 Task: Compose an email with the signature Heidi Phillips with the subject Confirmation of an order and the message We regret to inform you that the shipment has been delayed due to unforeseen circumstances. from softage.8@softage.net to softage.7@softage.net Select the bulleted list and change the font typography to strikethroughSelect the bulleted list and remove the font typography strikethrough Send the email. Finally, move the email from Sent Items to the label Sports training
Action: Mouse moved to (1251, 74)
Screenshot: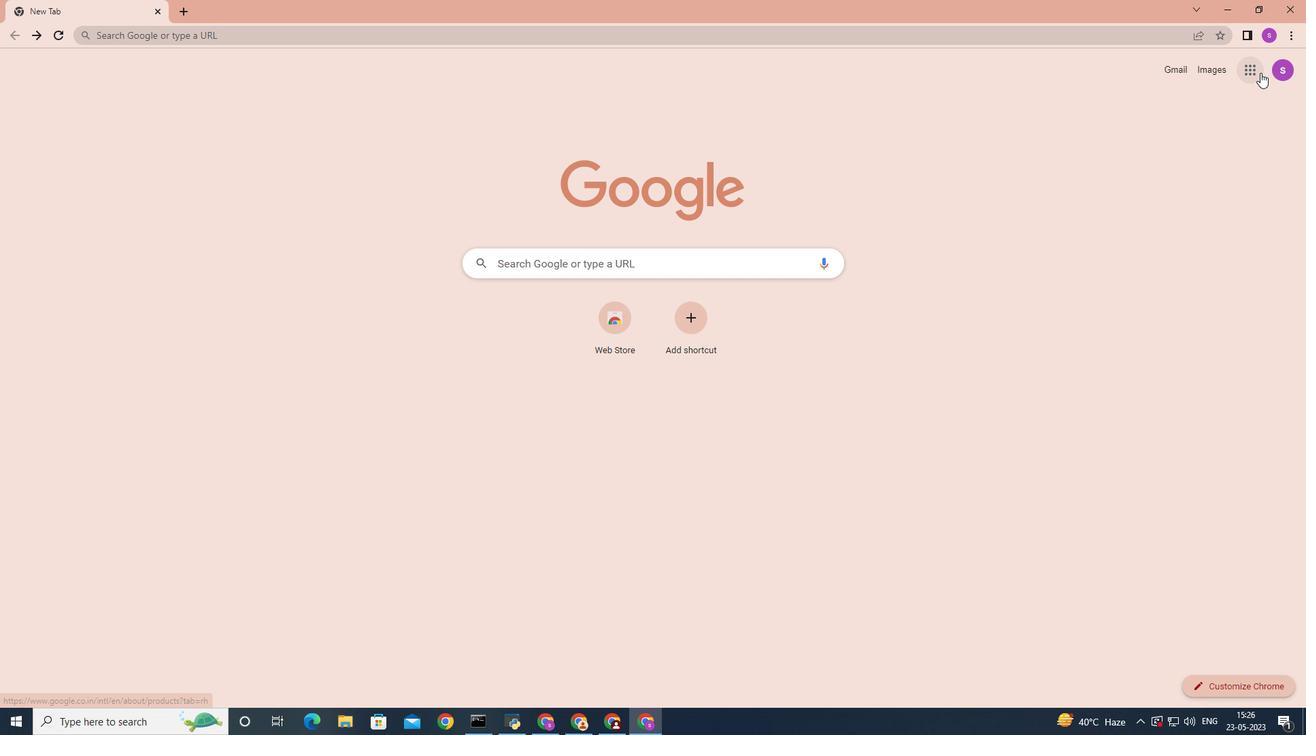 
Action: Mouse pressed left at (1251, 74)
Screenshot: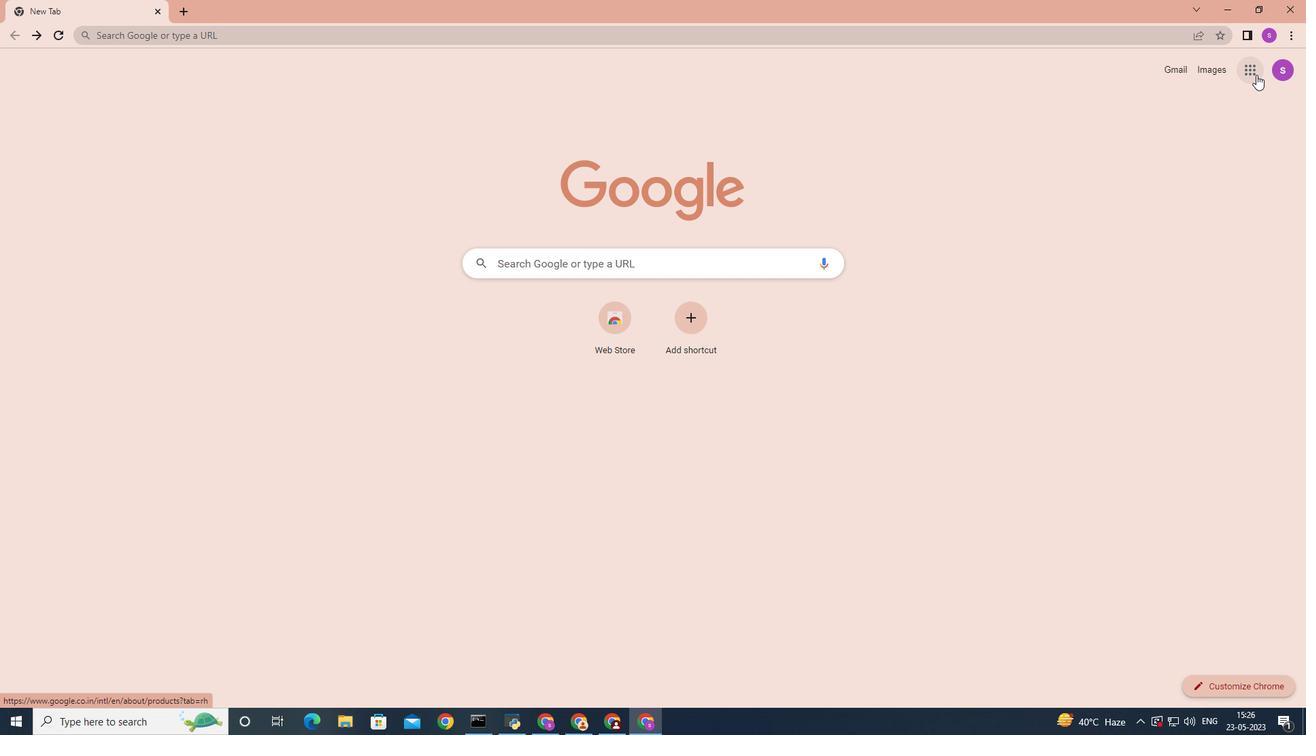 
Action: Mouse moved to (1201, 134)
Screenshot: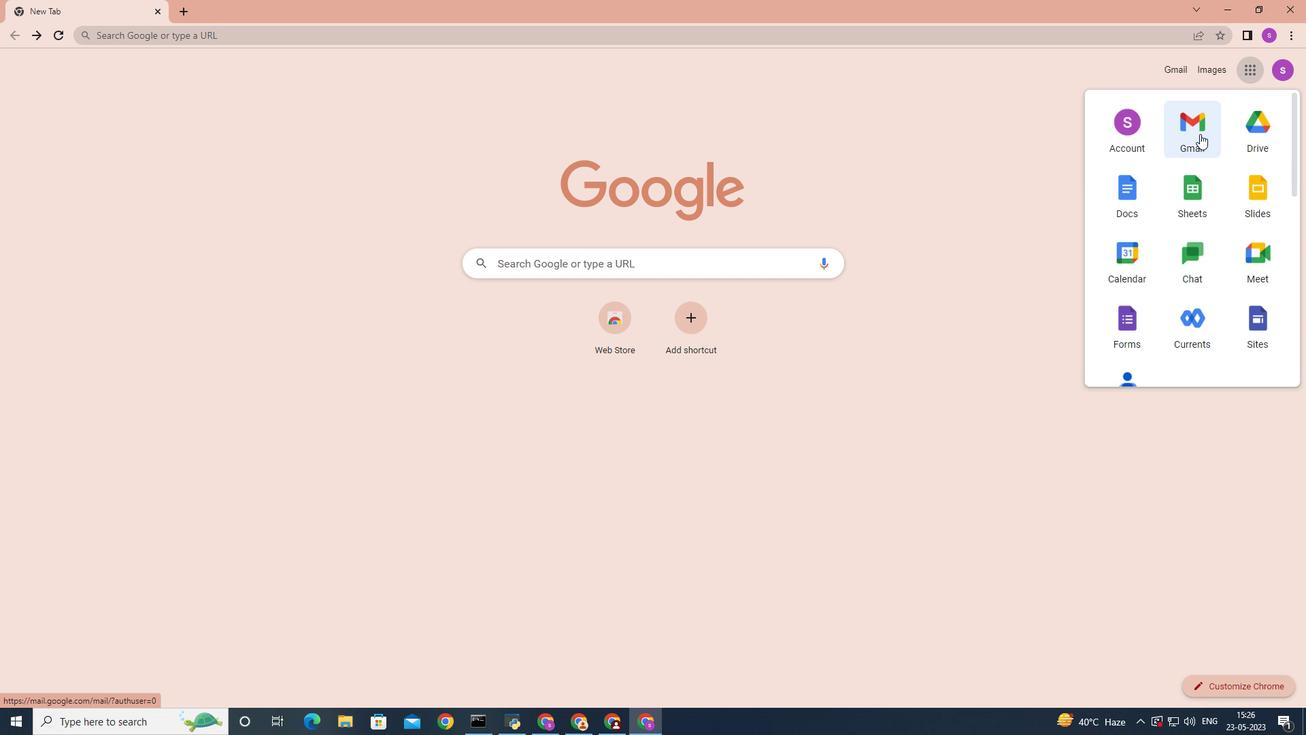 
Action: Mouse pressed left at (1201, 134)
Screenshot: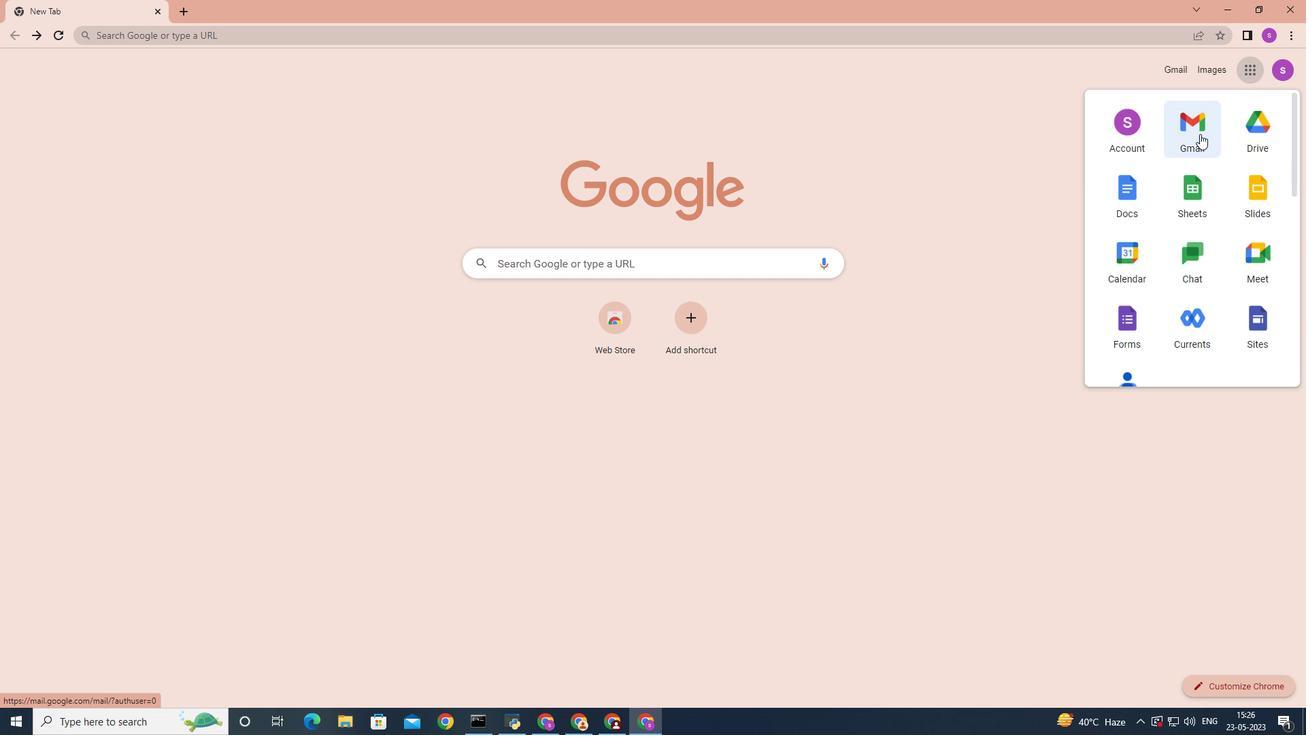 
Action: Mouse moved to (1148, 74)
Screenshot: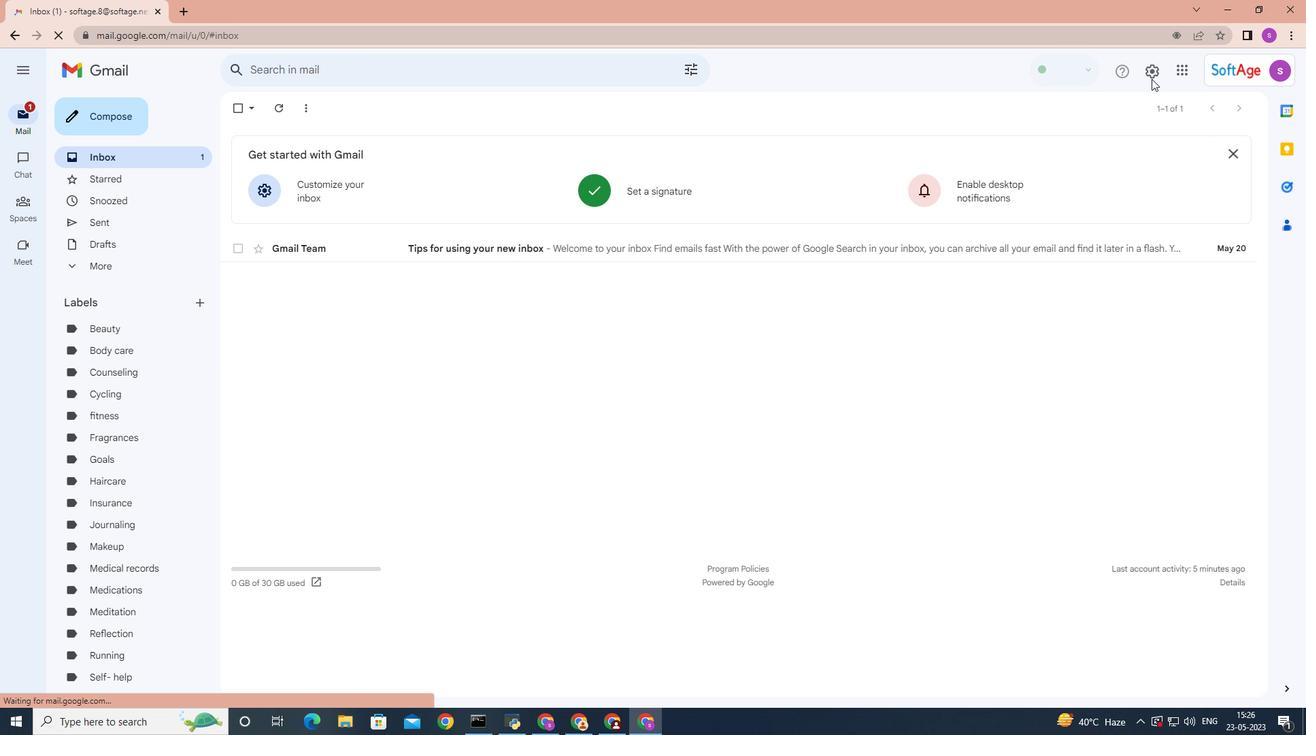 
Action: Mouse pressed left at (1148, 74)
Screenshot: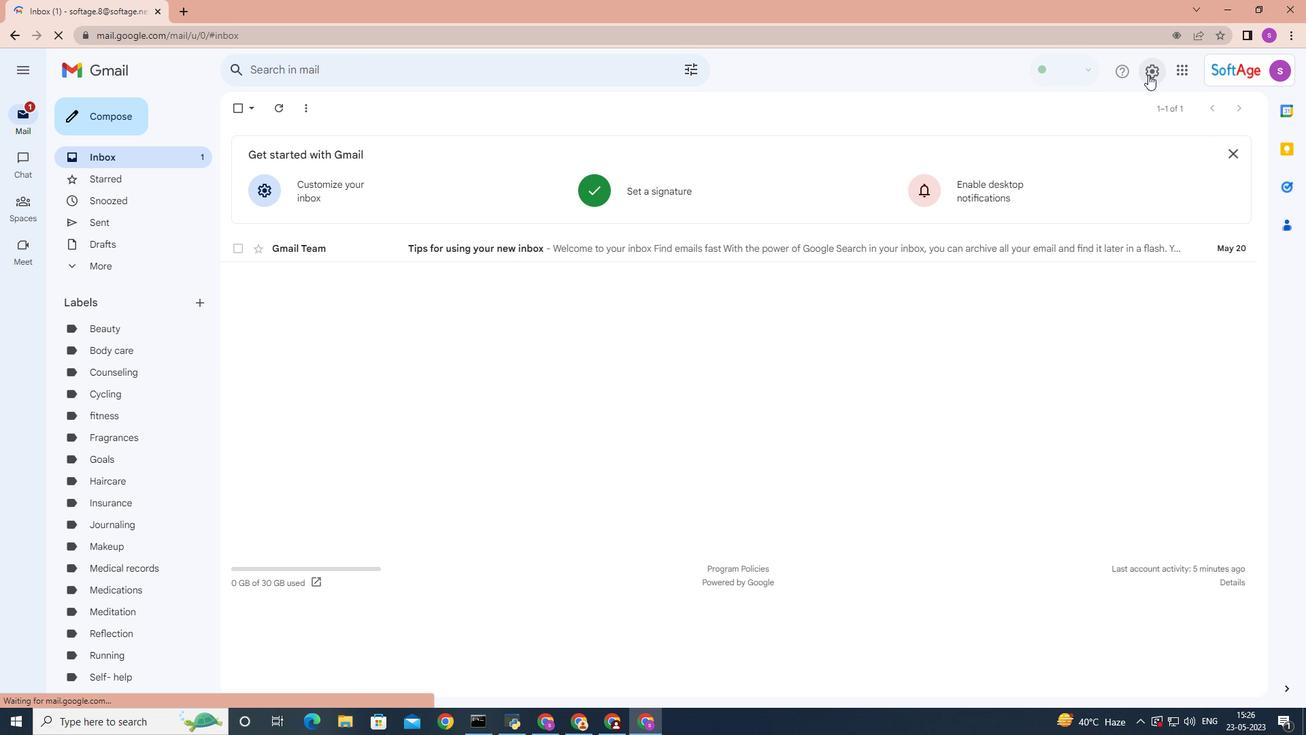 
Action: Mouse moved to (1163, 143)
Screenshot: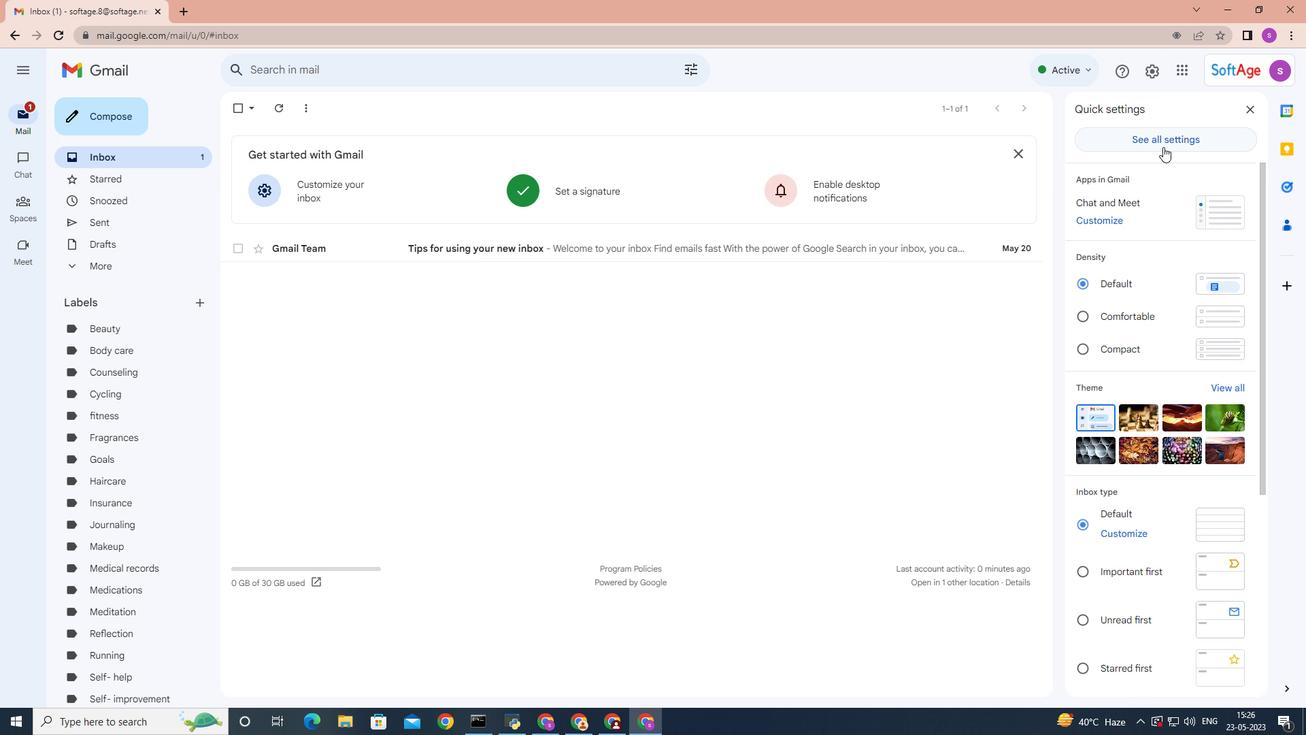 
Action: Mouse pressed left at (1163, 143)
Screenshot: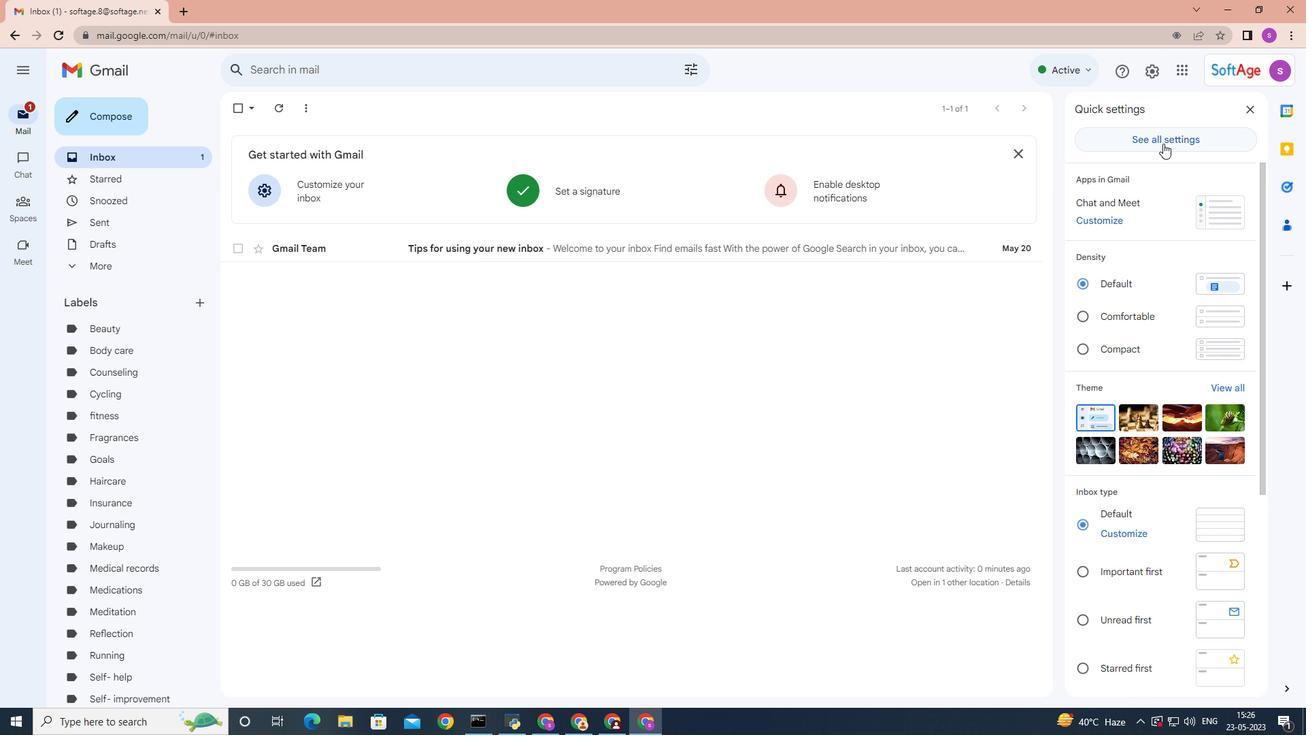 
Action: Mouse moved to (674, 500)
Screenshot: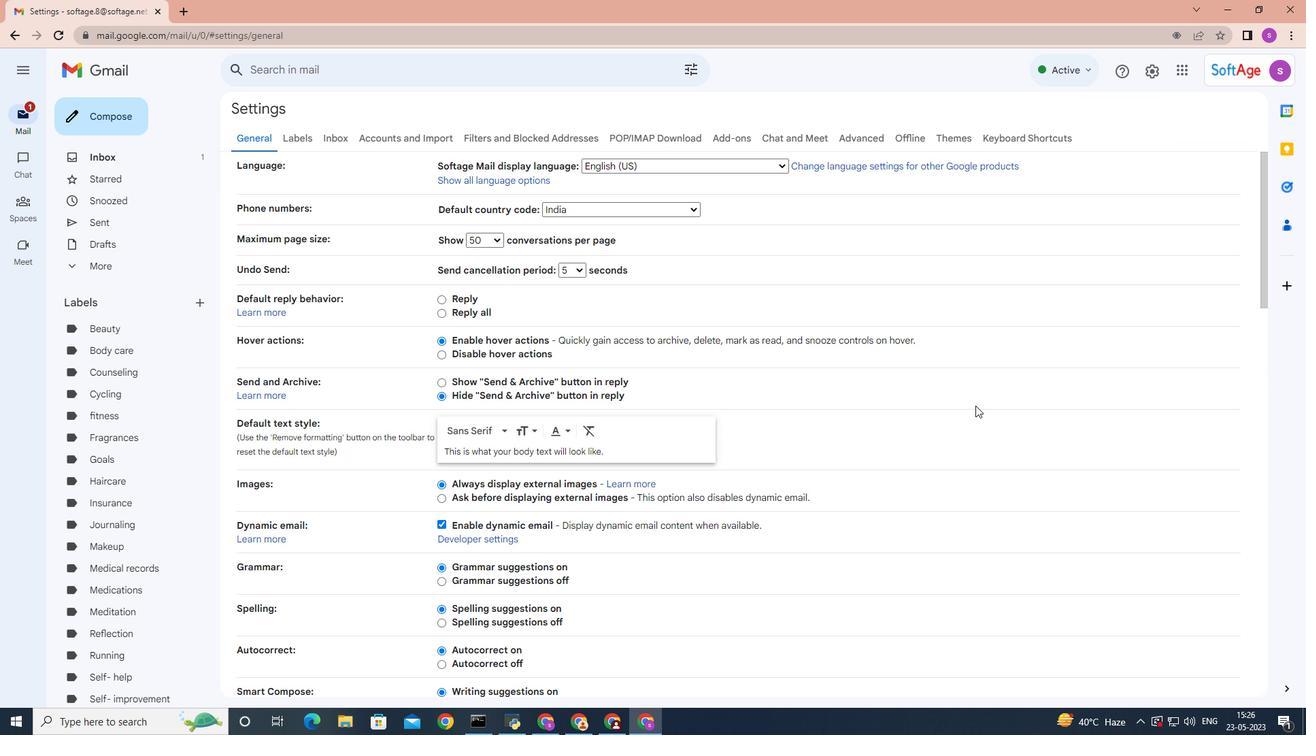 
Action: Mouse scrolled (674, 500) with delta (0, 0)
Screenshot: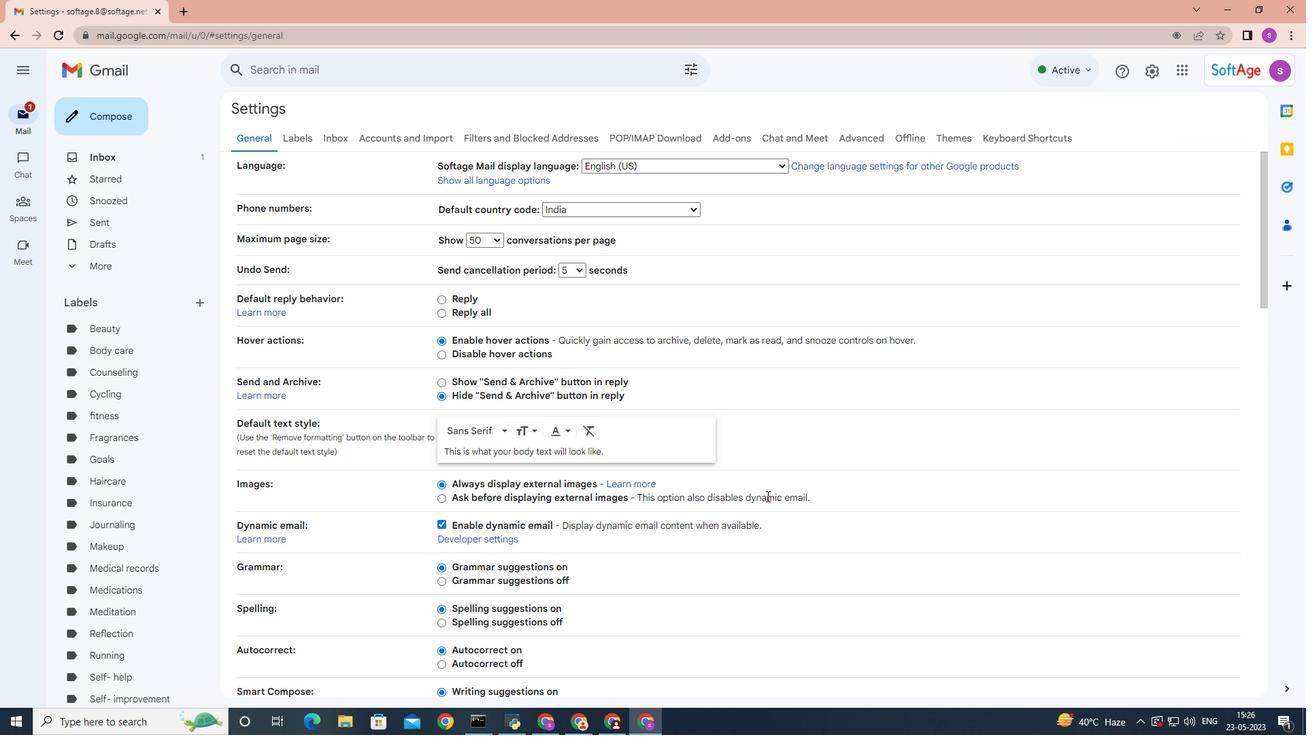 
Action: Mouse moved to (674, 504)
Screenshot: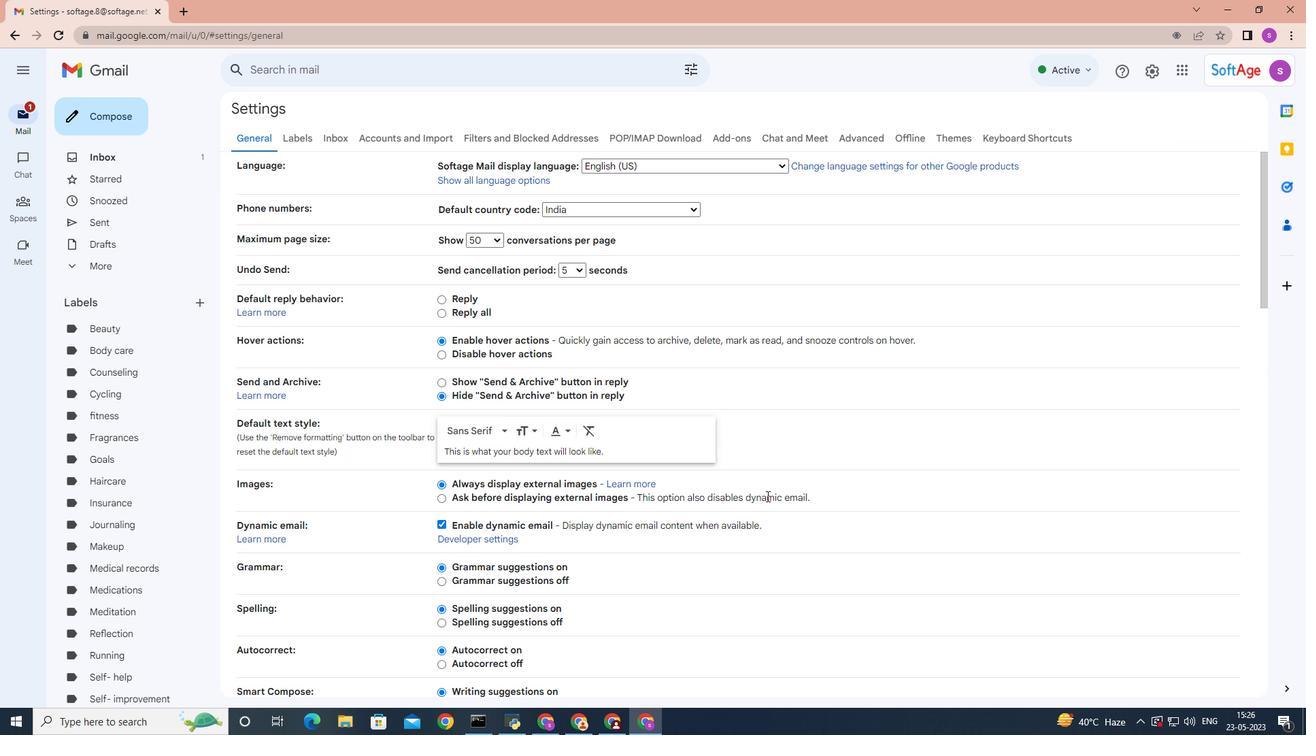 
Action: Mouse scrolled (674, 502) with delta (0, 0)
Screenshot: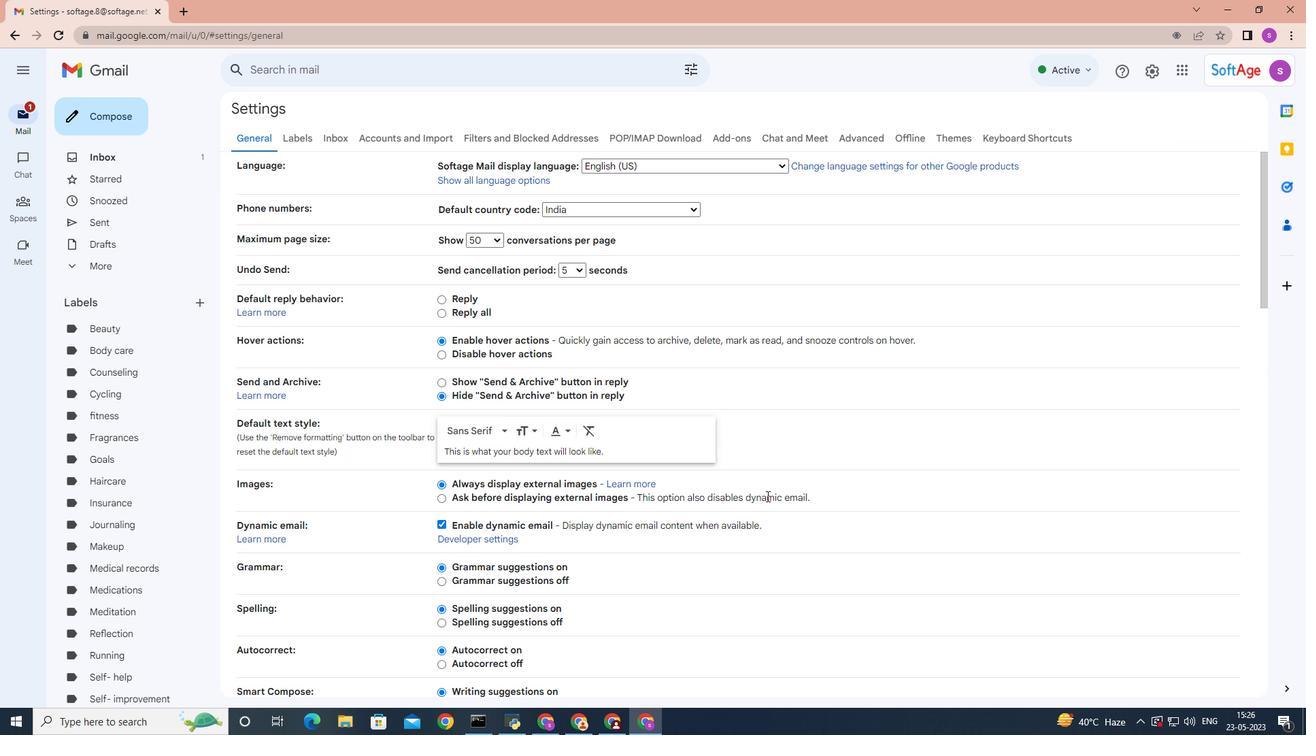 
Action: Mouse moved to (674, 505)
Screenshot: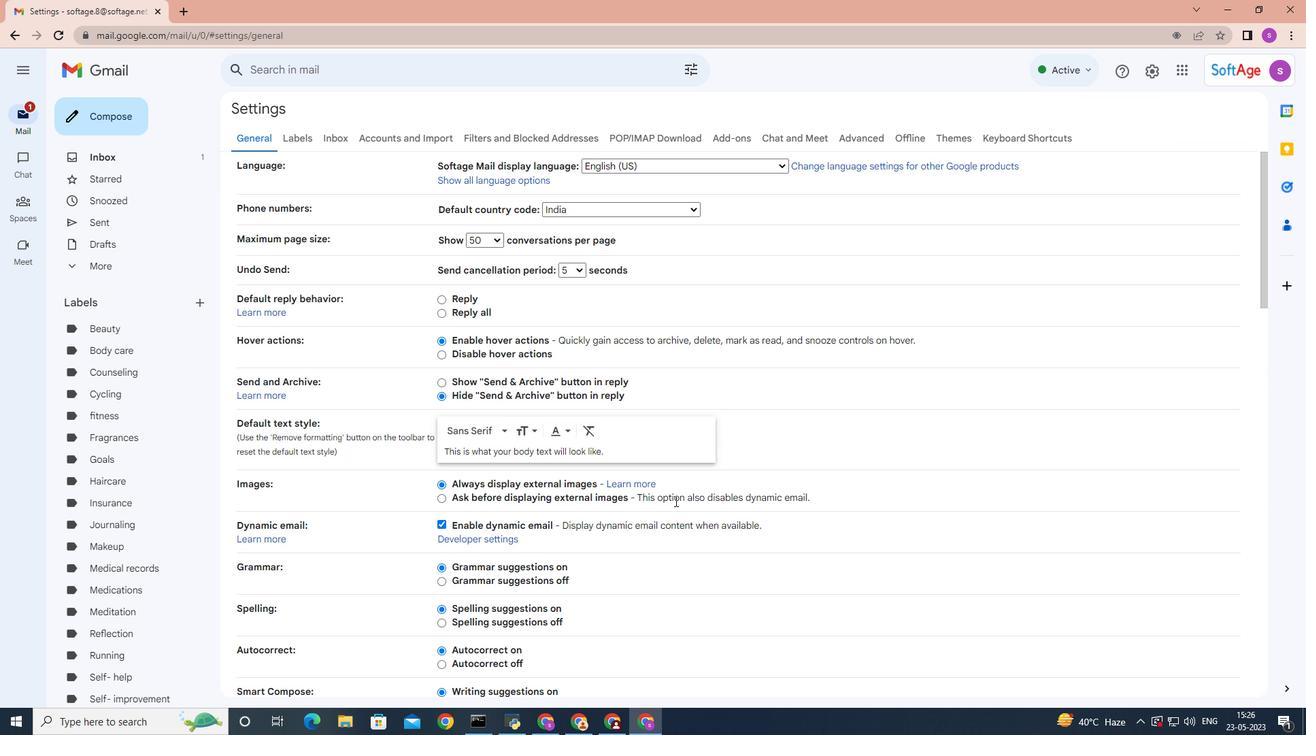 
Action: Mouse scrolled (674, 504) with delta (0, 0)
Screenshot: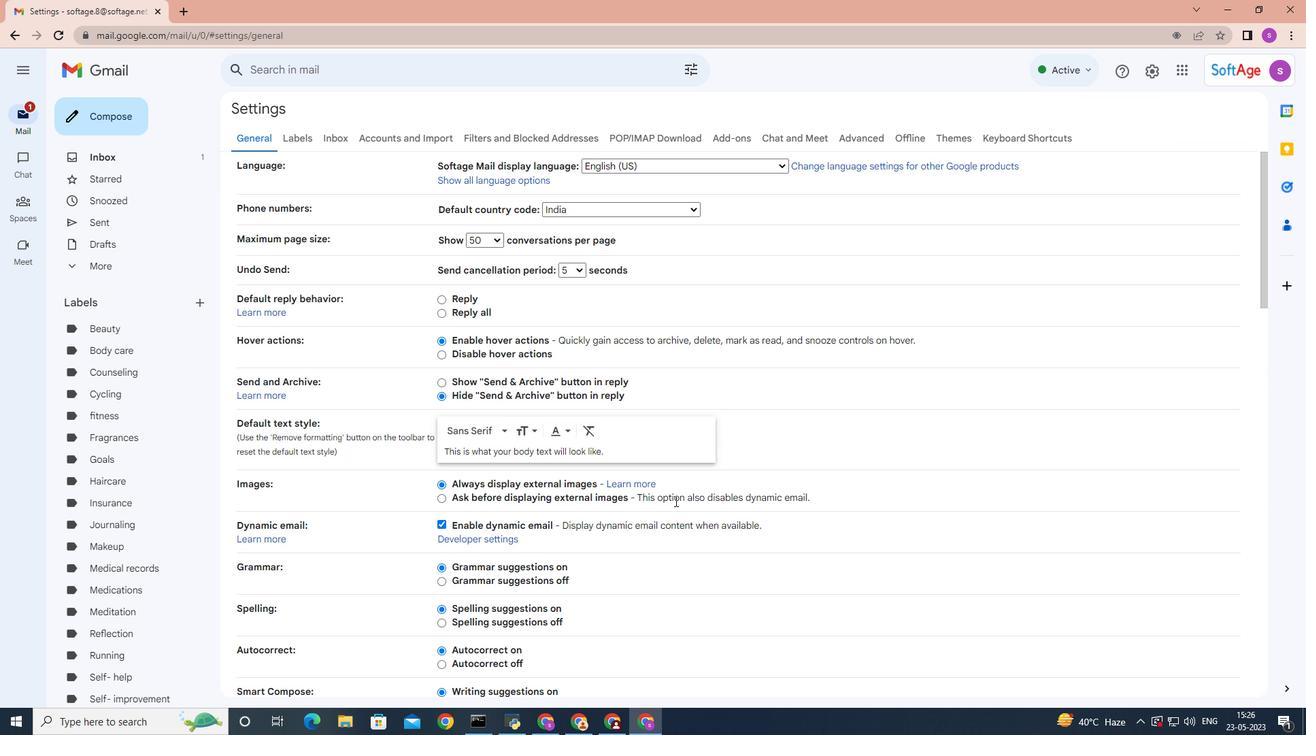 
Action: Mouse scrolled (674, 504) with delta (0, 0)
Screenshot: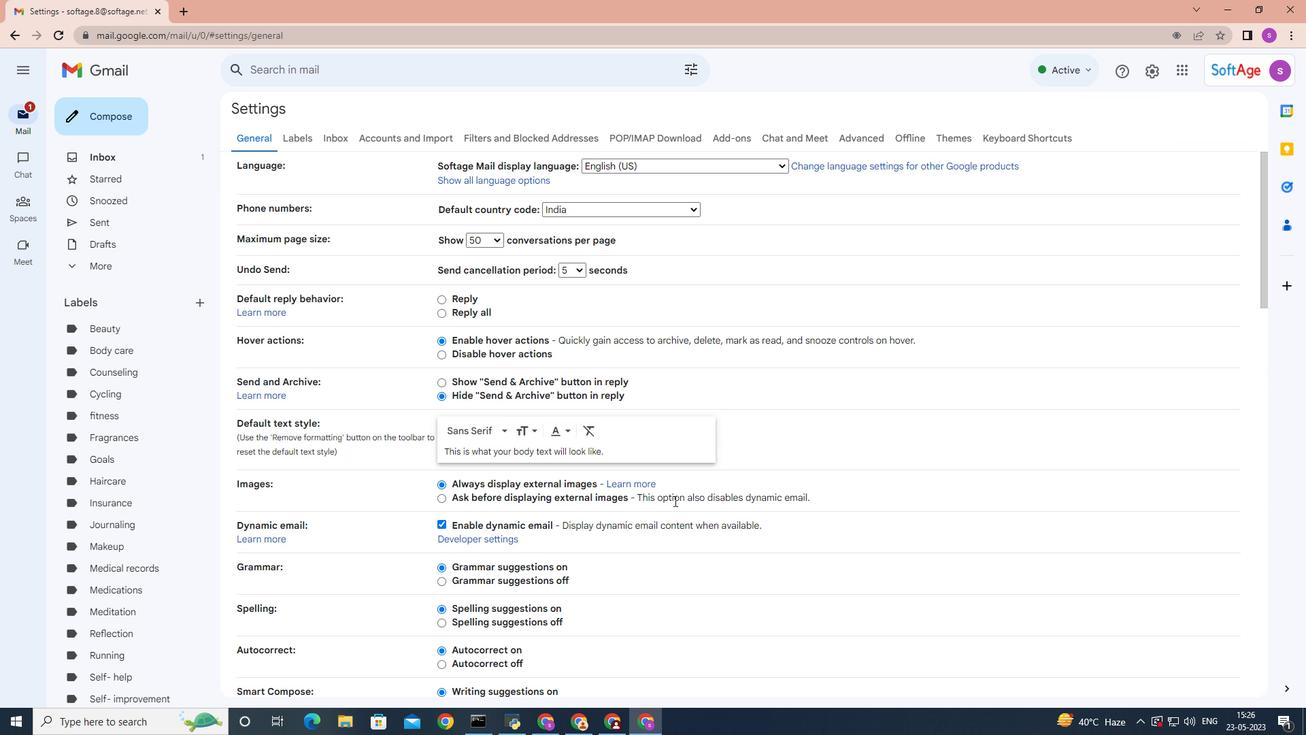 
Action: Mouse moved to (674, 505)
Screenshot: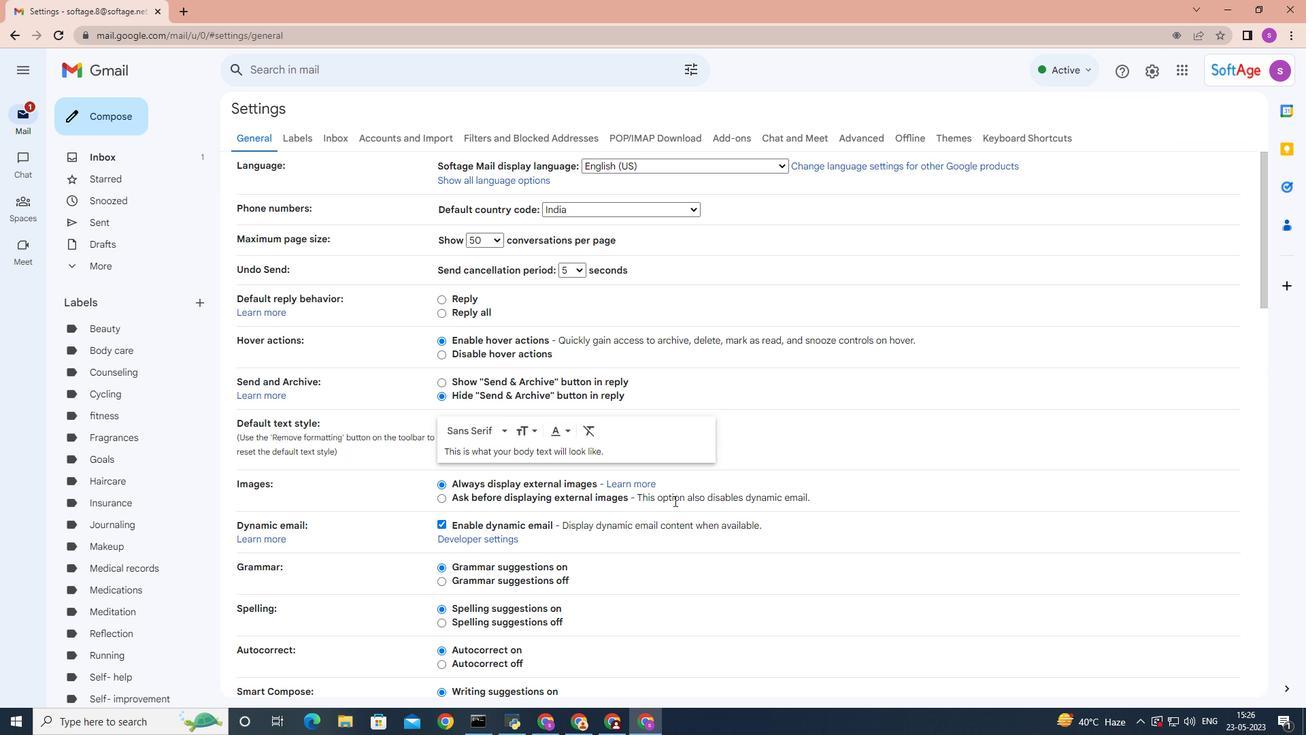 
Action: Mouse scrolled (674, 504) with delta (0, 0)
Screenshot: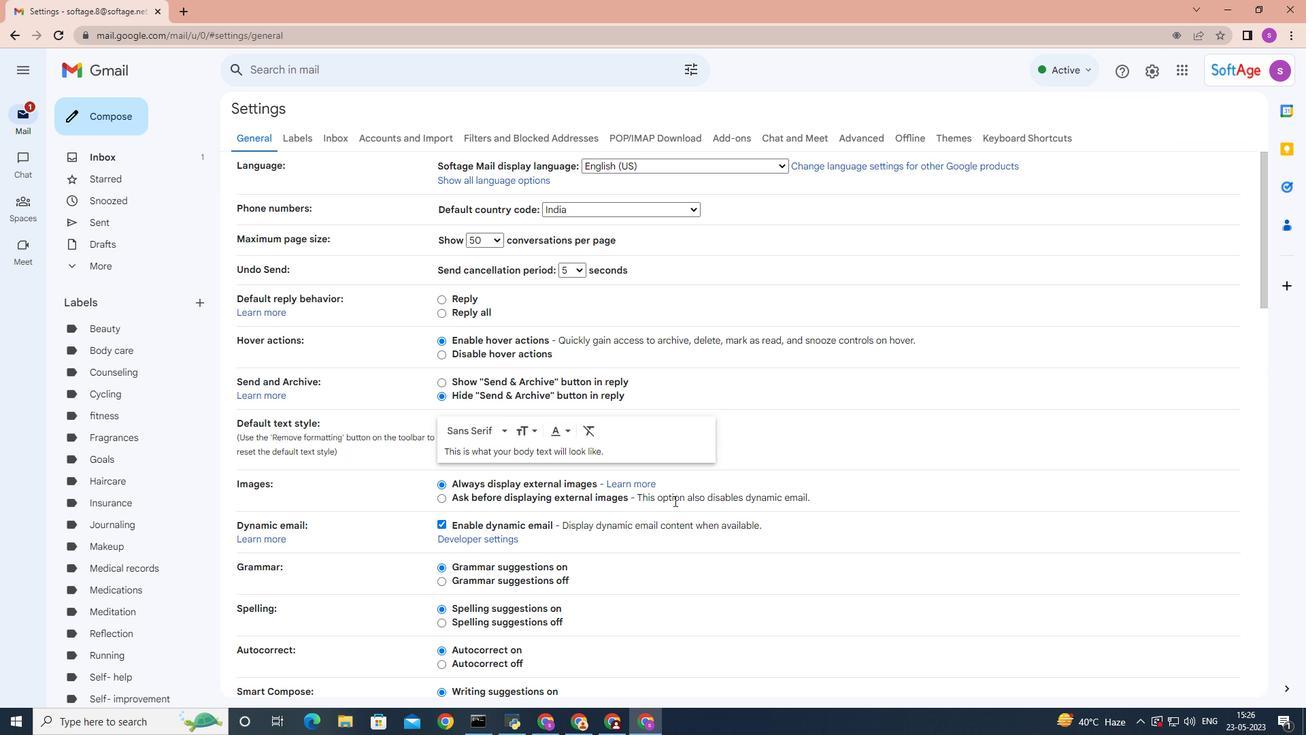 
Action: Mouse moved to (673, 498)
Screenshot: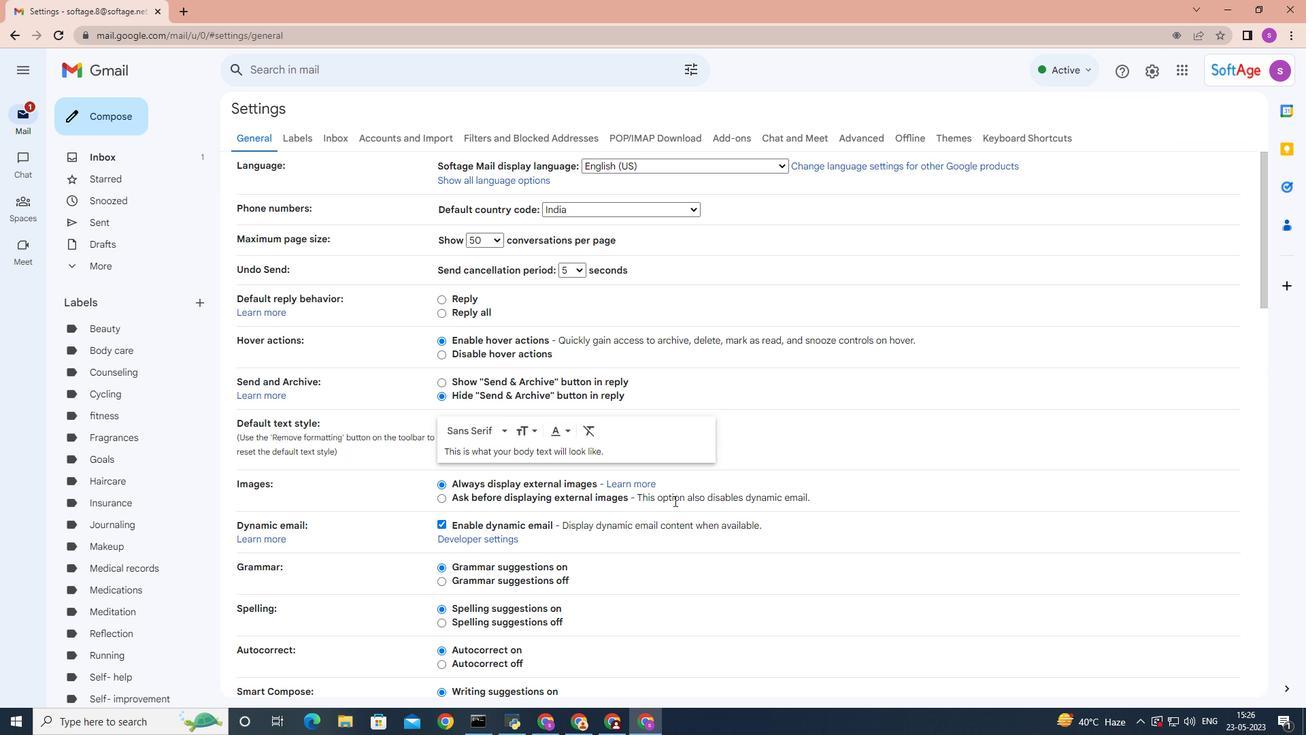 
Action: Mouse scrolled (673, 498) with delta (0, 0)
Screenshot: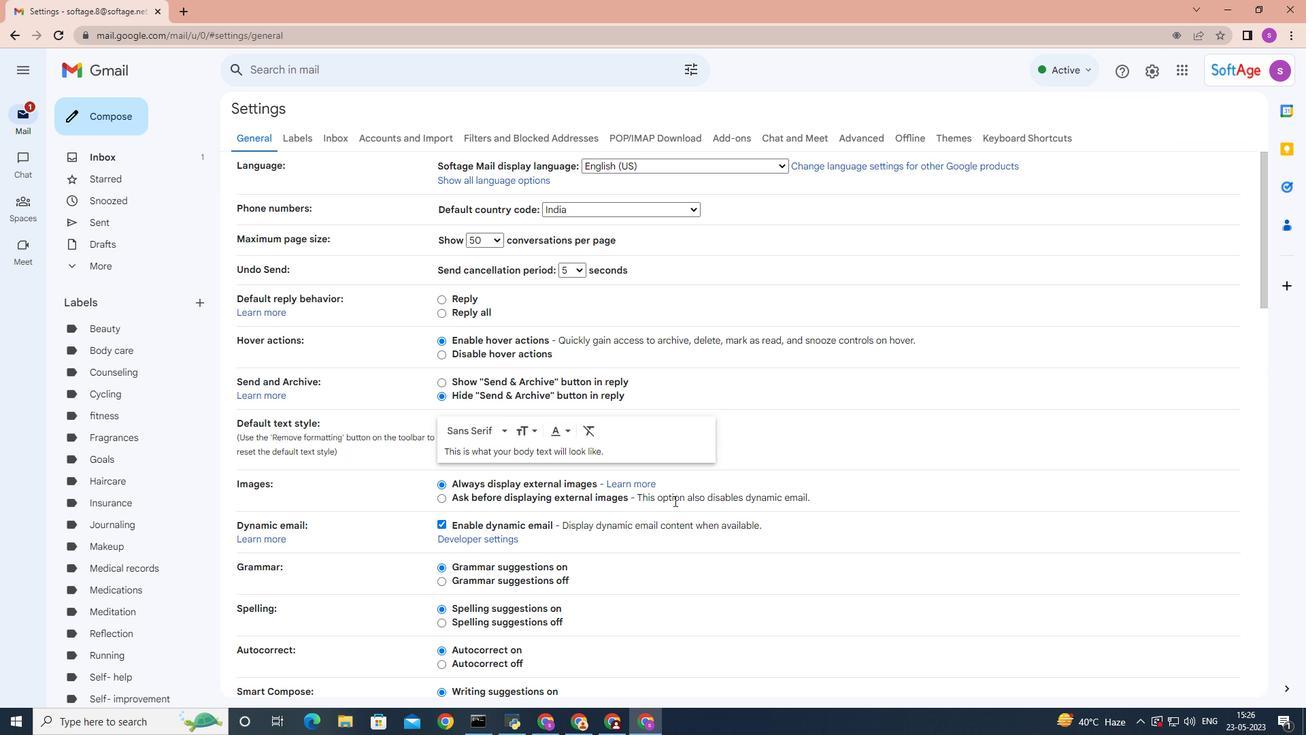 
Action: Mouse moved to (672, 492)
Screenshot: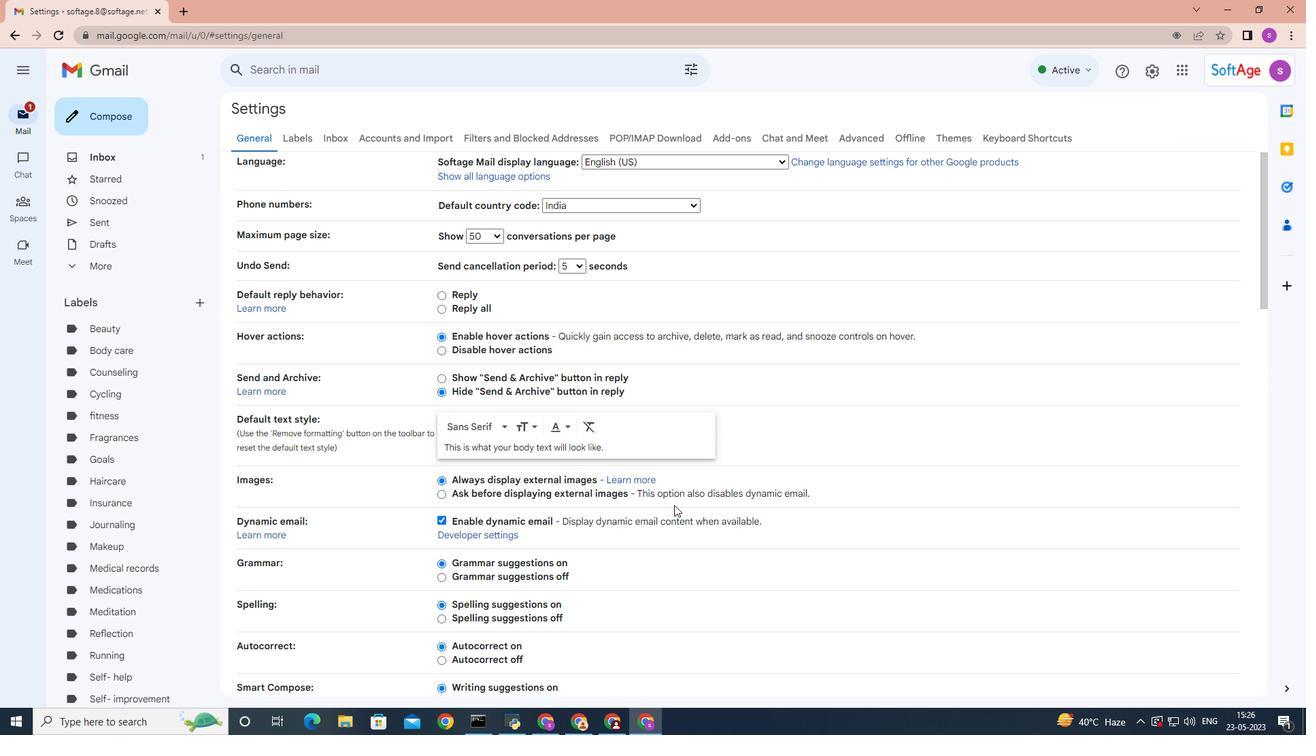 
Action: Mouse scrolled (672, 492) with delta (0, 0)
Screenshot: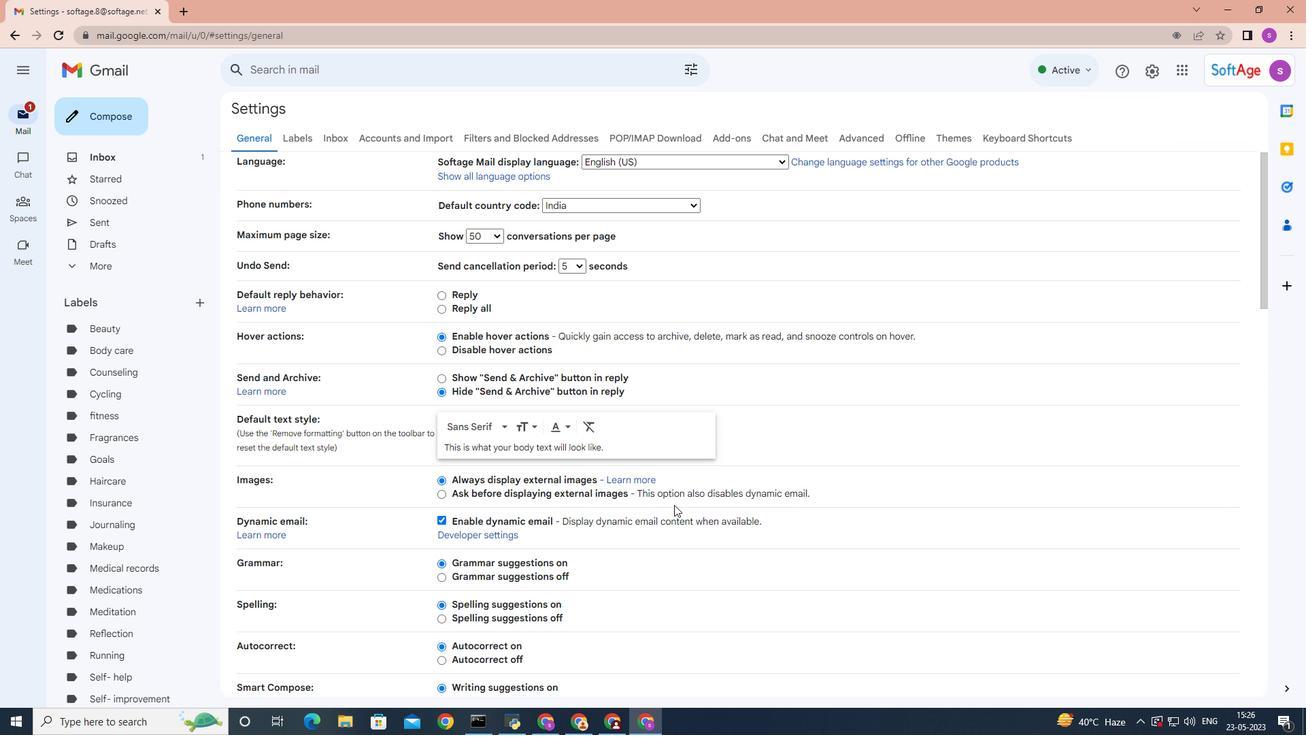 
Action: Mouse moved to (670, 488)
Screenshot: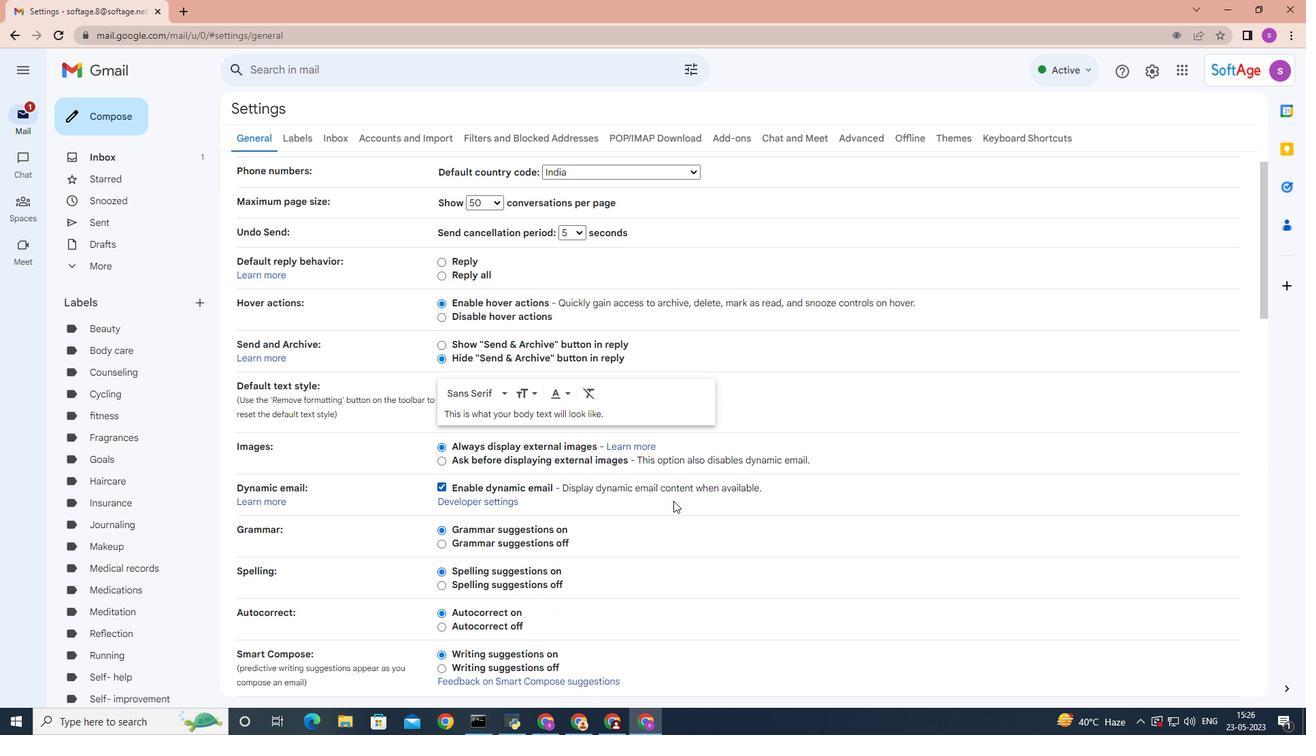 
Action: Mouse scrolled (670, 487) with delta (0, 0)
Screenshot: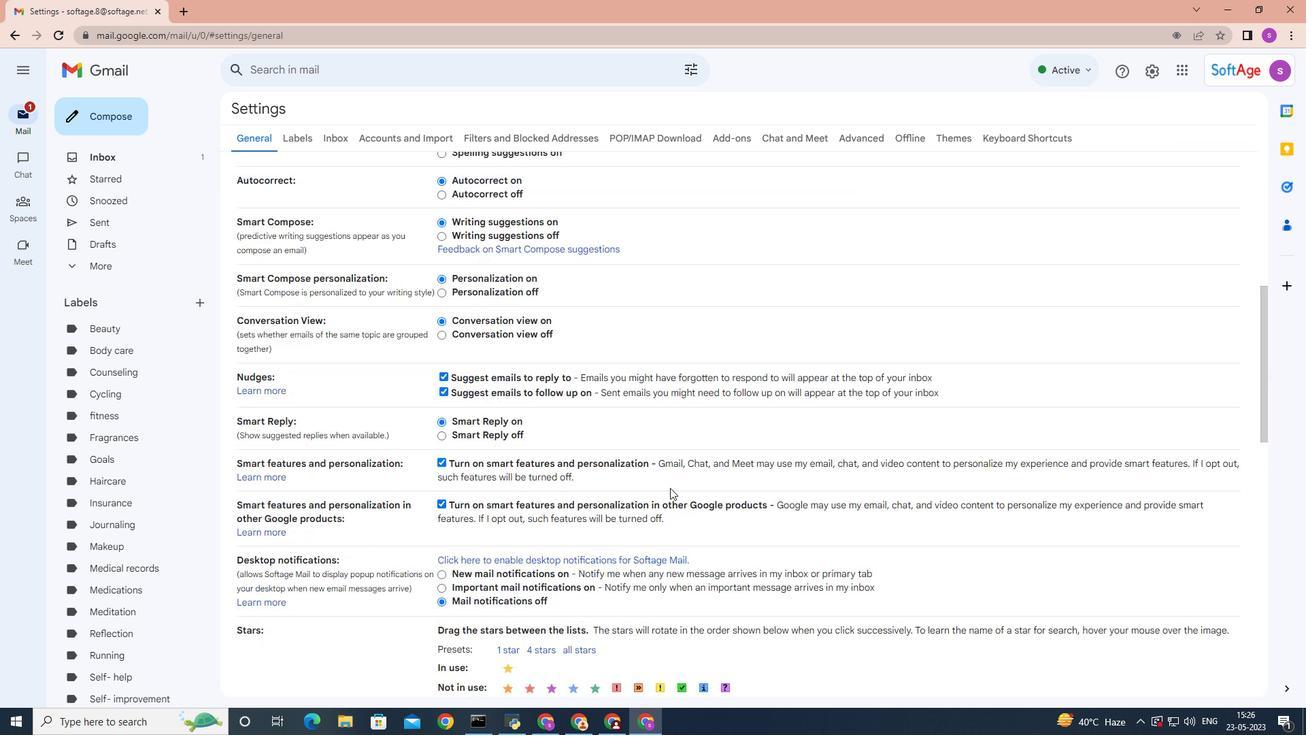 
Action: Mouse scrolled (670, 487) with delta (0, 0)
Screenshot: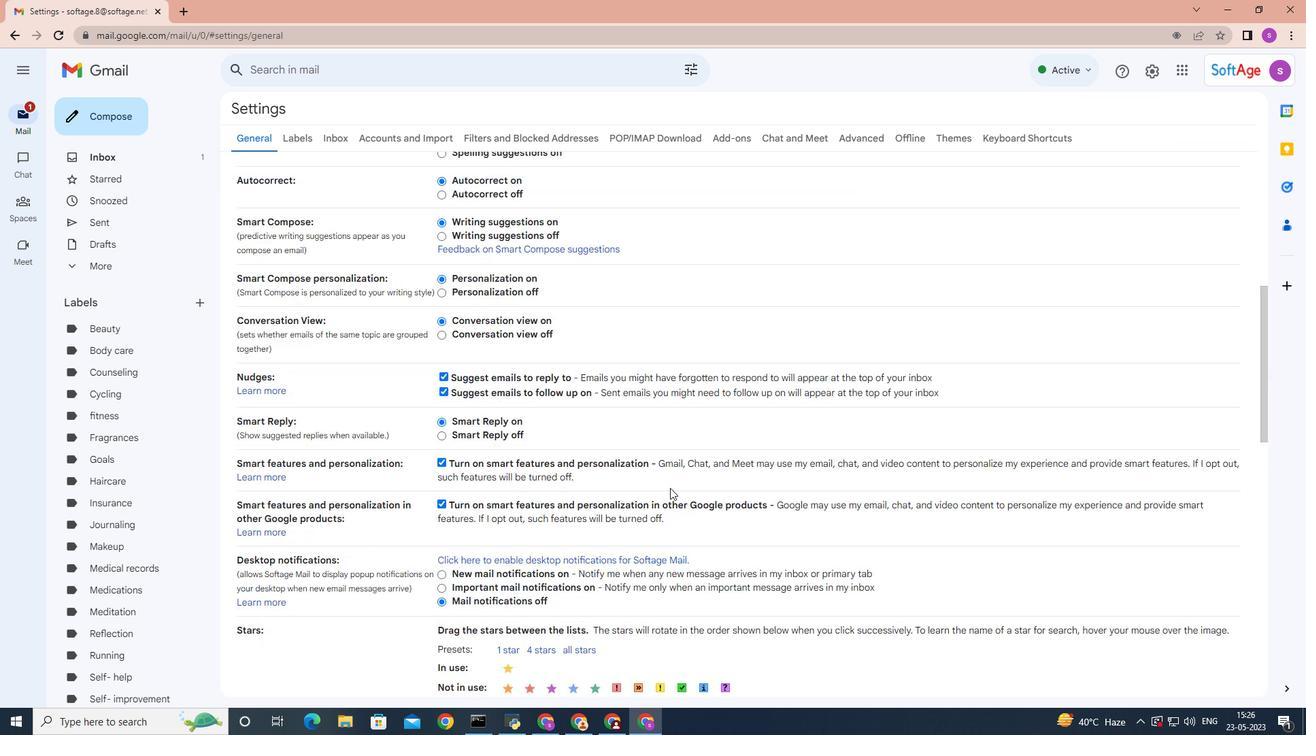
Action: Mouse scrolled (670, 487) with delta (0, 0)
Screenshot: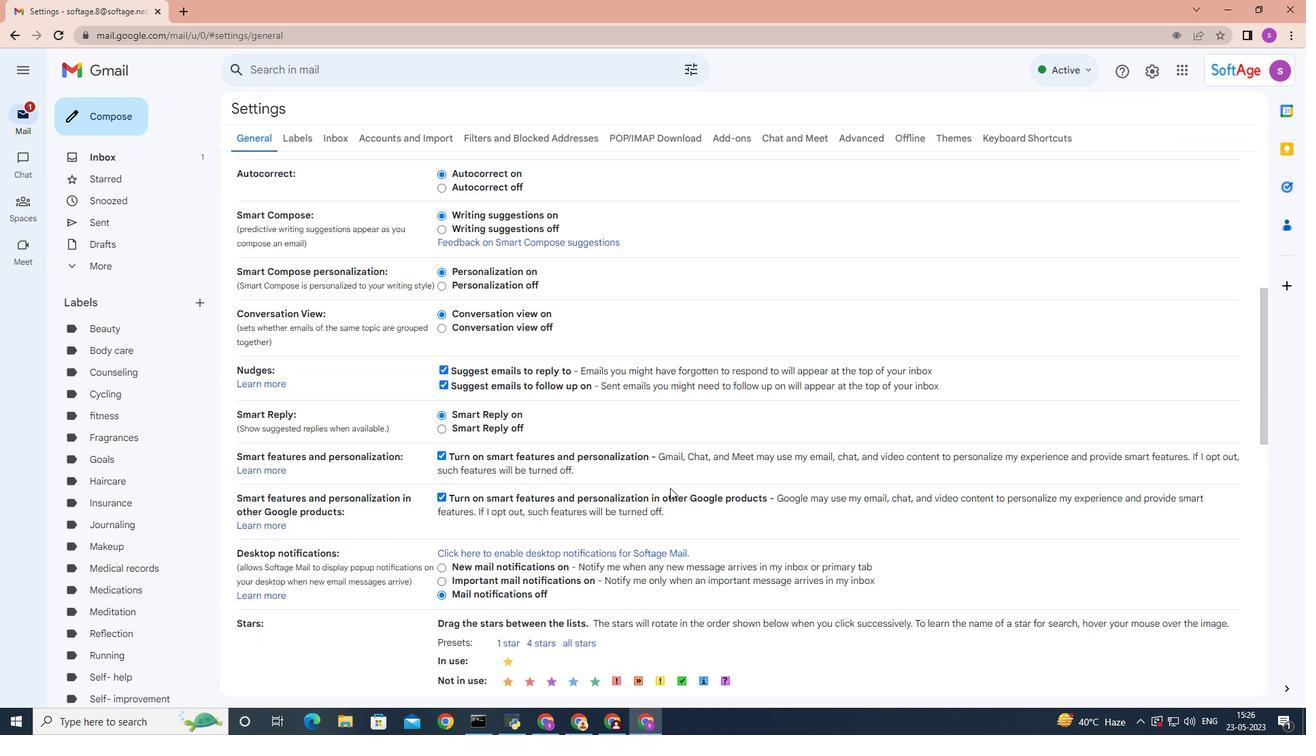 
Action: Mouse scrolled (670, 487) with delta (0, 0)
Screenshot: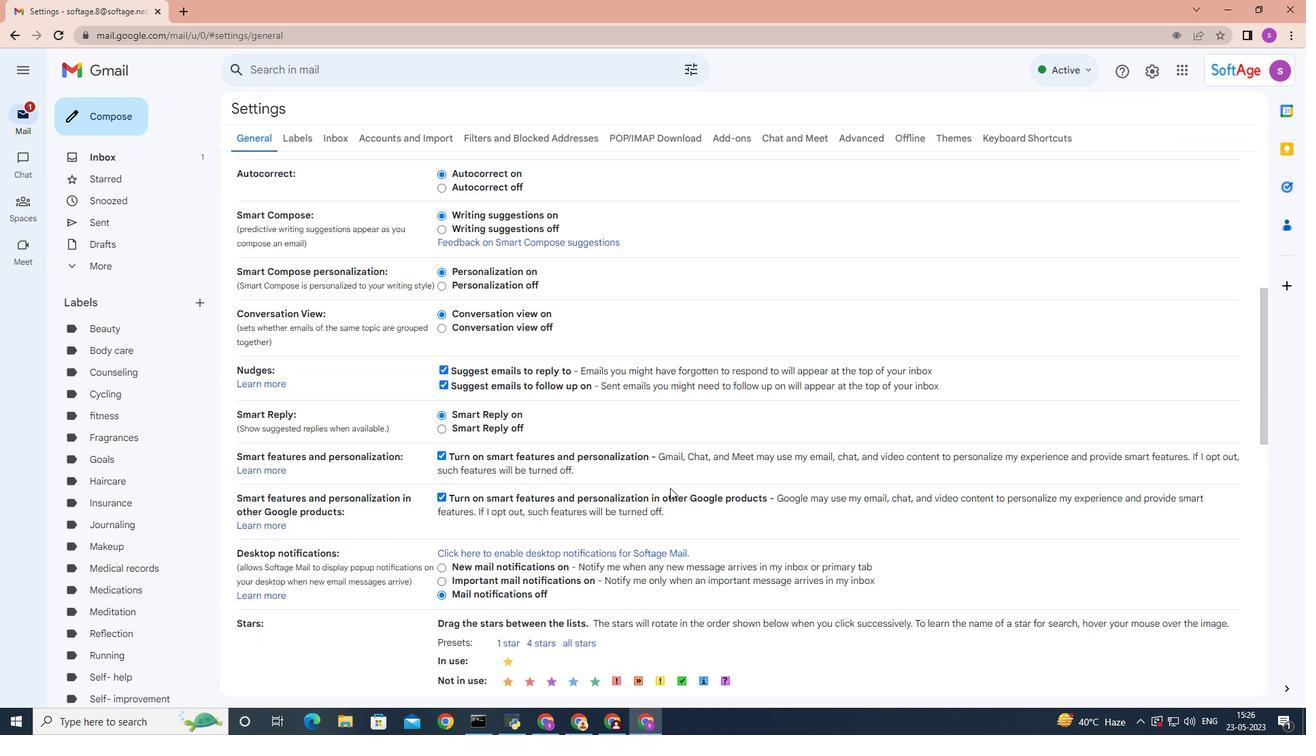 
Action: Mouse scrolled (670, 487) with delta (0, 0)
Screenshot: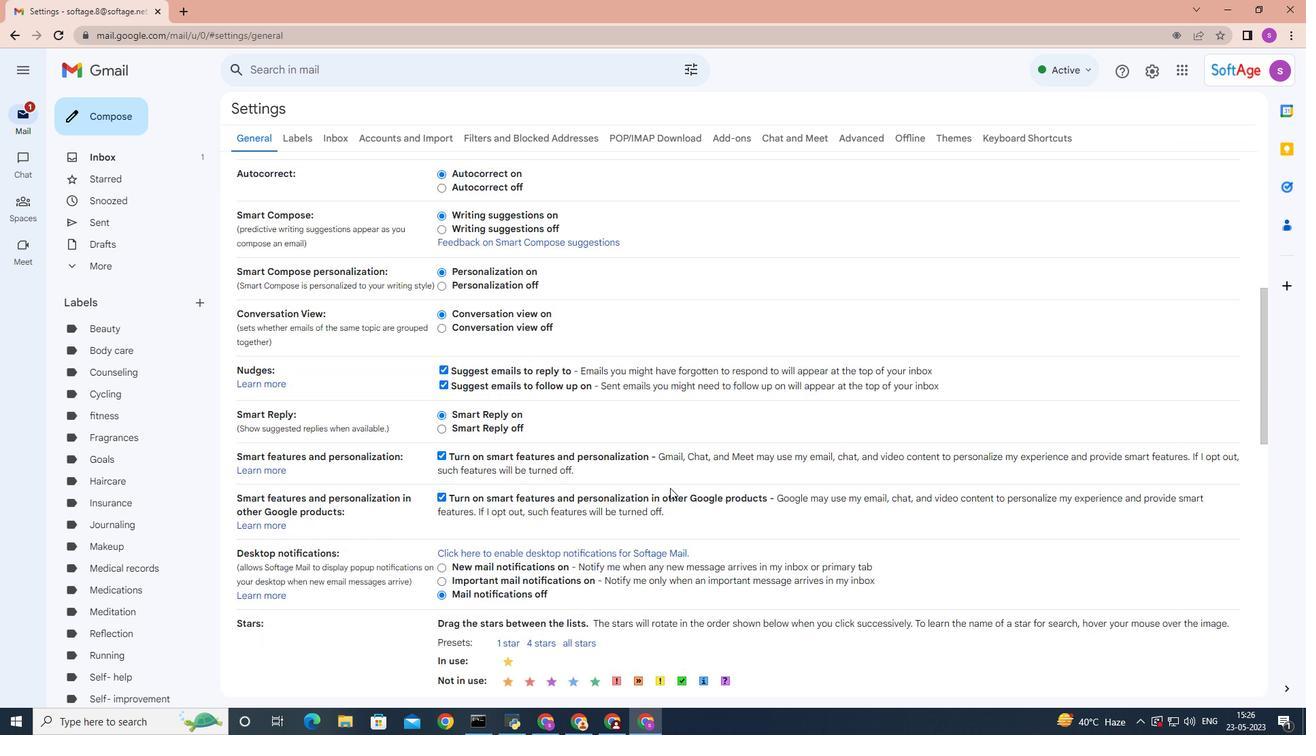 
Action: Mouse moved to (715, 463)
Screenshot: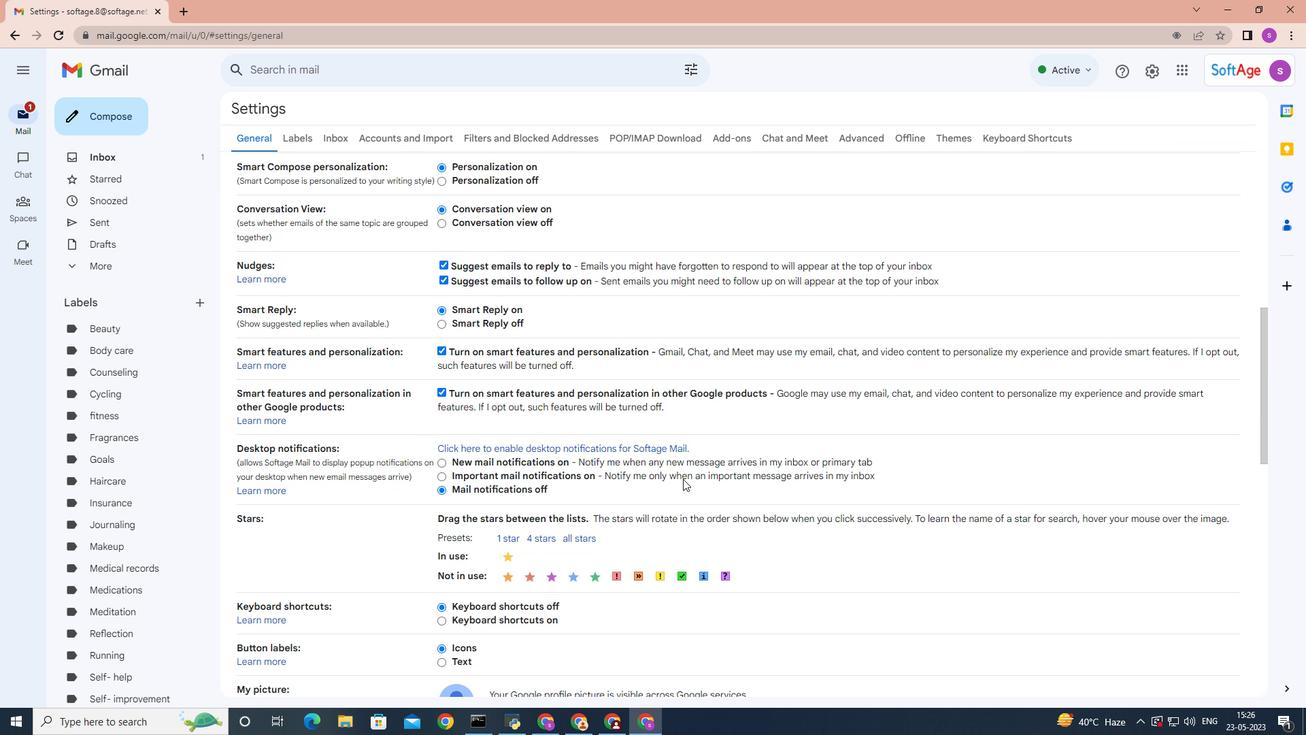 
Action: Mouse scrolled (715, 462) with delta (0, 0)
Screenshot: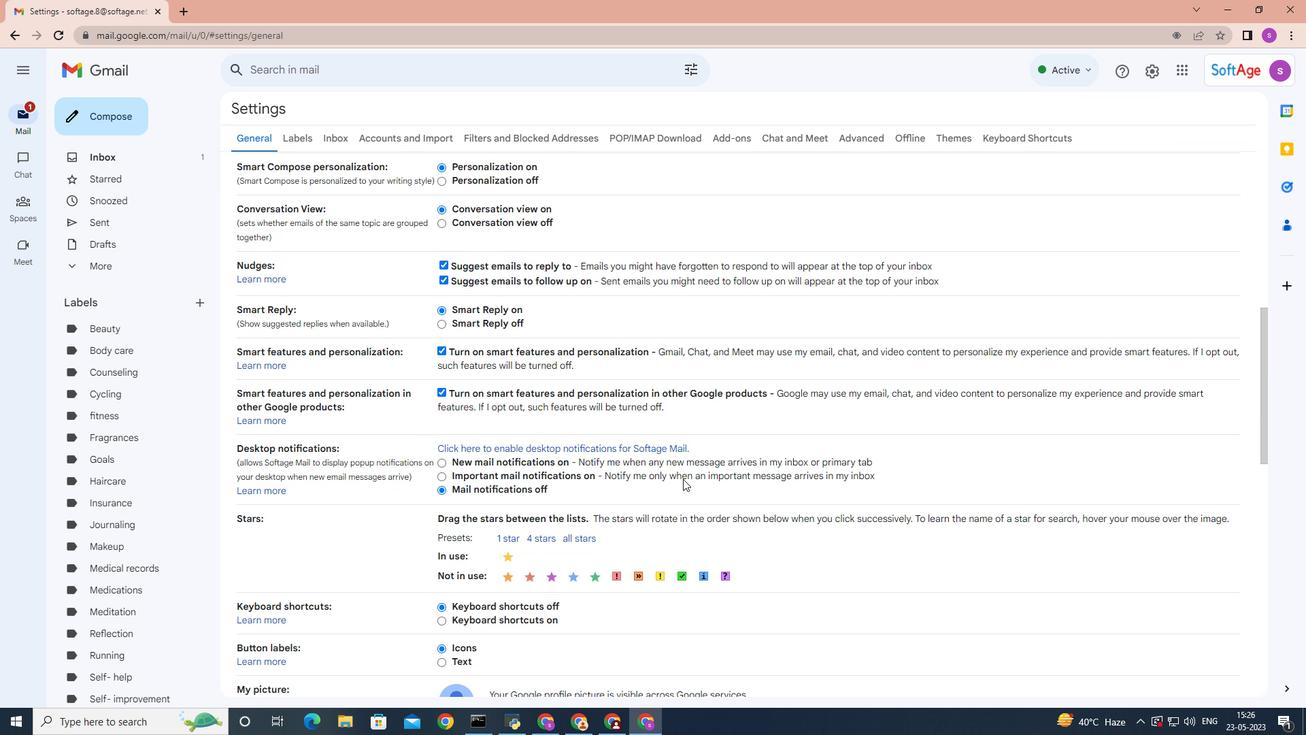 
Action: Mouse scrolled (715, 462) with delta (0, 0)
Screenshot: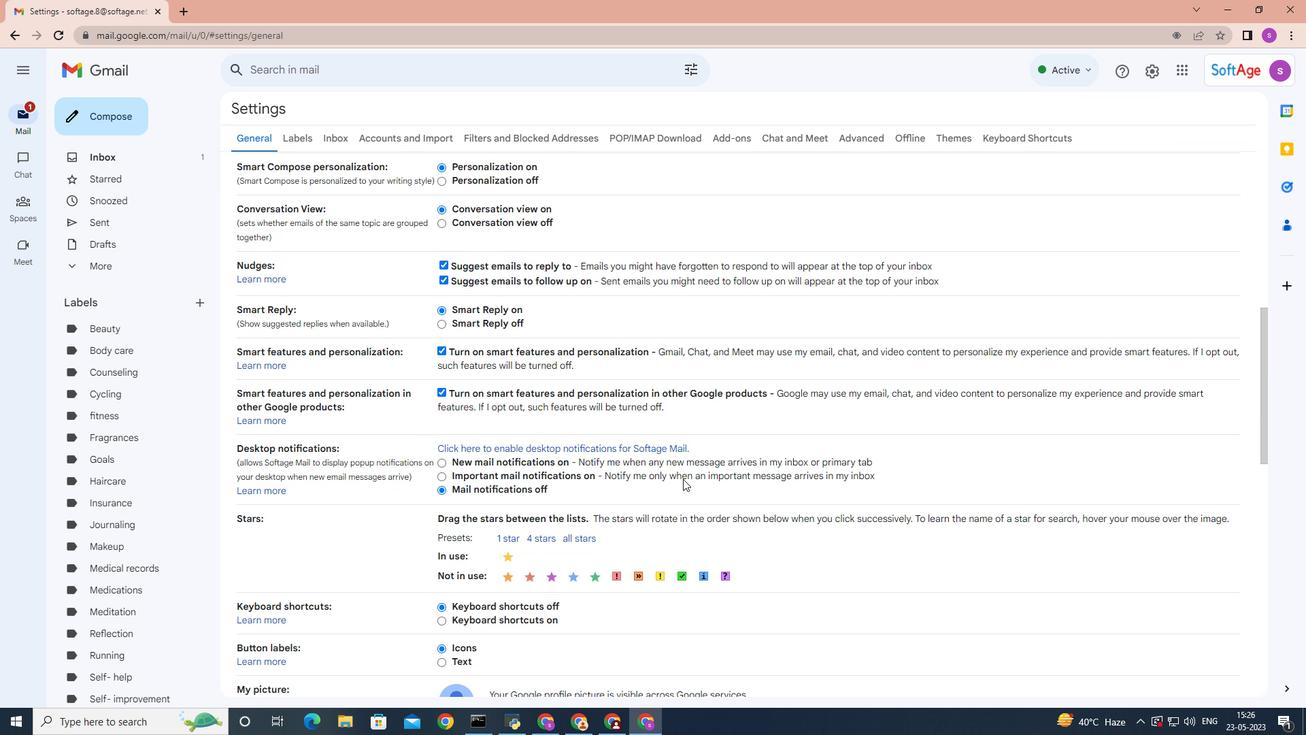 
Action: Mouse scrolled (715, 462) with delta (0, 0)
Screenshot: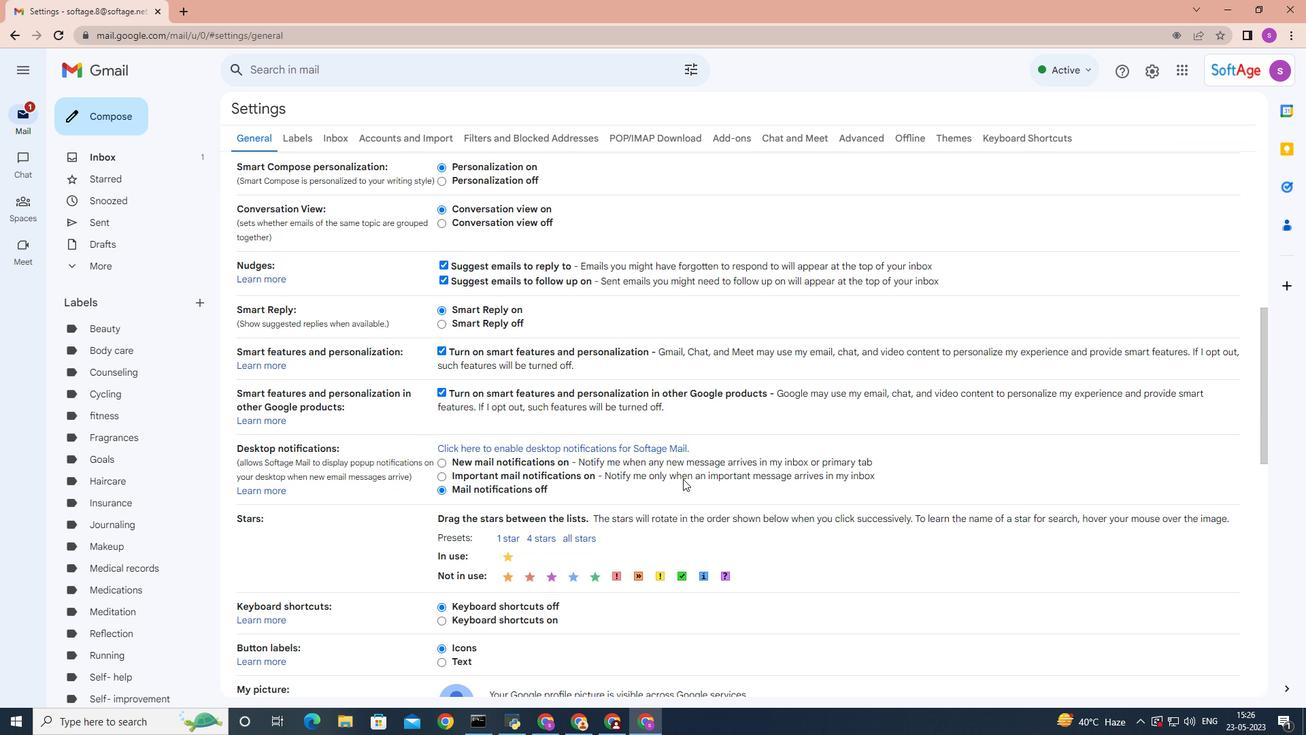 
Action: Mouse scrolled (715, 462) with delta (0, 0)
Screenshot: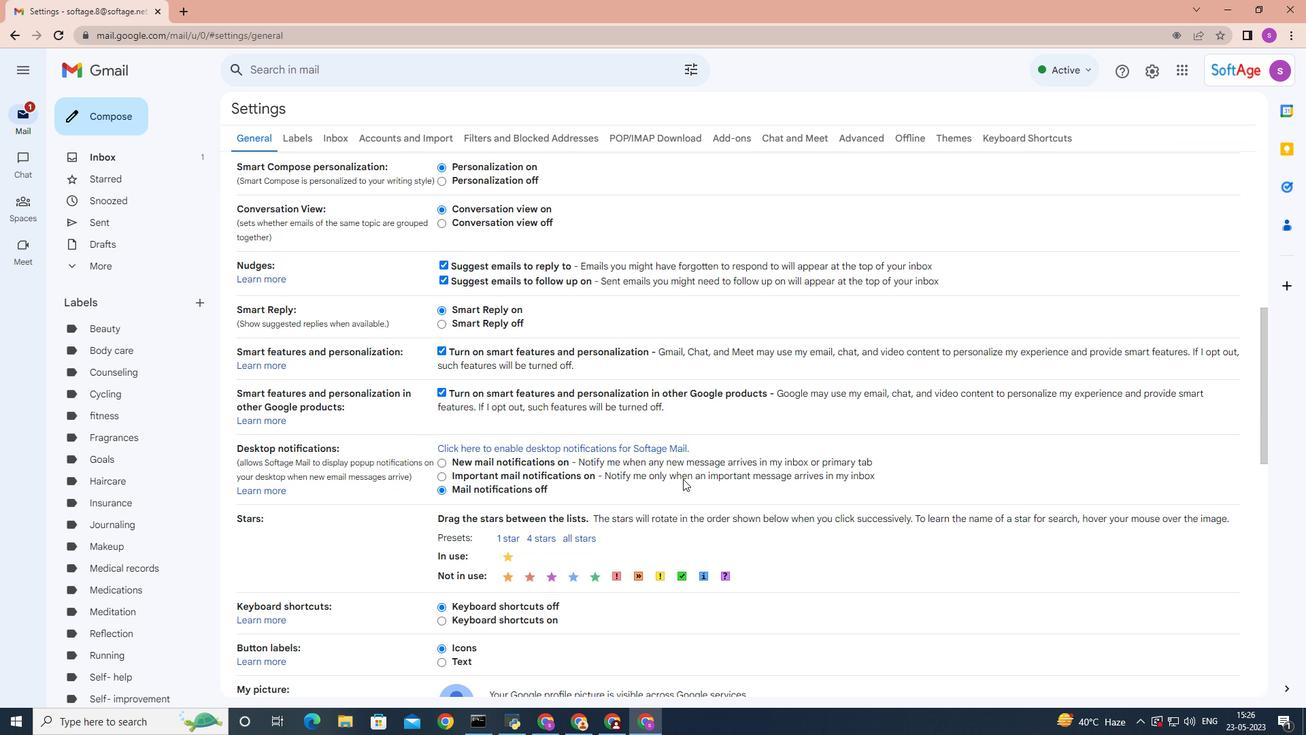 
Action: Mouse moved to (548, 398)
Screenshot: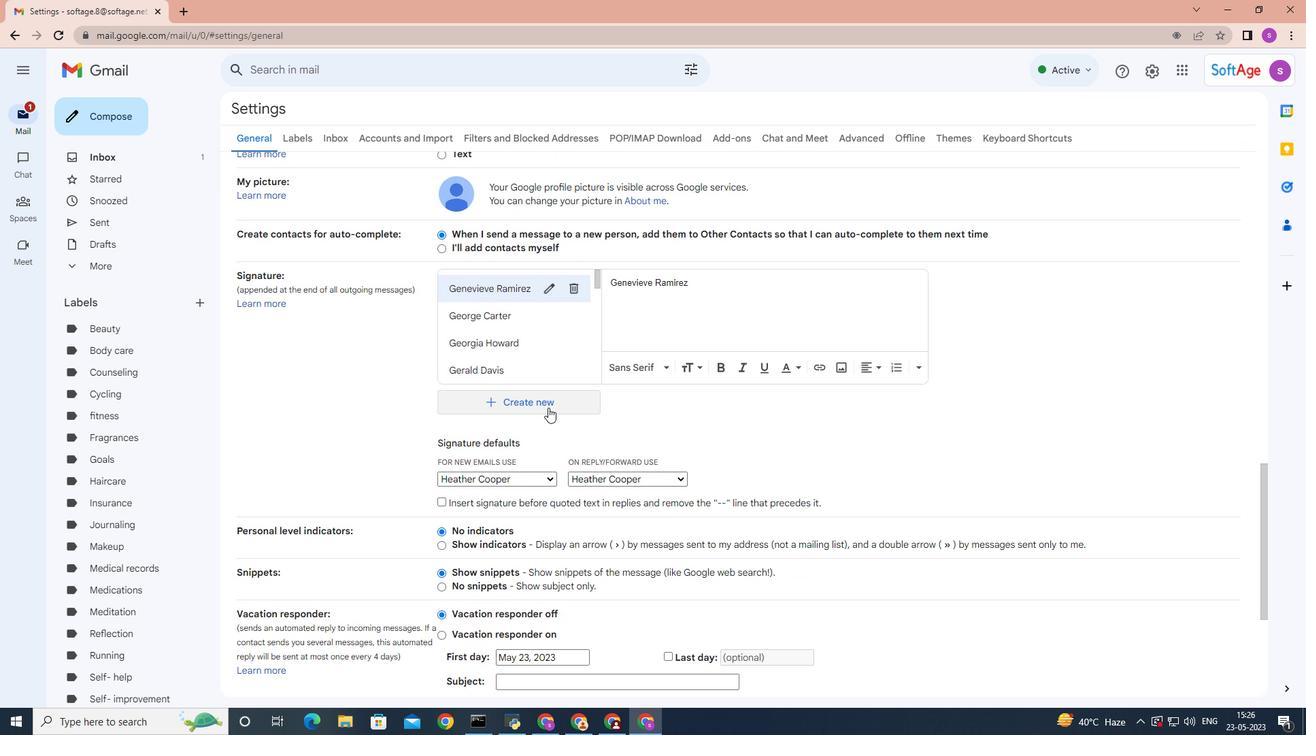 
Action: Mouse pressed left at (548, 398)
Screenshot: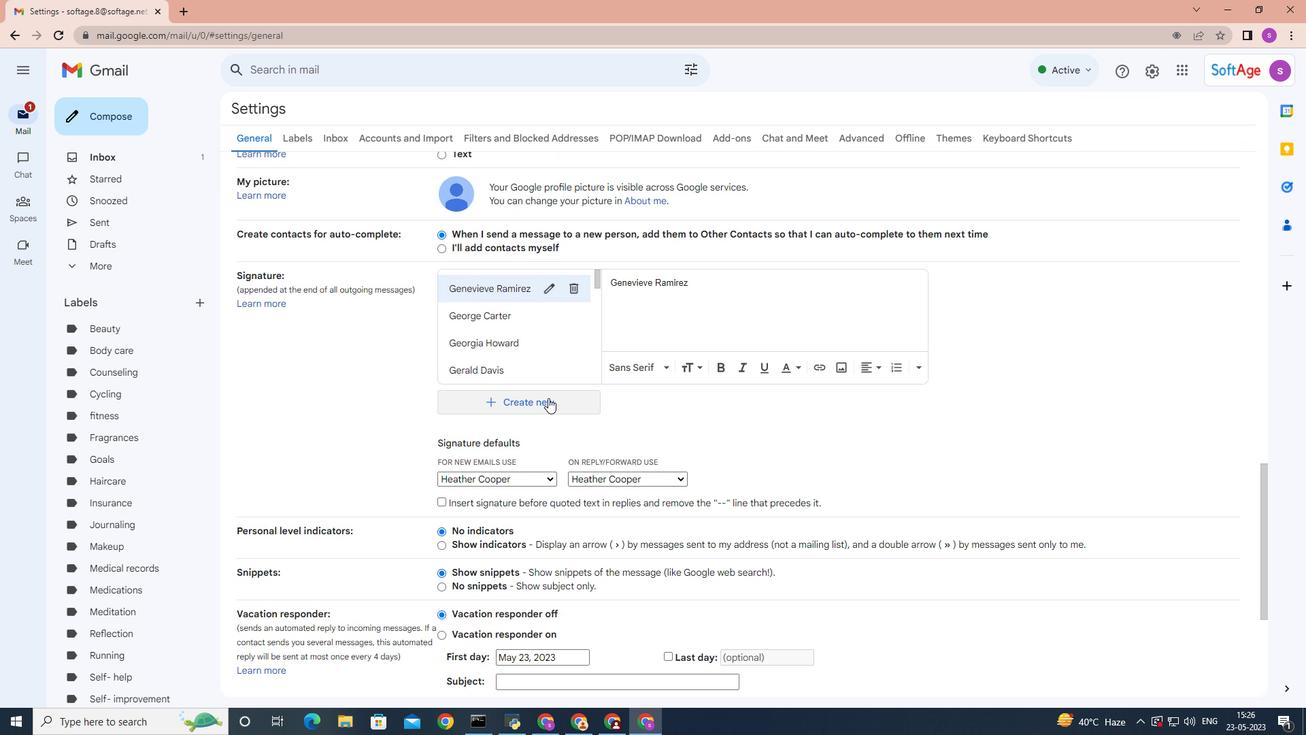 
Action: Key pressed <Key.shift>Heidi<Key.space><Key.shift>Phillips
Screenshot: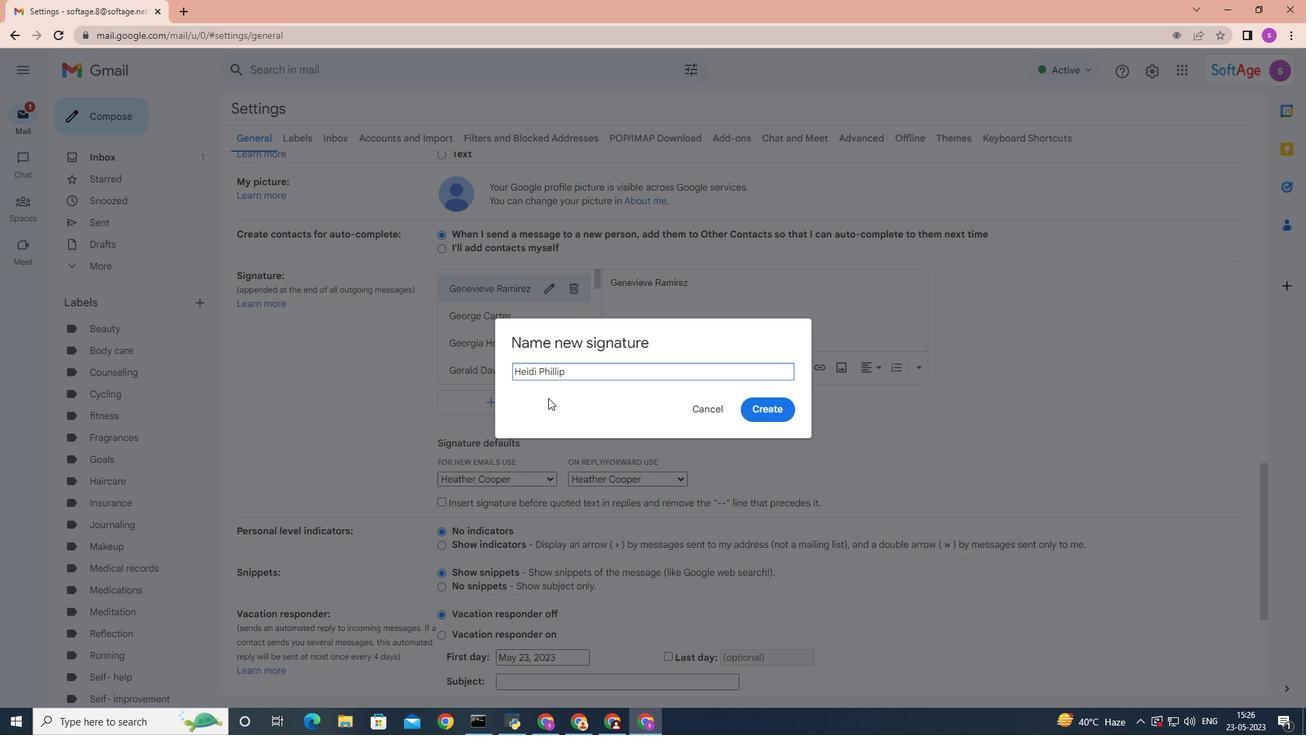 
Action: Mouse moved to (752, 404)
Screenshot: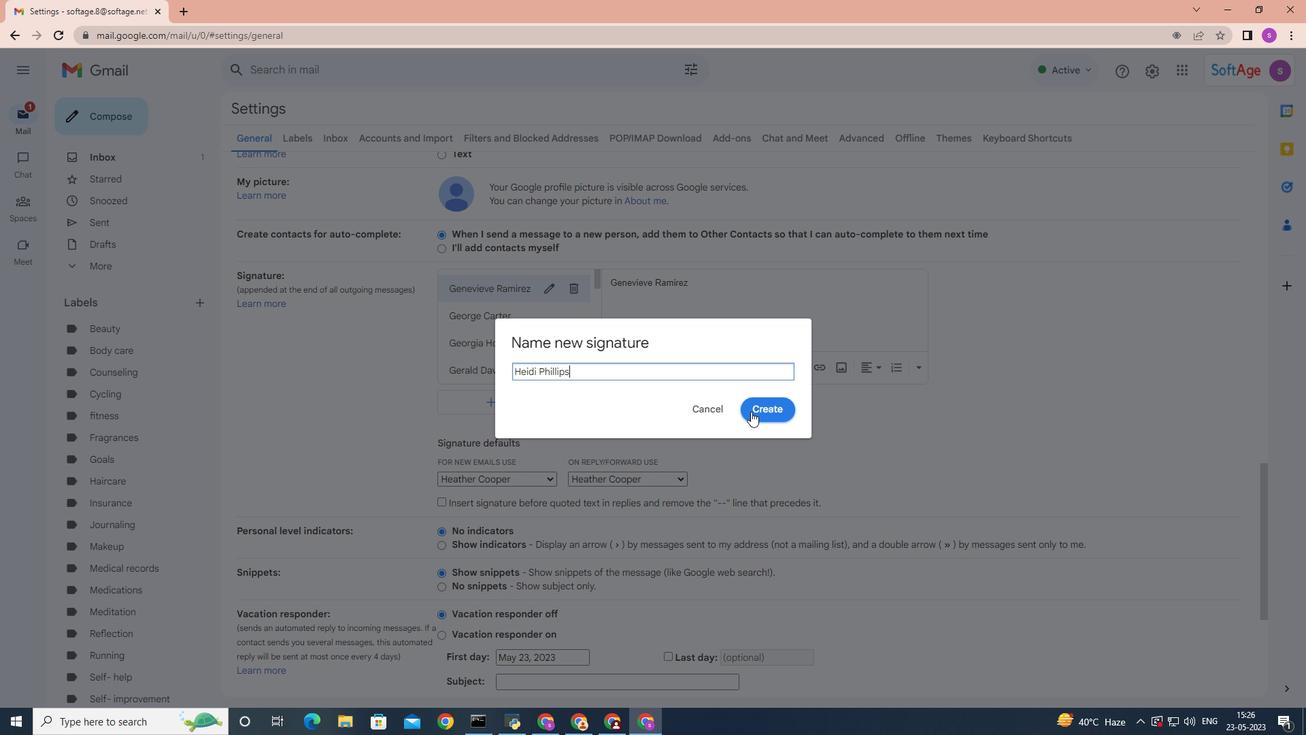 
Action: Mouse pressed left at (751, 411)
Screenshot: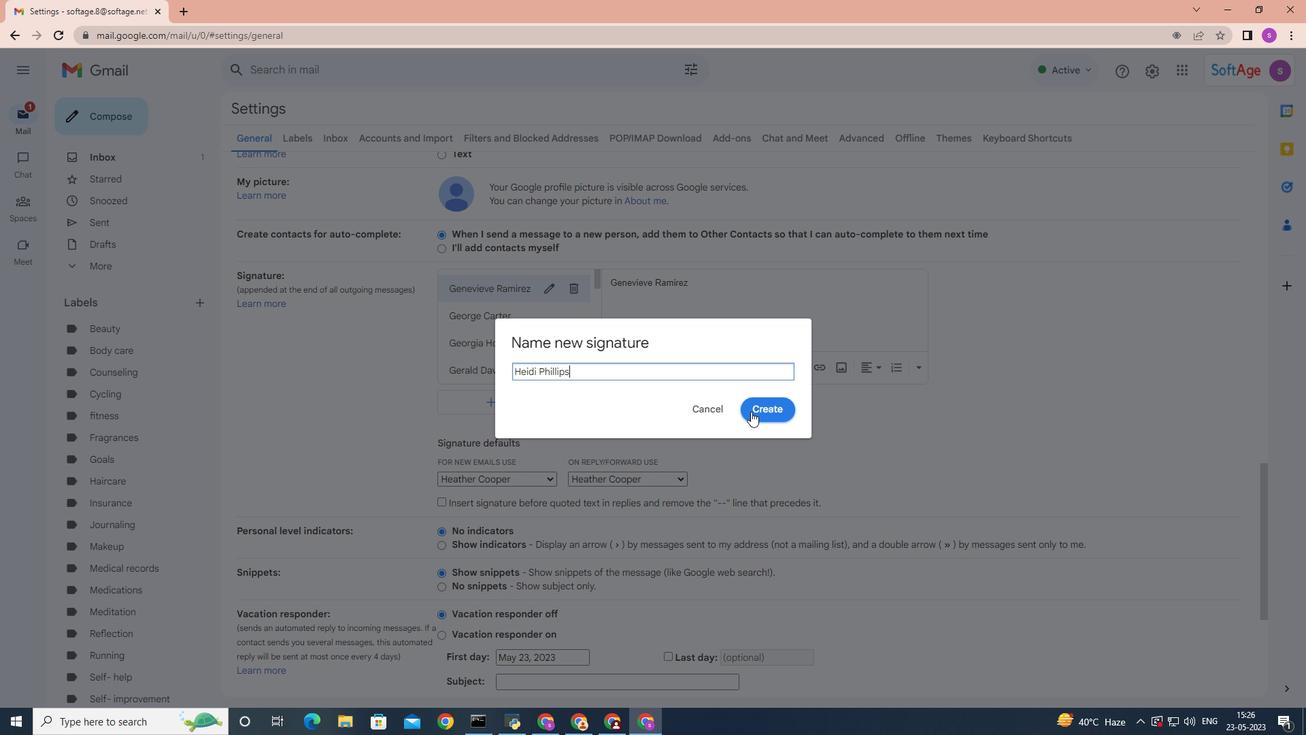 
Action: Mouse moved to (652, 308)
Screenshot: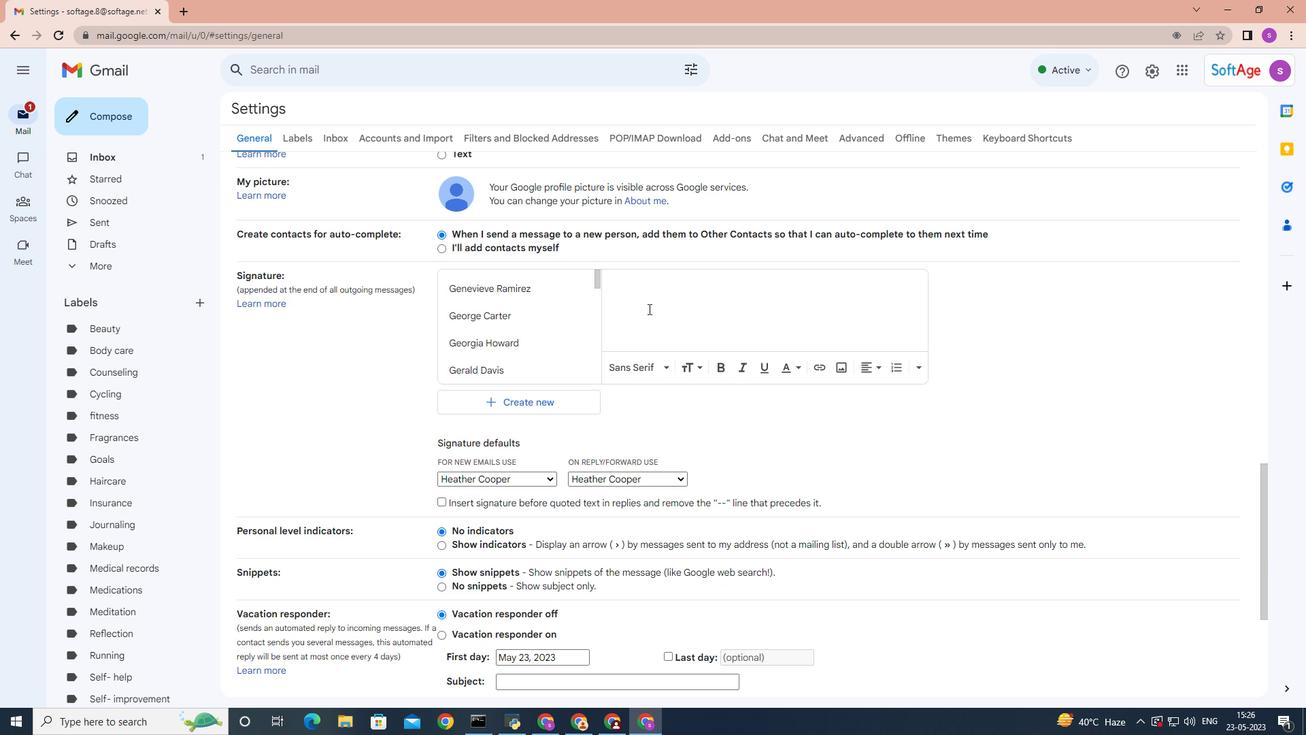 
Action: Key pressed <Key.shift>Heidi<Key.space><Key.shift>Phillips
Screenshot: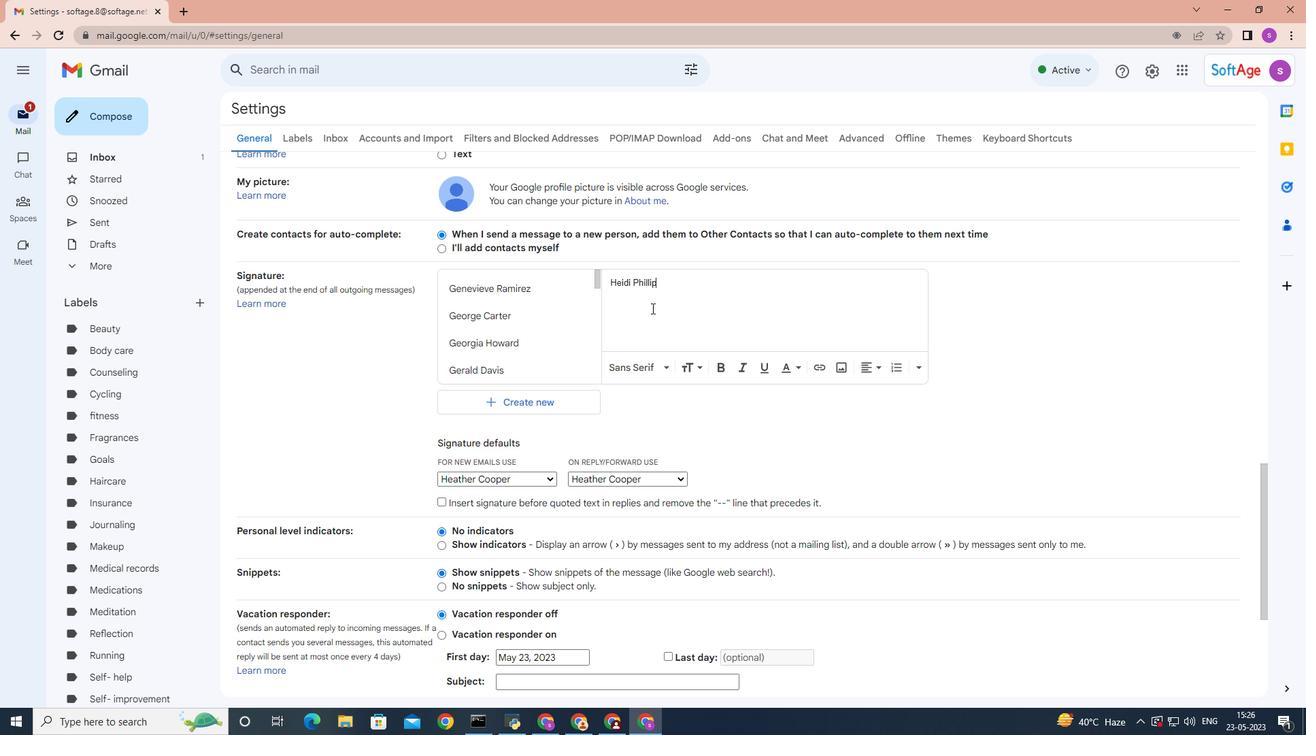
Action: Mouse moved to (543, 481)
Screenshot: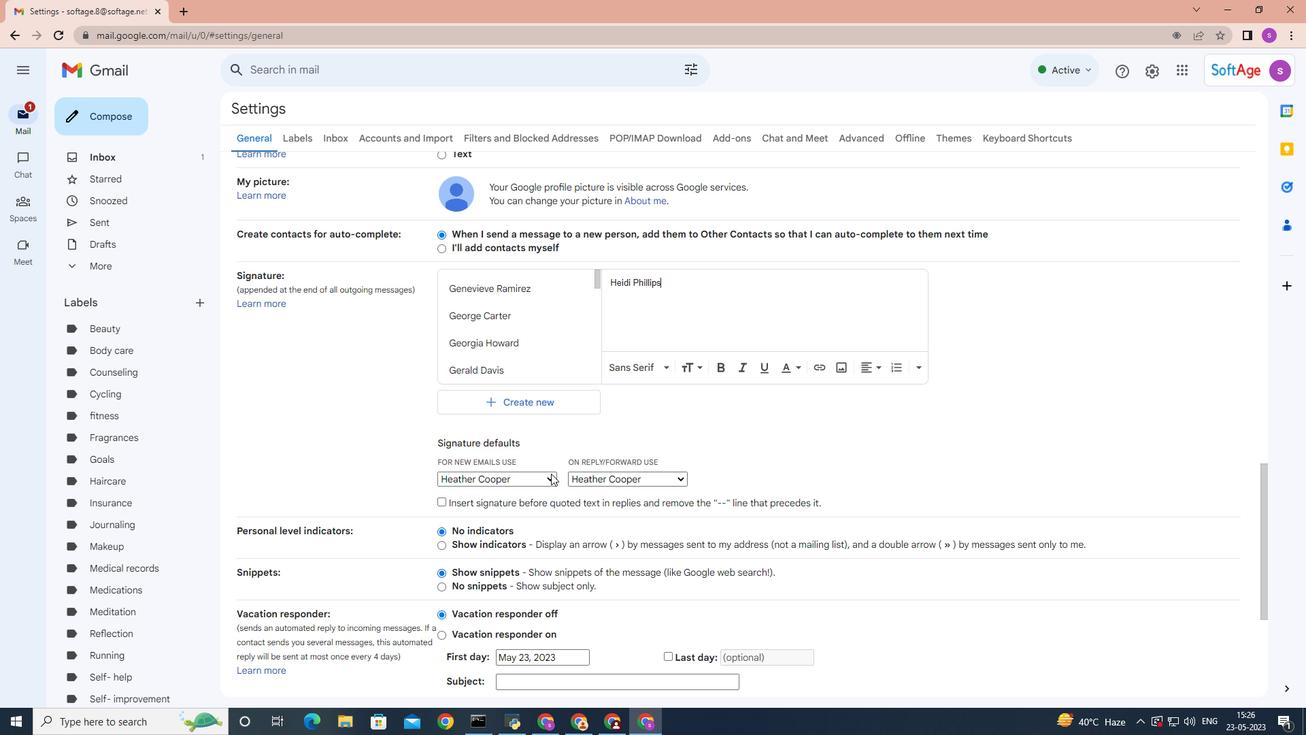 
Action: Mouse pressed left at (543, 481)
Screenshot: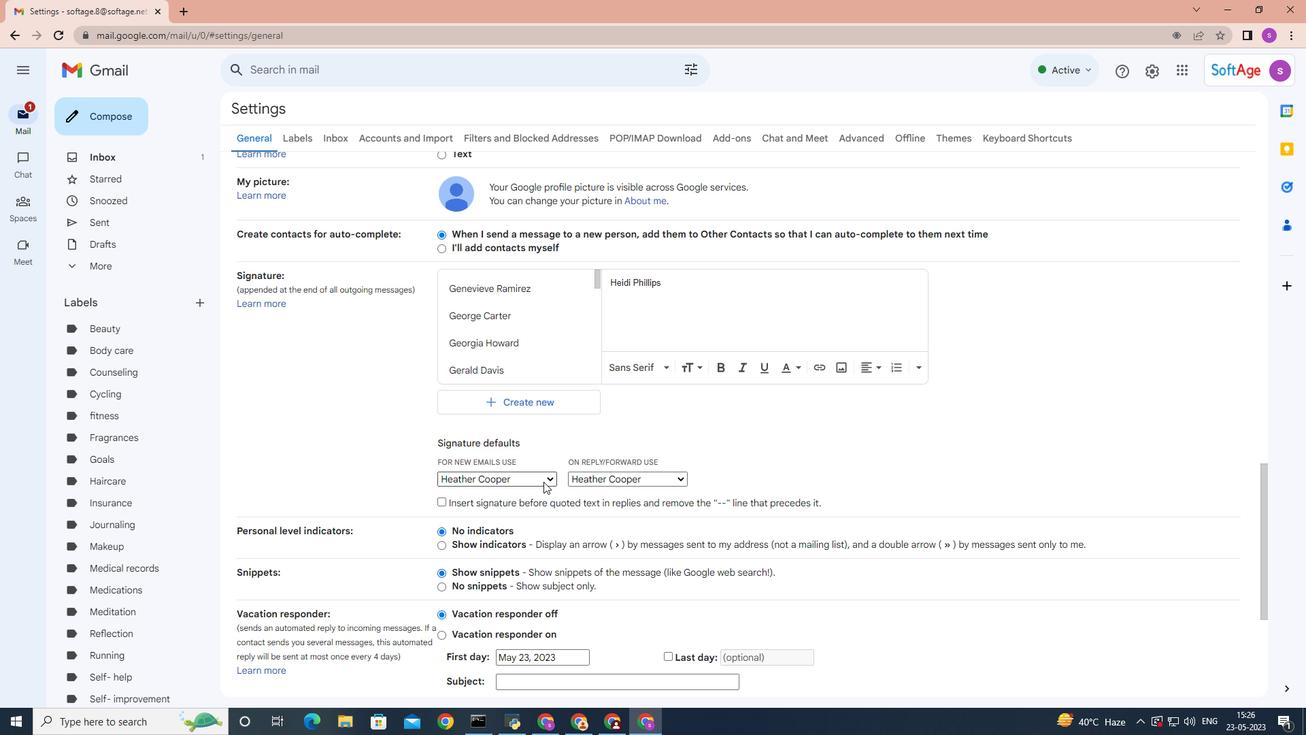 
Action: Mouse scrolled (543, 481) with delta (0, 0)
Screenshot: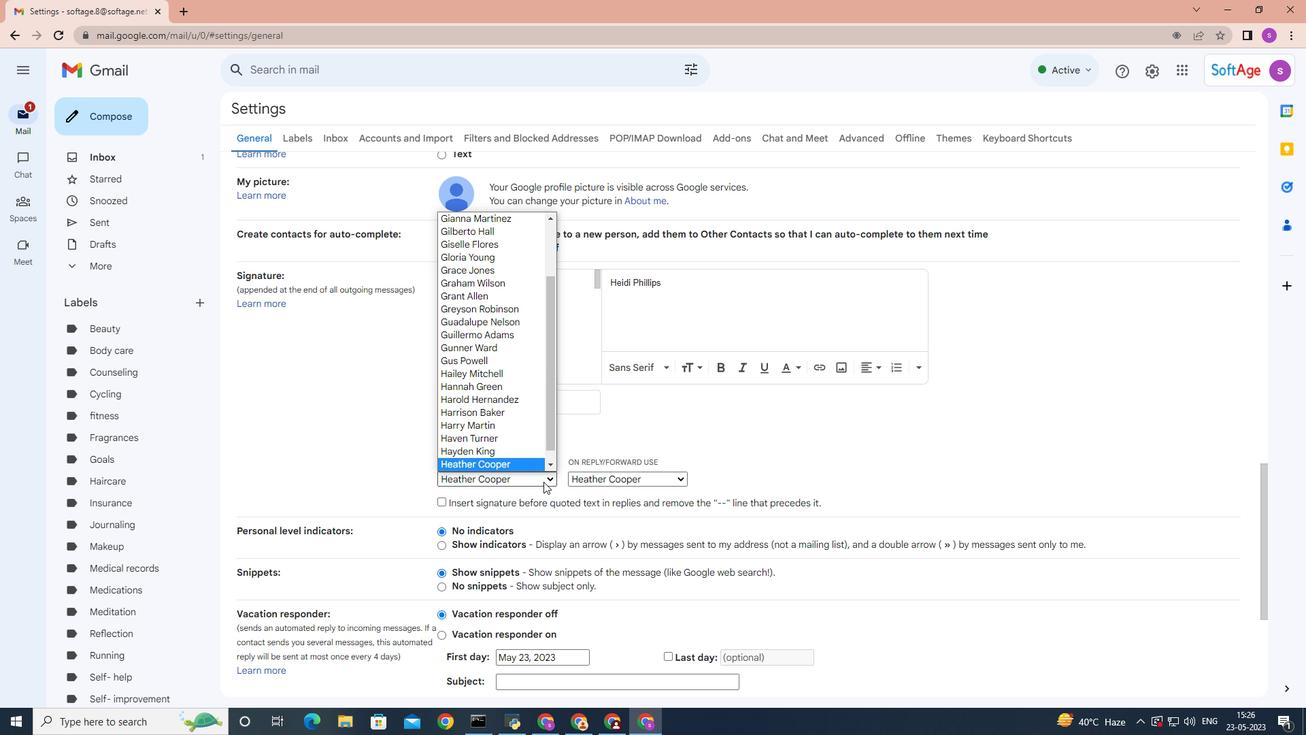 
Action: Mouse scrolled (543, 481) with delta (0, 0)
Screenshot: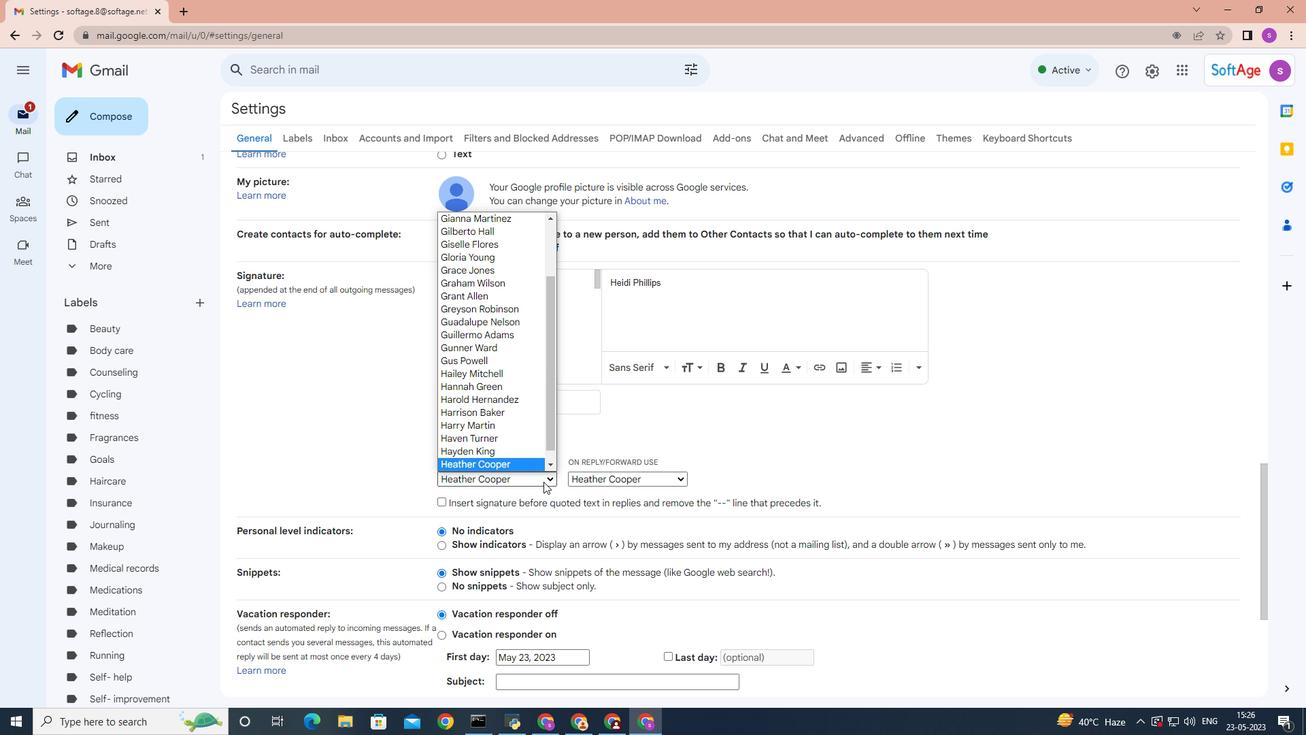 
Action: Mouse moved to (543, 481)
Screenshot: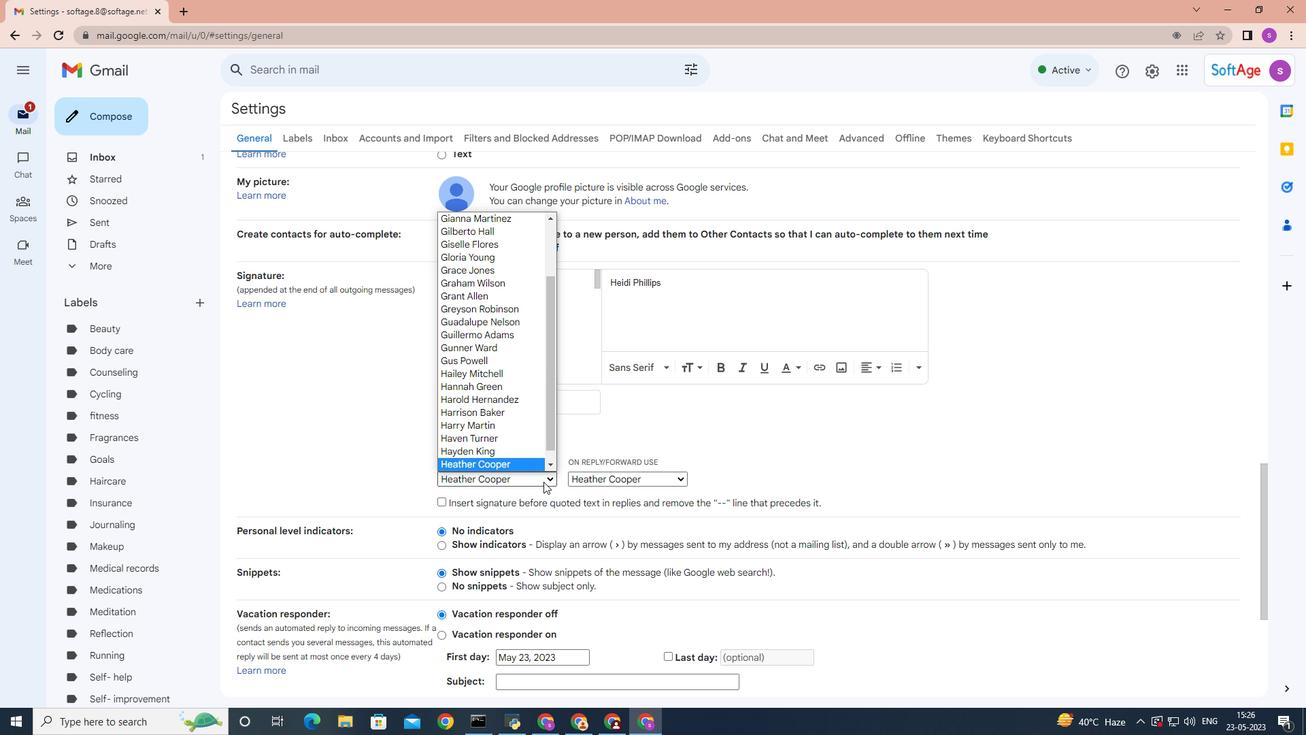 
Action: Mouse scrolled (543, 480) with delta (0, 0)
Screenshot: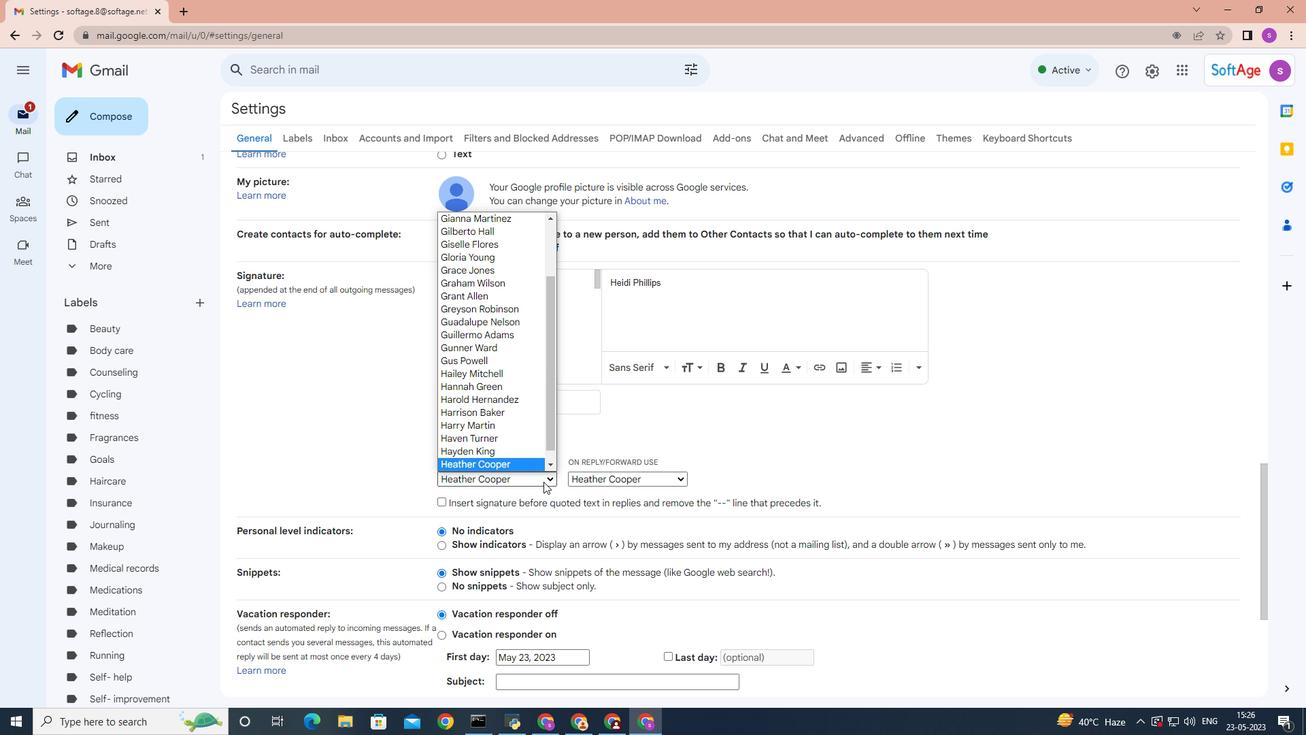 
Action: Mouse moved to (547, 274)
Screenshot: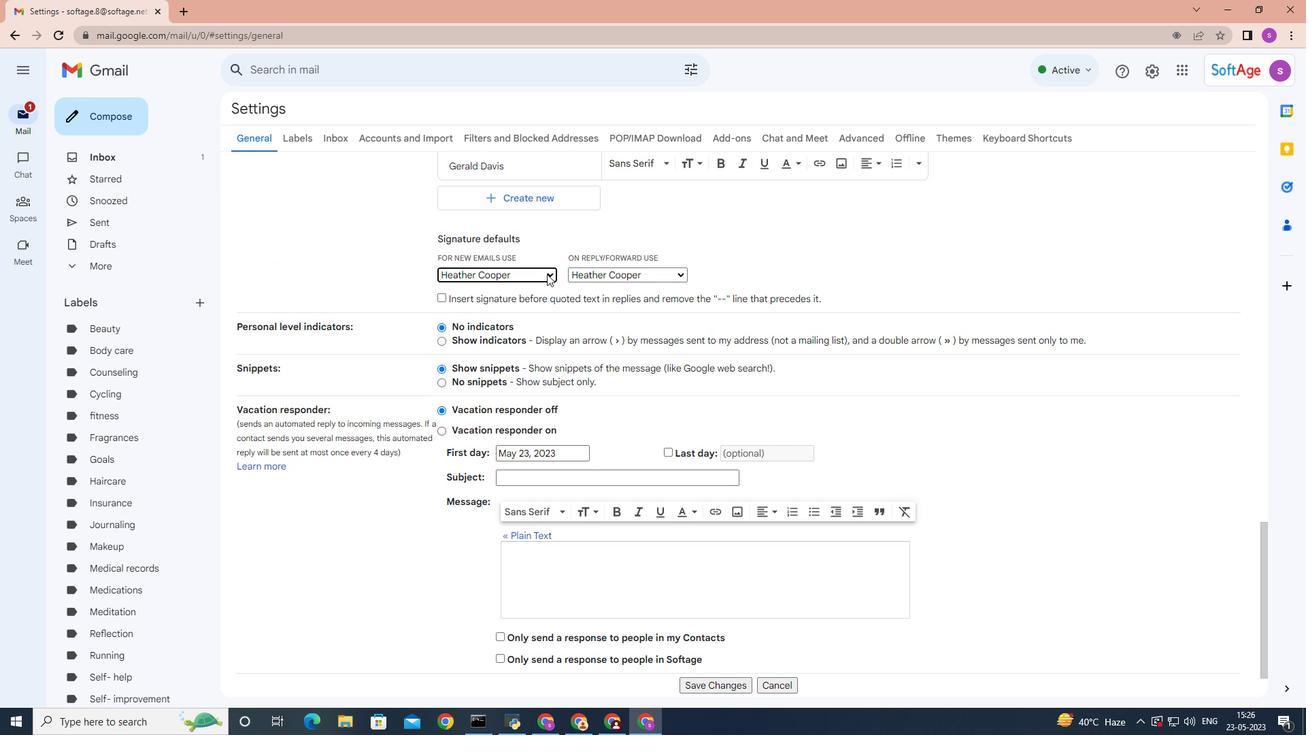 
Action: Mouse pressed left at (547, 274)
Screenshot: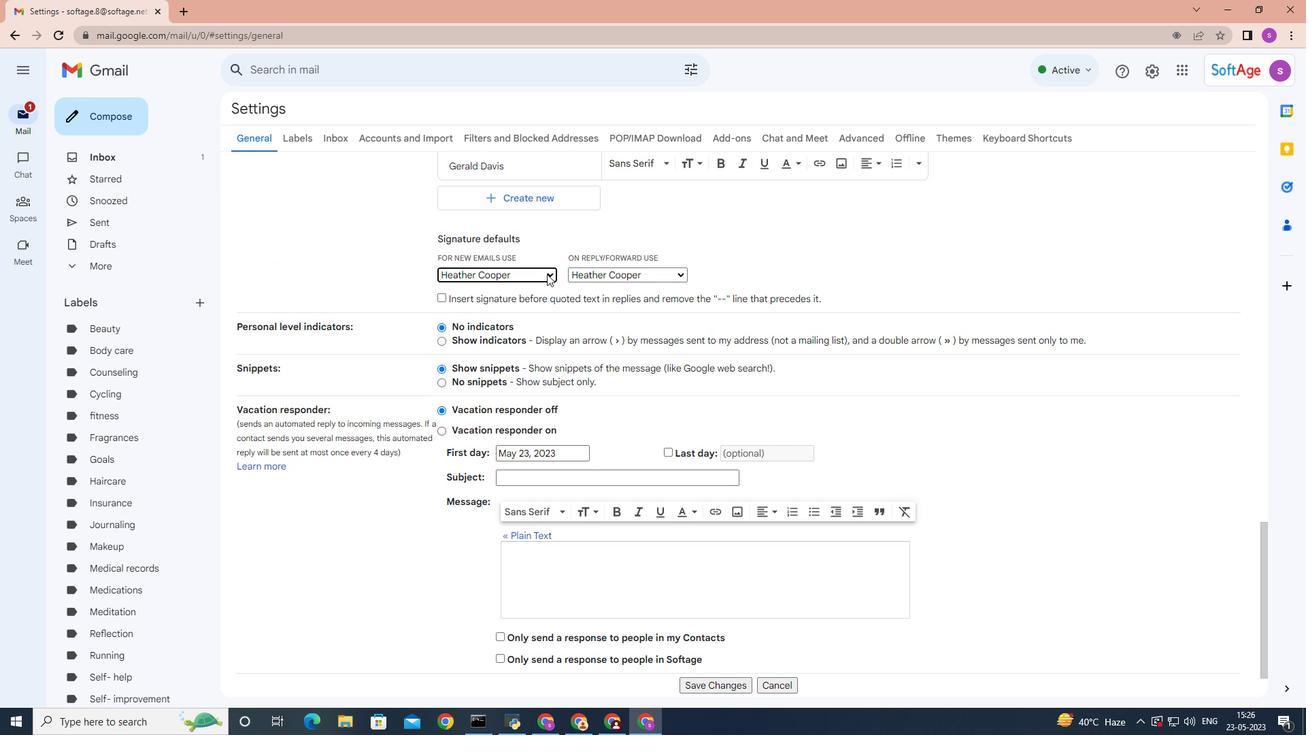 
Action: Mouse moved to (498, 390)
Screenshot: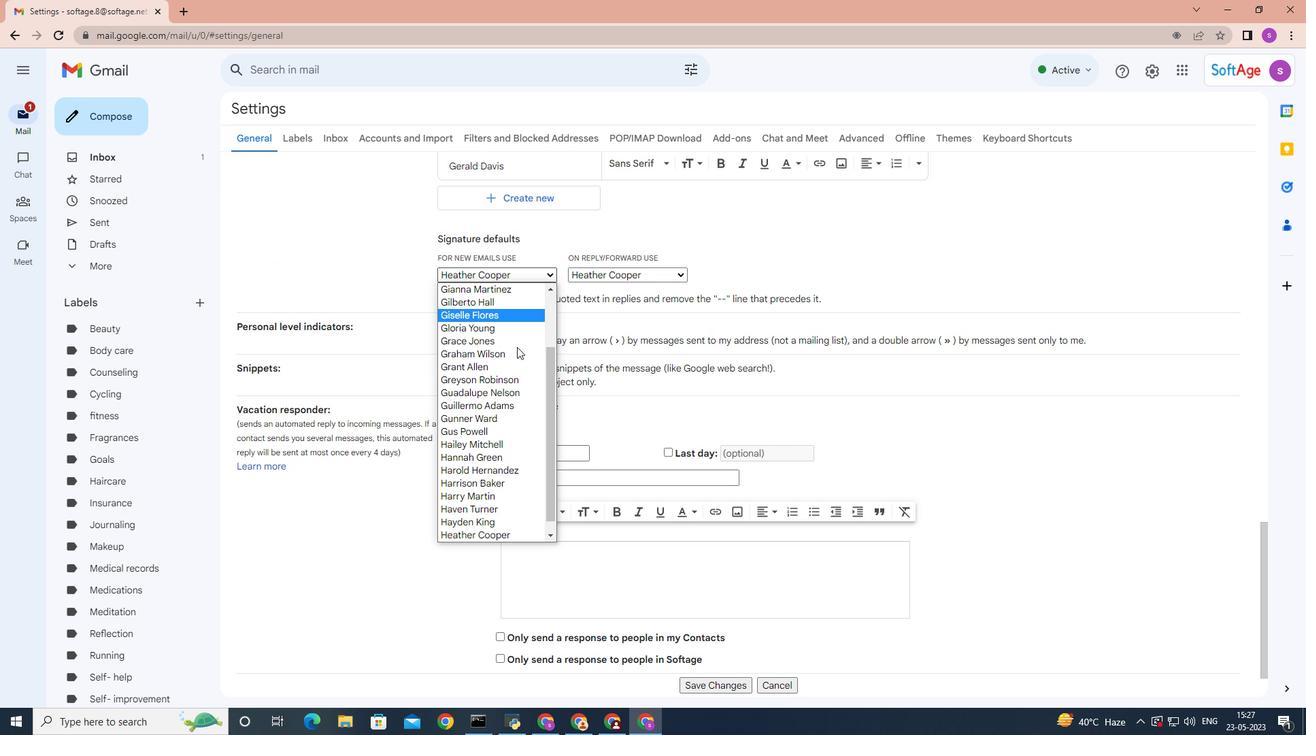 
Action: Mouse scrolled (498, 389) with delta (0, 0)
Screenshot: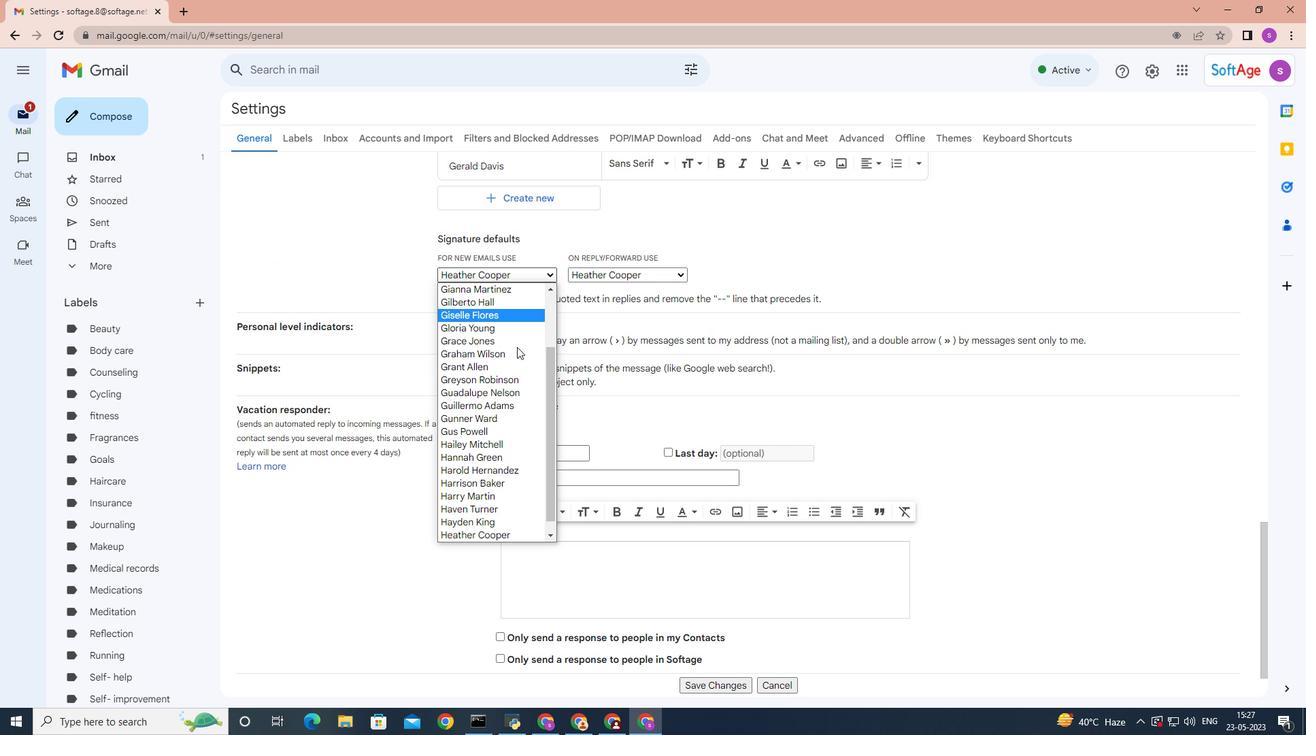 
Action: Mouse scrolled (498, 389) with delta (0, 0)
Screenshot: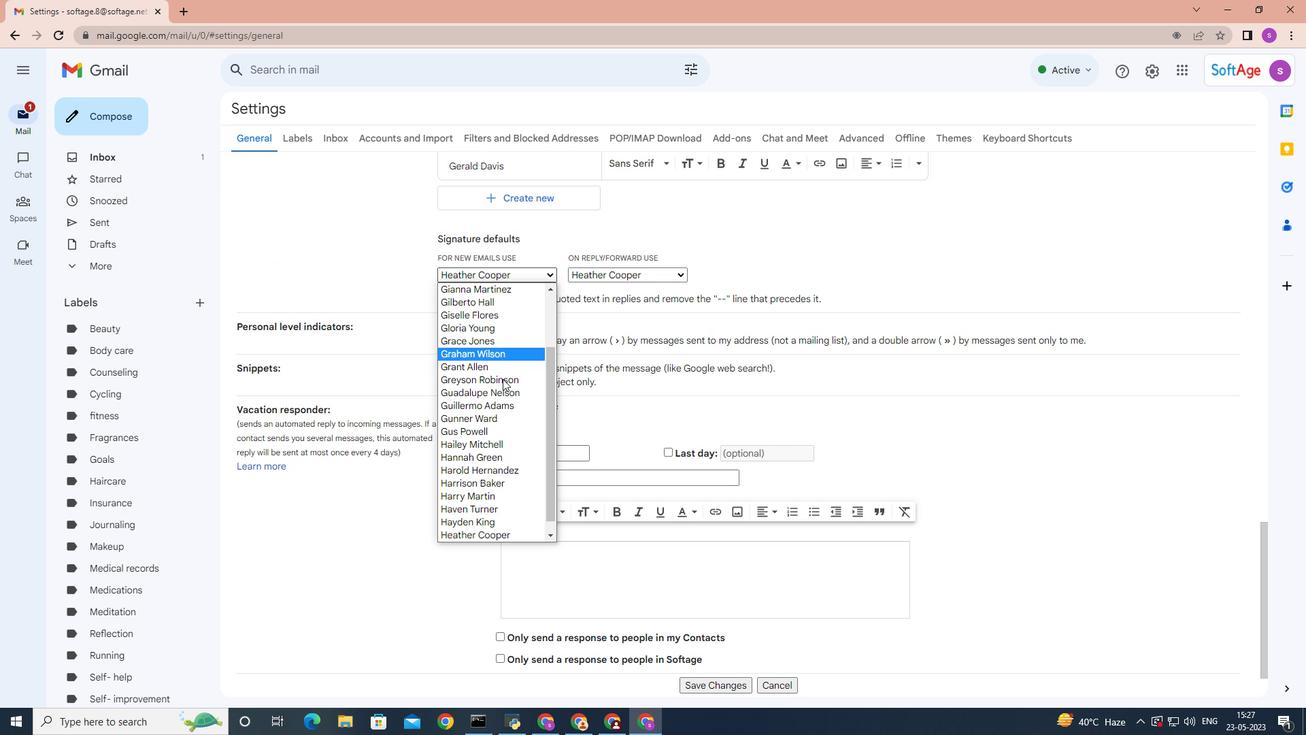 
Action: Mouse scrolled (498, 389) with delta (0, 0)
Screenshot: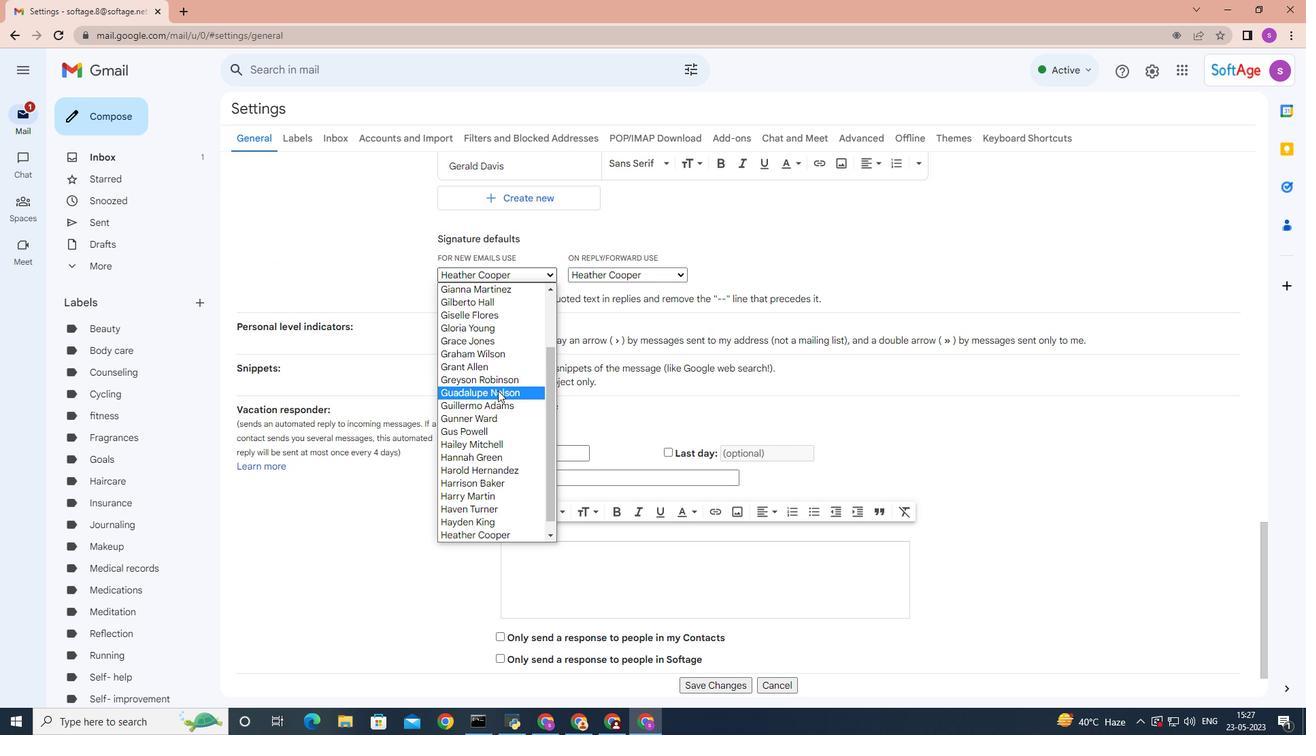 
Action: Mouse scrolled (498, 389) with delta (0, 0)
Screenshot: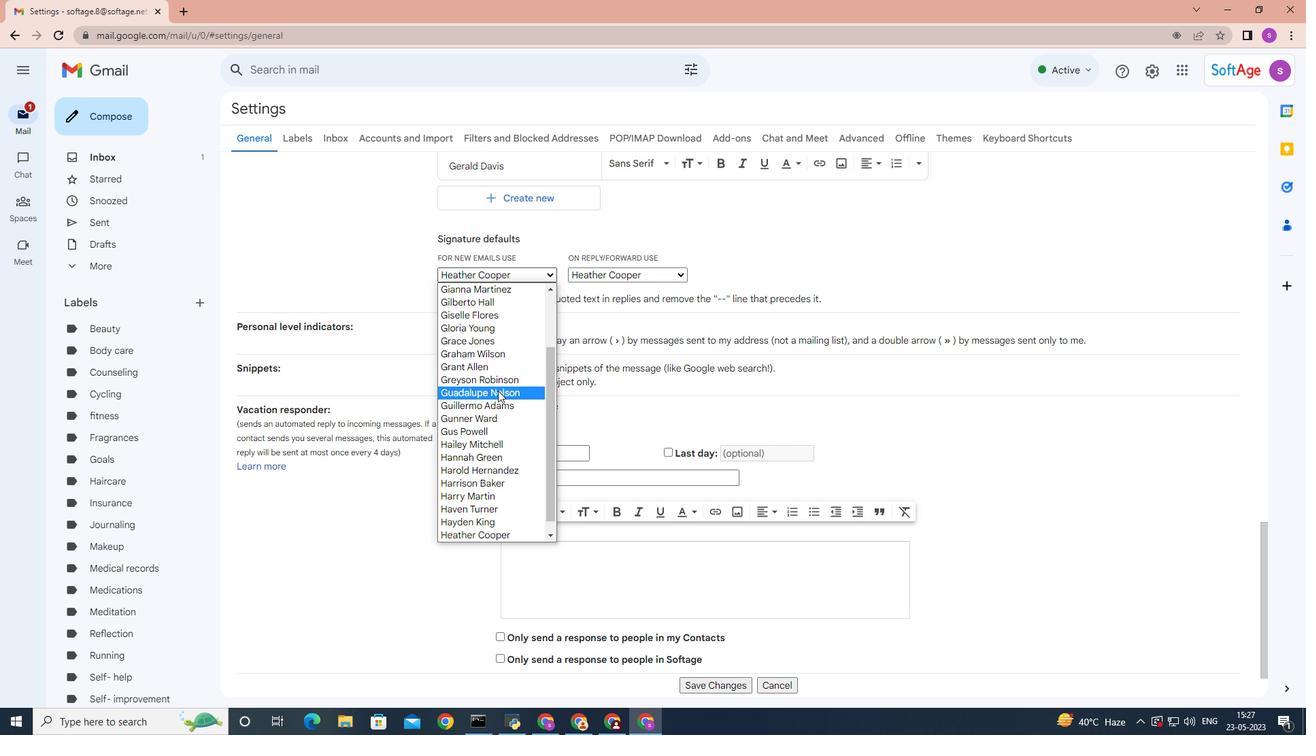 
Action: Mouse scrolled (498, 389) with delta (0, 0)
Screenshot: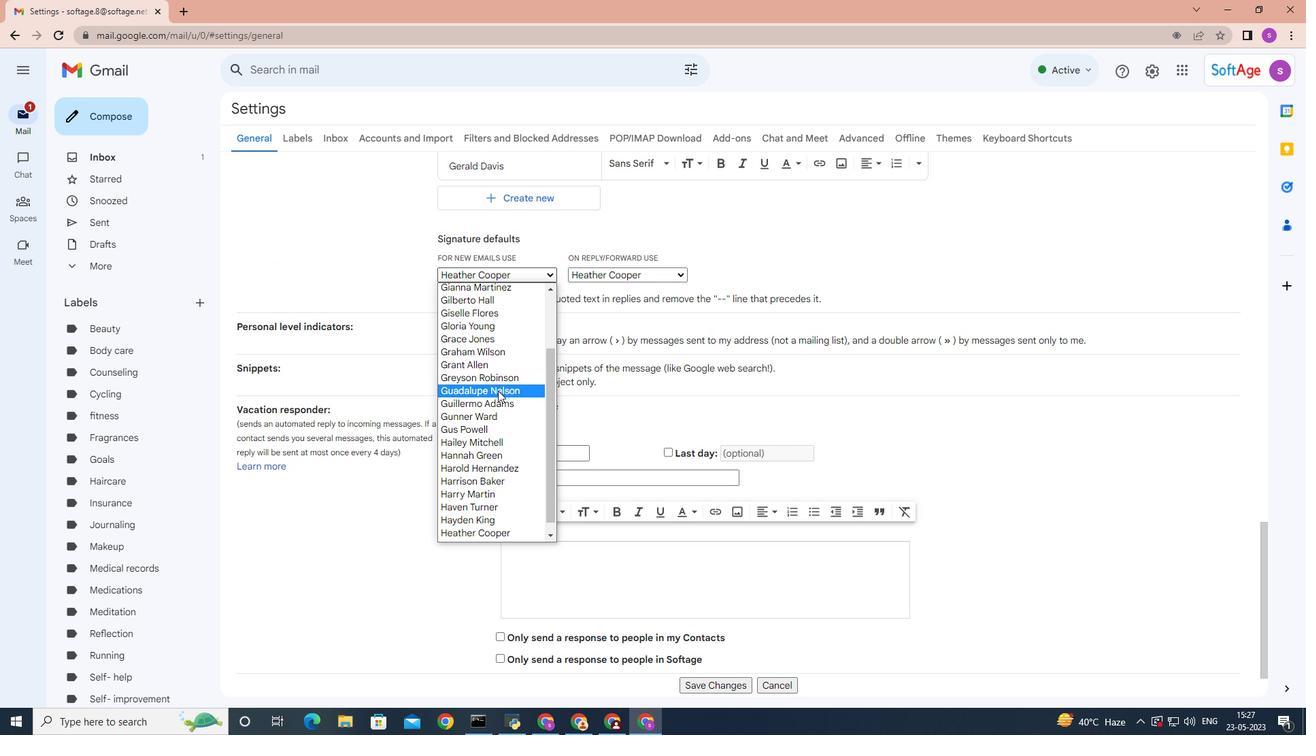 
Action: Mouse scrolled (498, 389) with delta (0, 0)
Screenshot: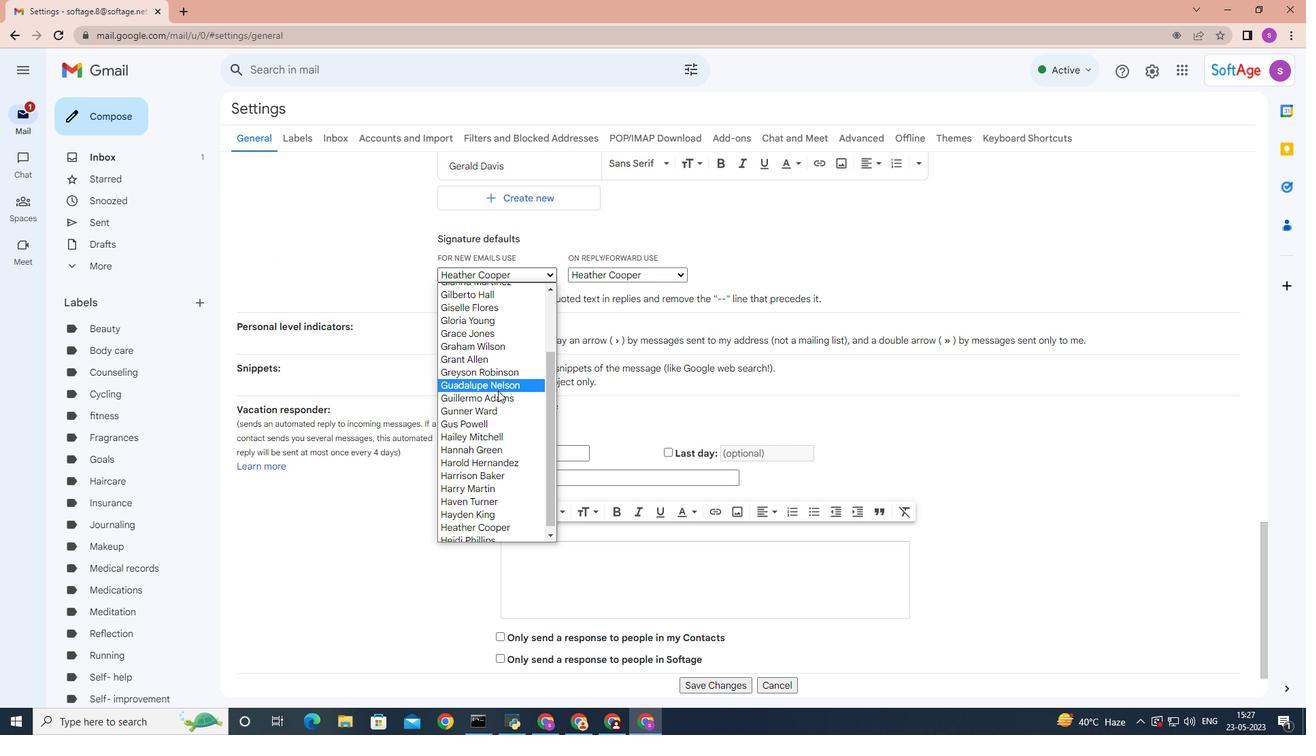 
Action: Mouse moved to (492, 534)
Screenshot: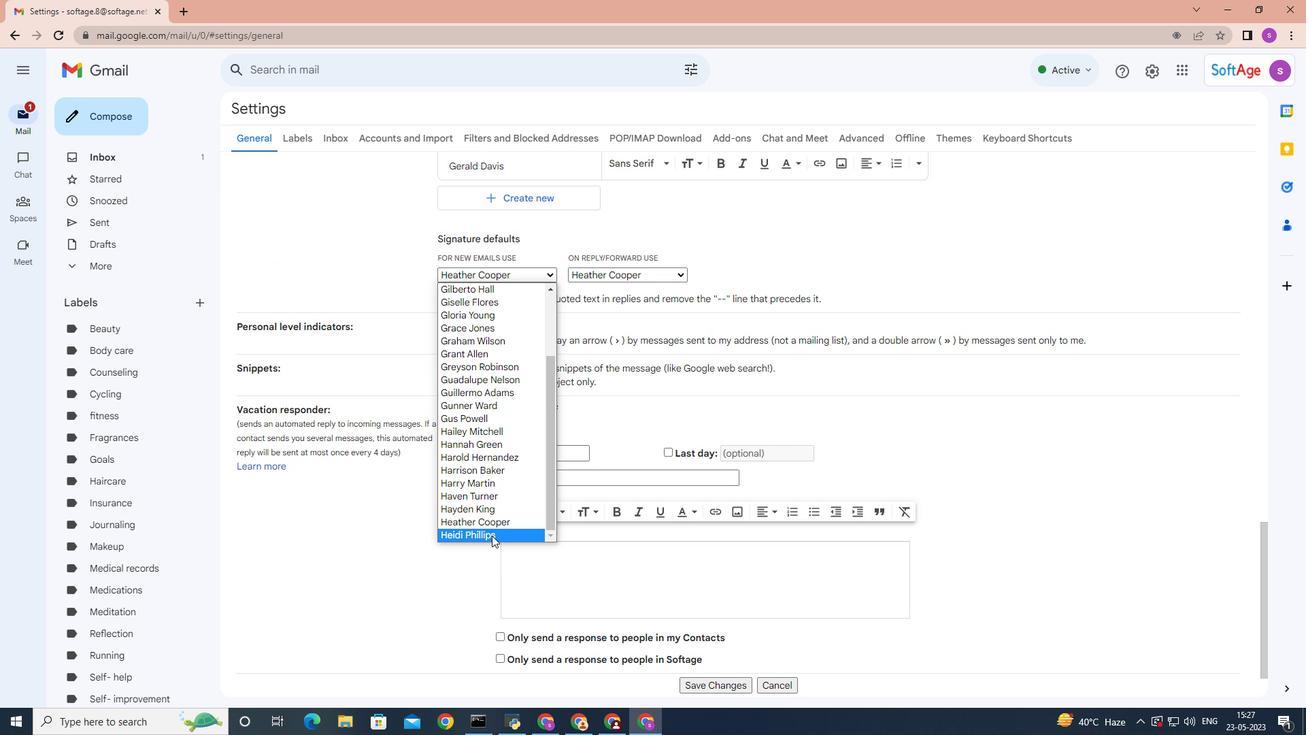 
Action: Mouse pressed left at (492, 534)
Screenshot: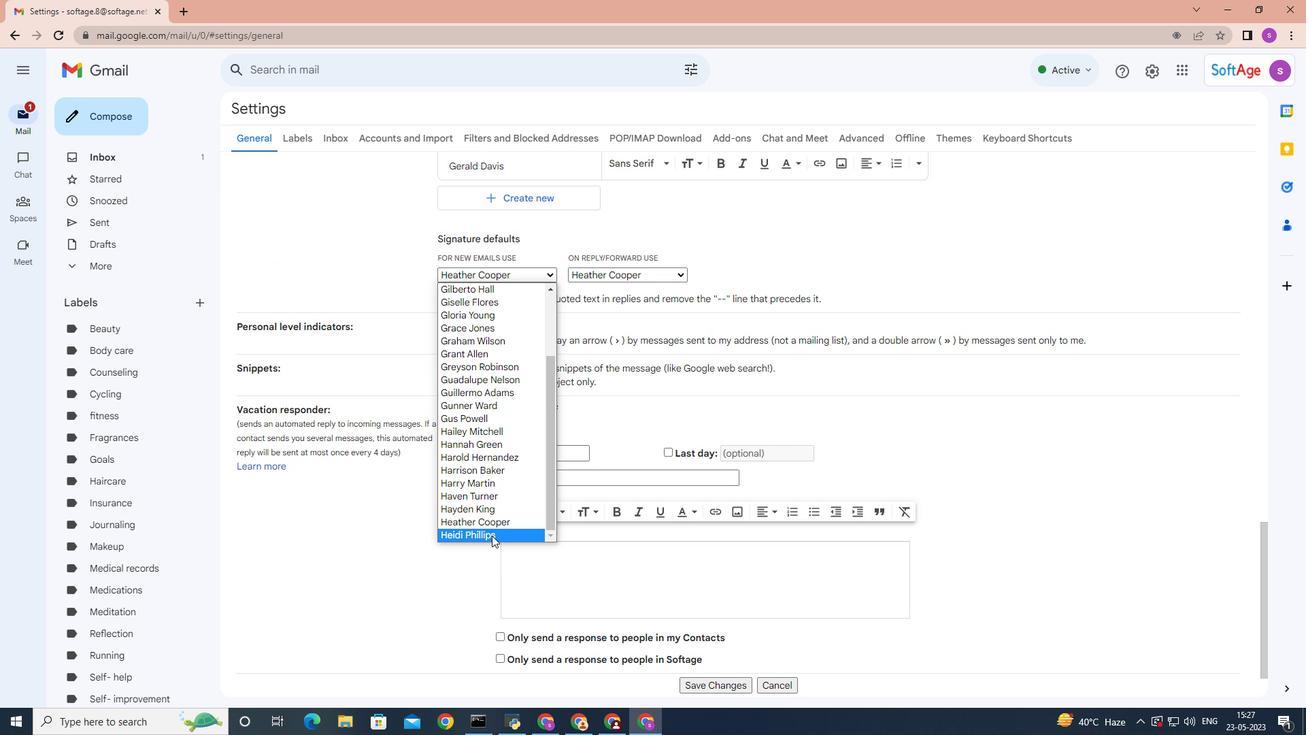 
Action: Mouse moved to (673, 273)
Screenshot: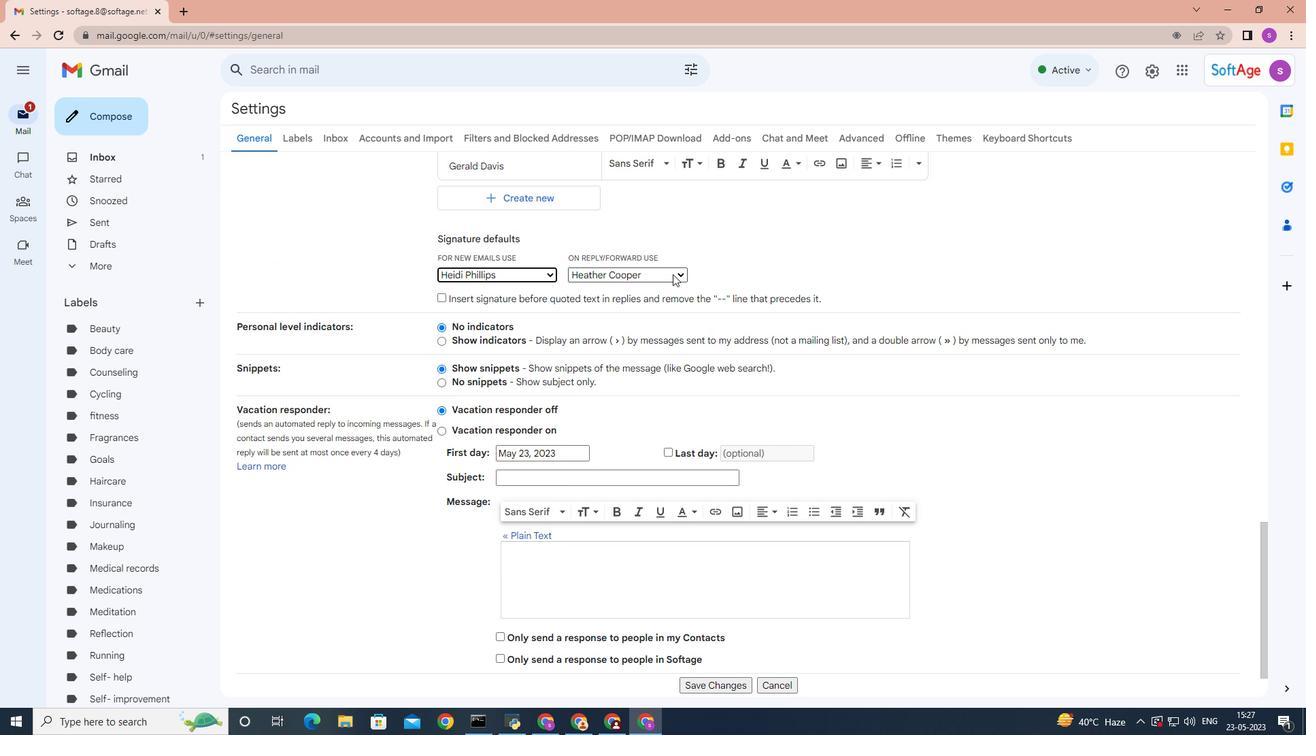 
Action: Mouse pressed left at (673, 273)
Screenshot: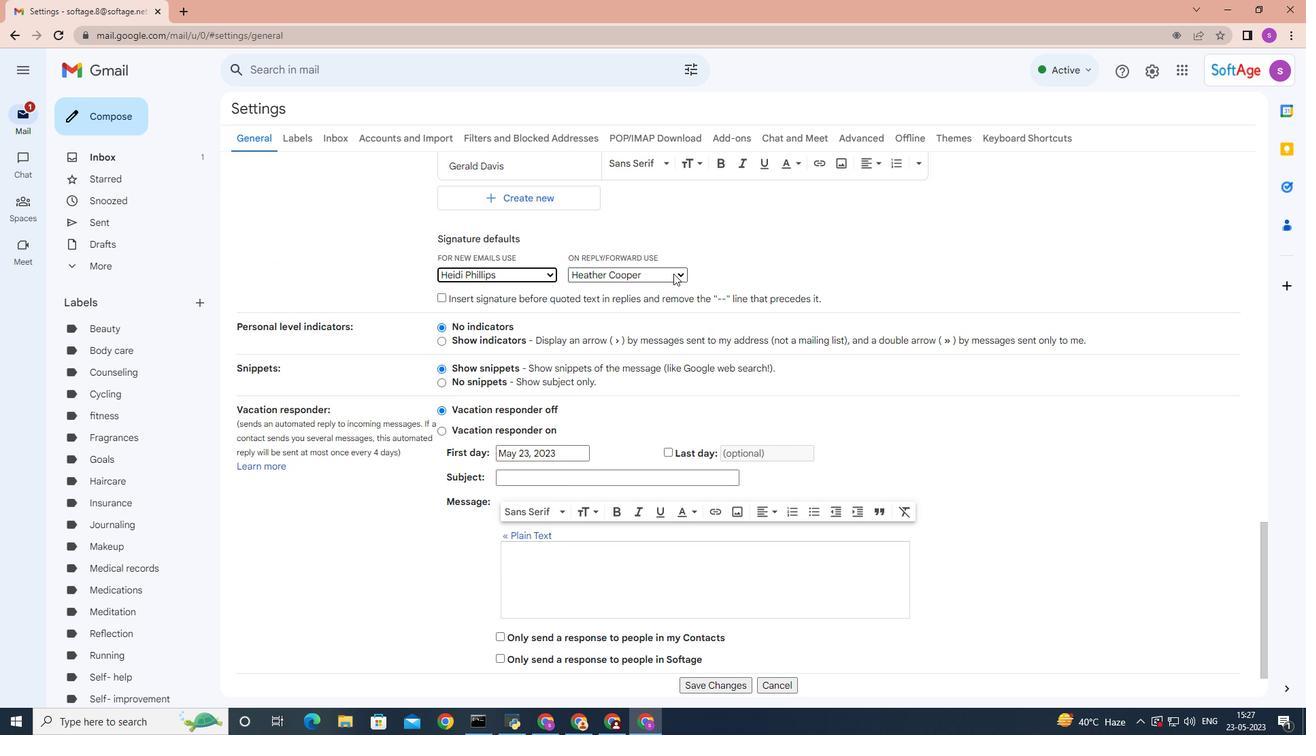 
Action: Mouse moved to (643, 420)
Screenshot: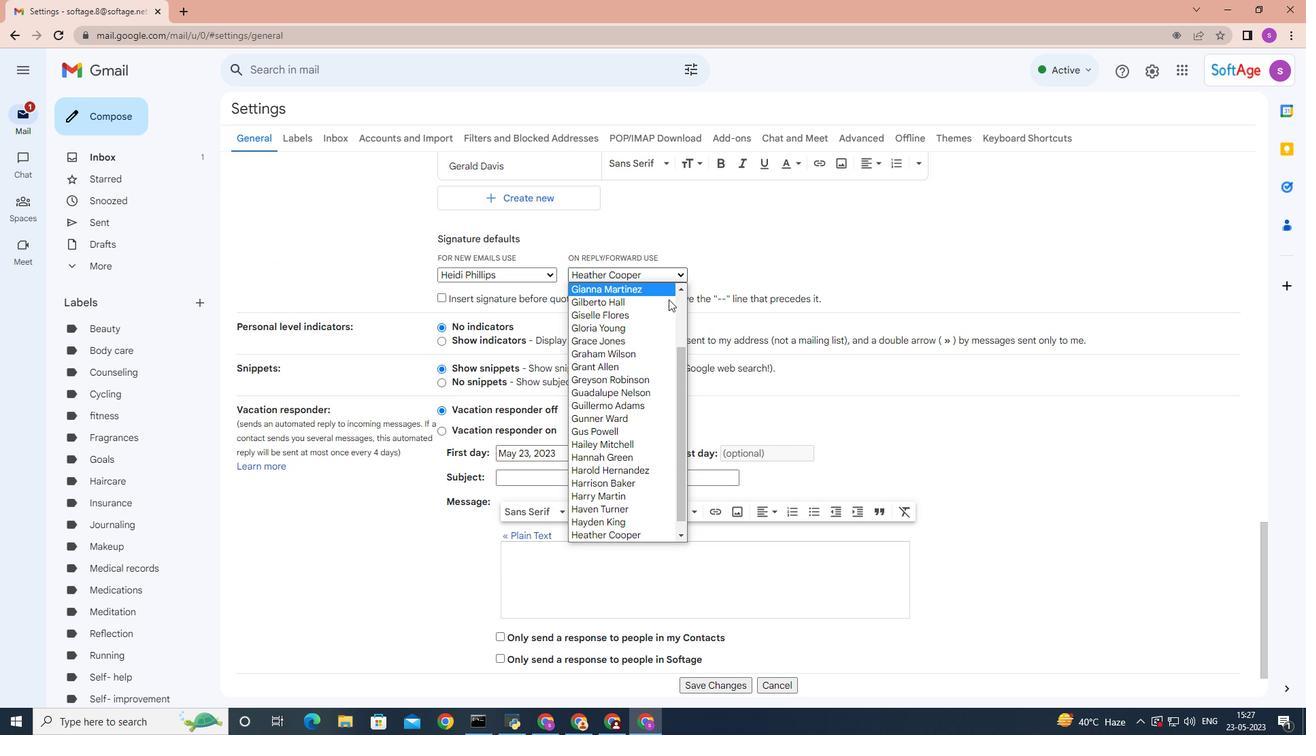 
Action: Mouse scrolled (643, 419) with delta (0, 0)
Screenshot: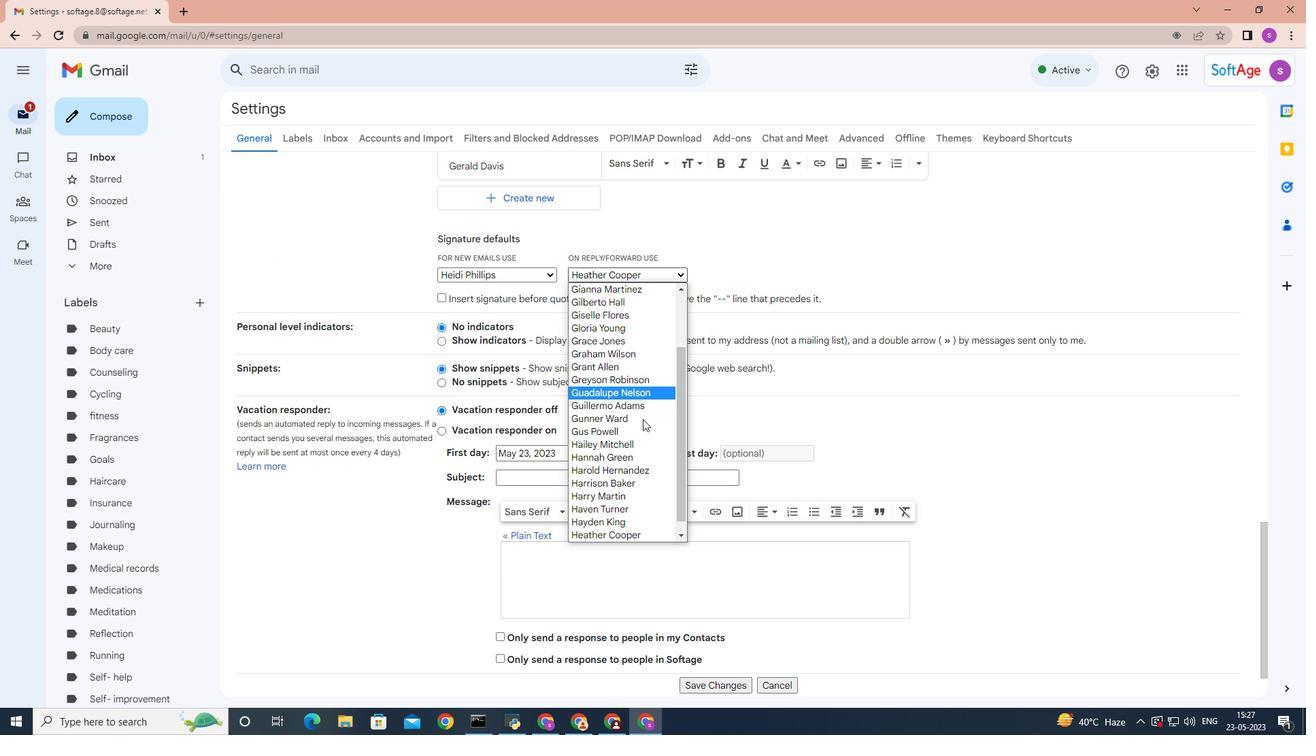 
Action: Mouse moved to (642, 420)
Screenshot: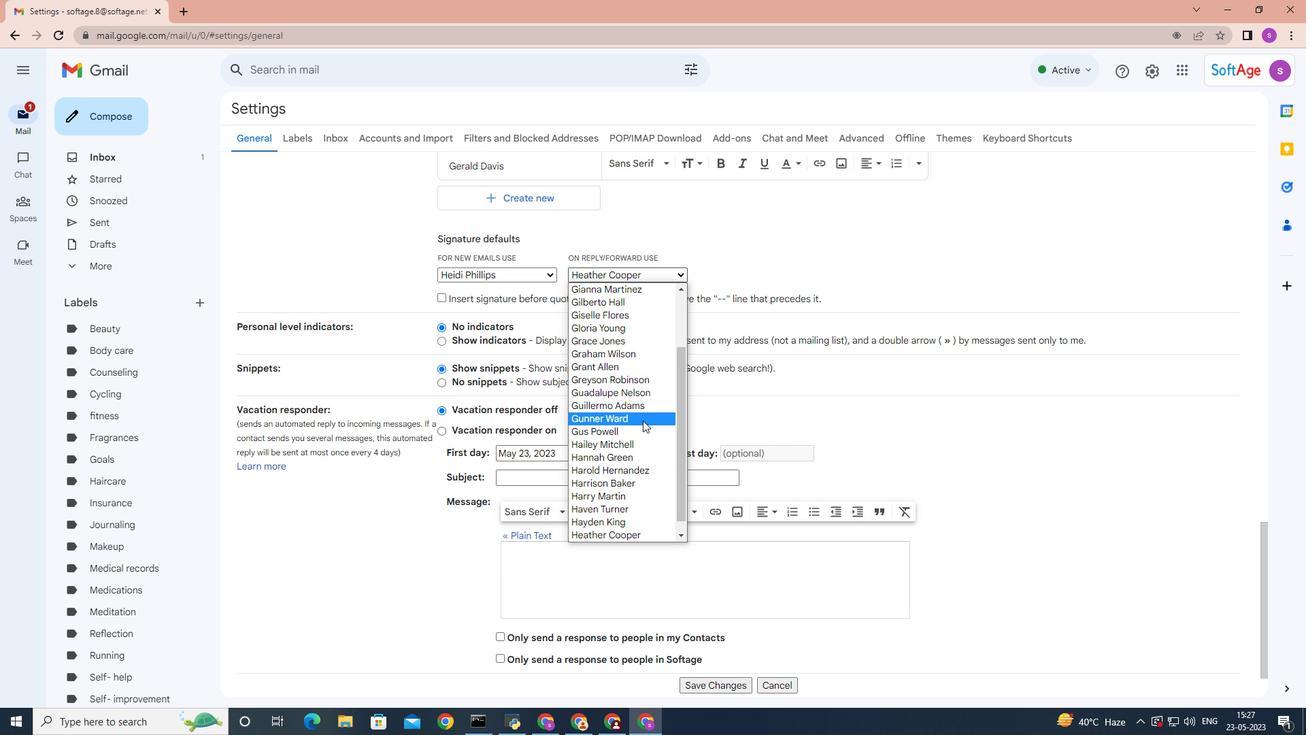 
Action: Mouse scrolled (643, 419) with delta (0, 0)
Screenshot: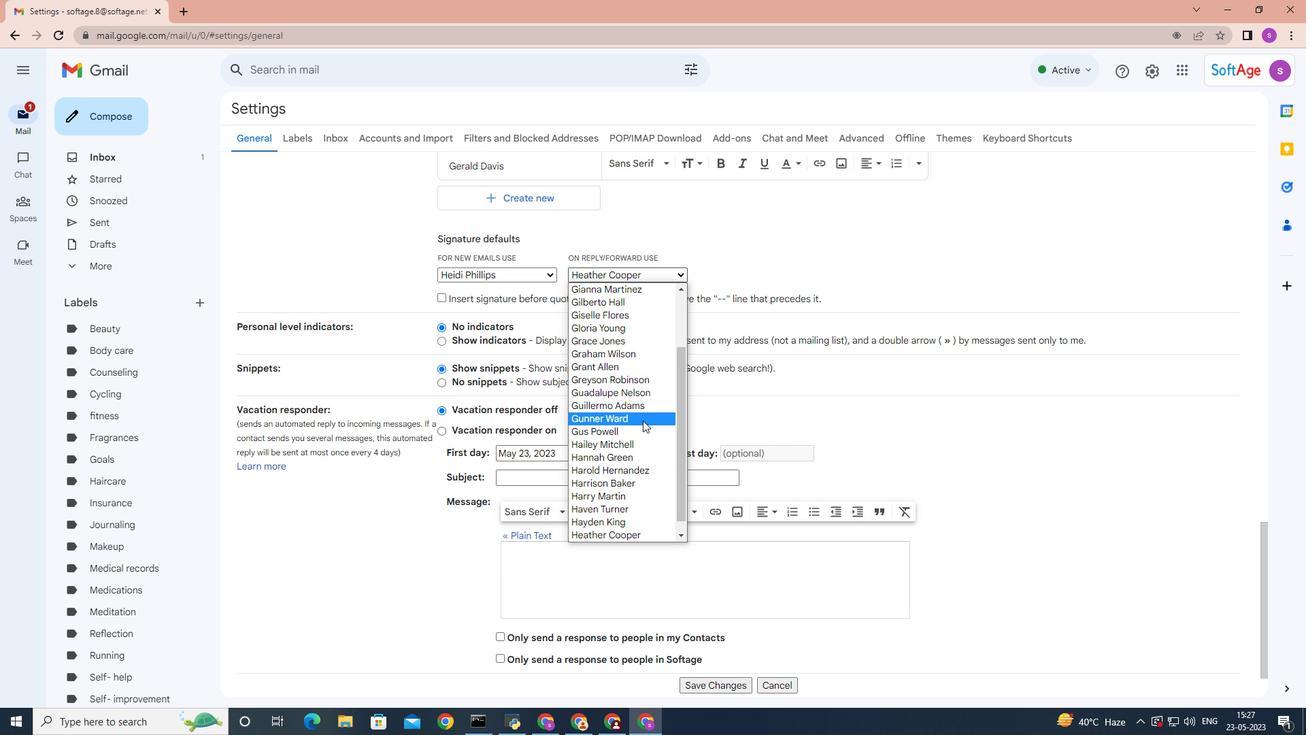 
Action: Mouse scrolled (642, 419) with delta (0, 0)
Screenshot: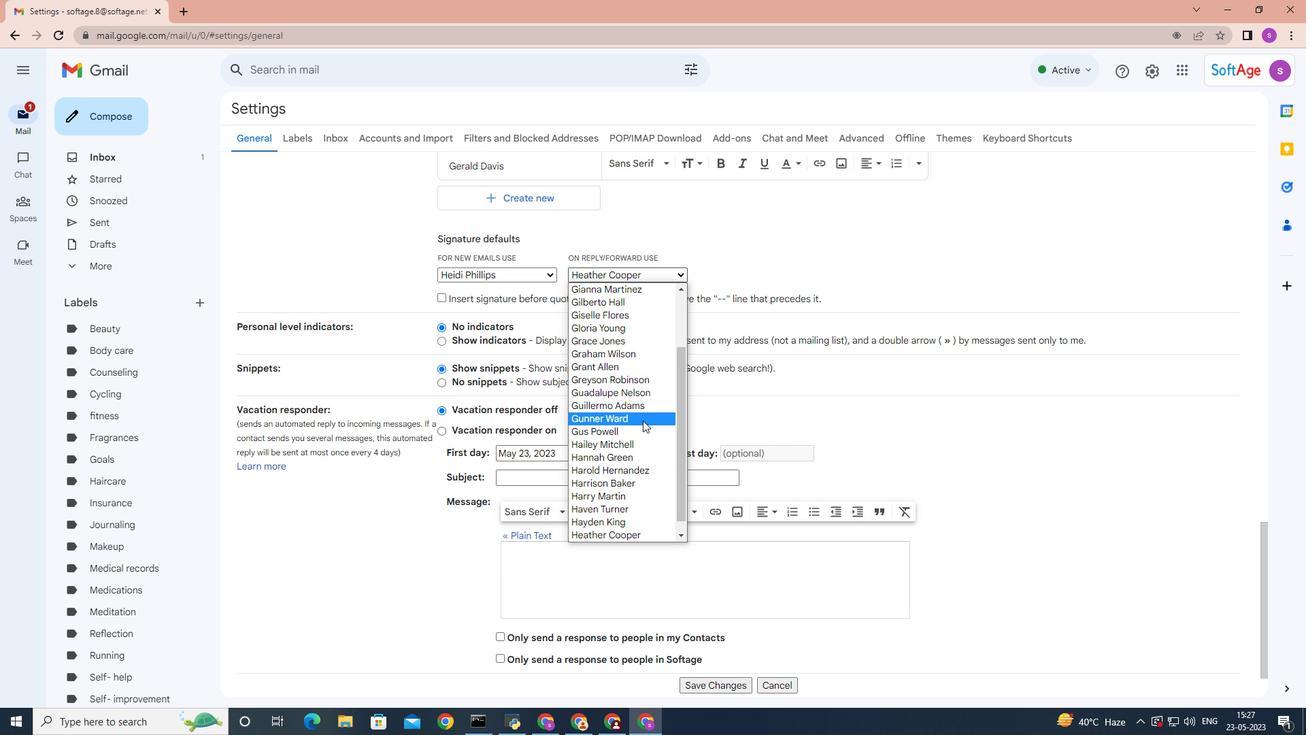 
Action: Mouse scrolled (642, 419) with delta (0, 0)
Screenshot: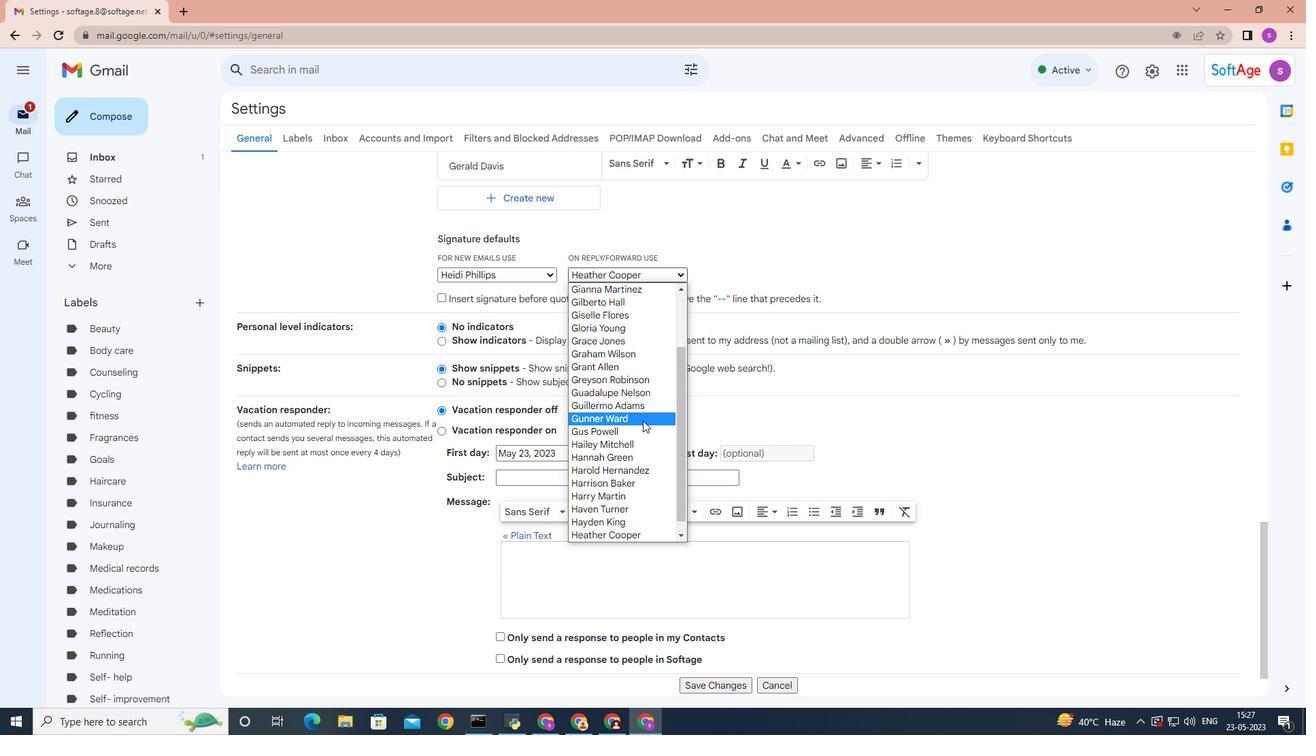 
Action: Mouse moved to (642, 420)
Screenshot: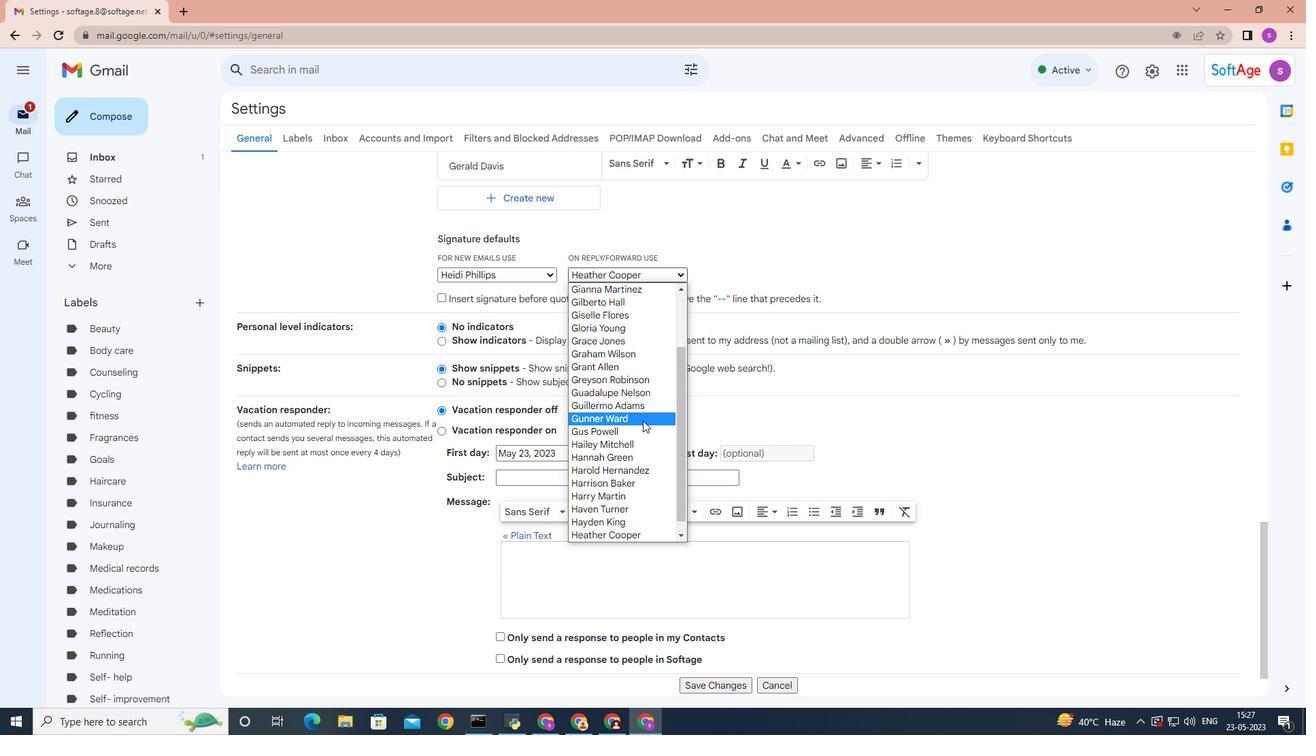 
Action: Mouse scrolled (642, 419) with delta (0, 0)
Screenshot: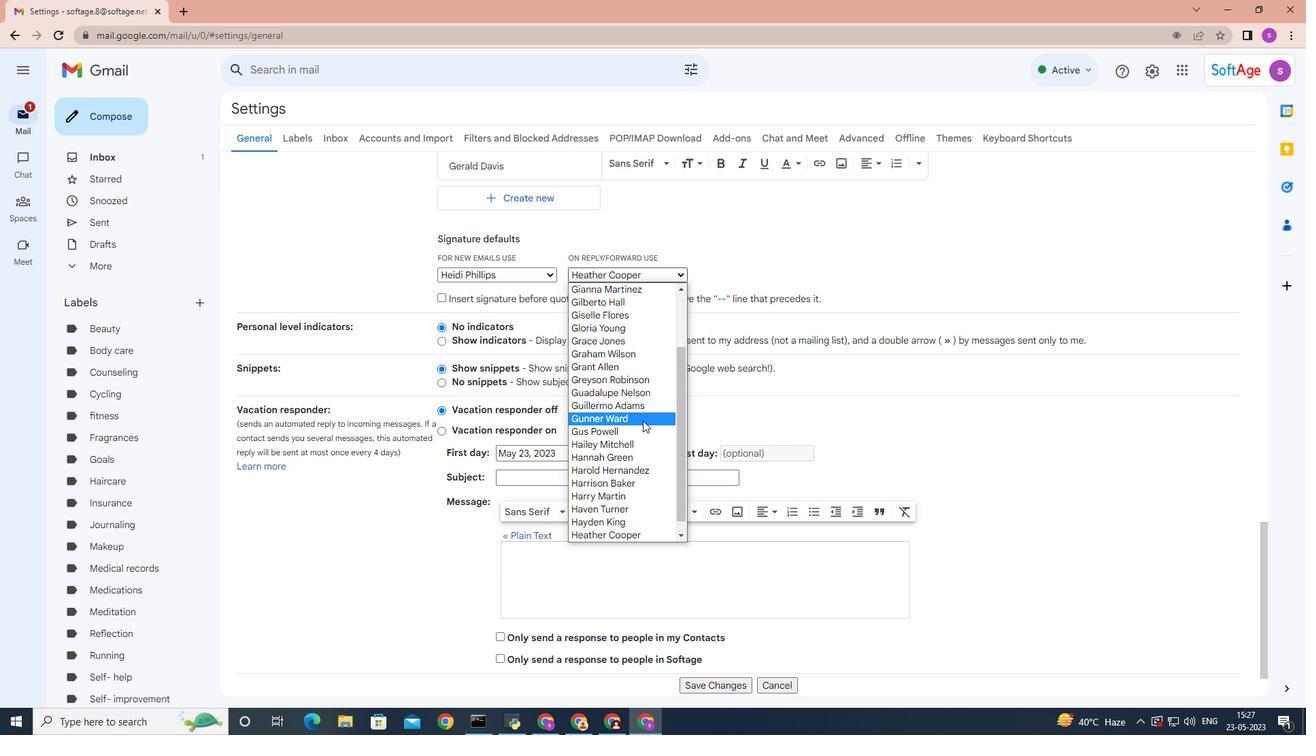 
Action: Mouse scrolled (642, 419) with delta (0, 0)
Screenshot: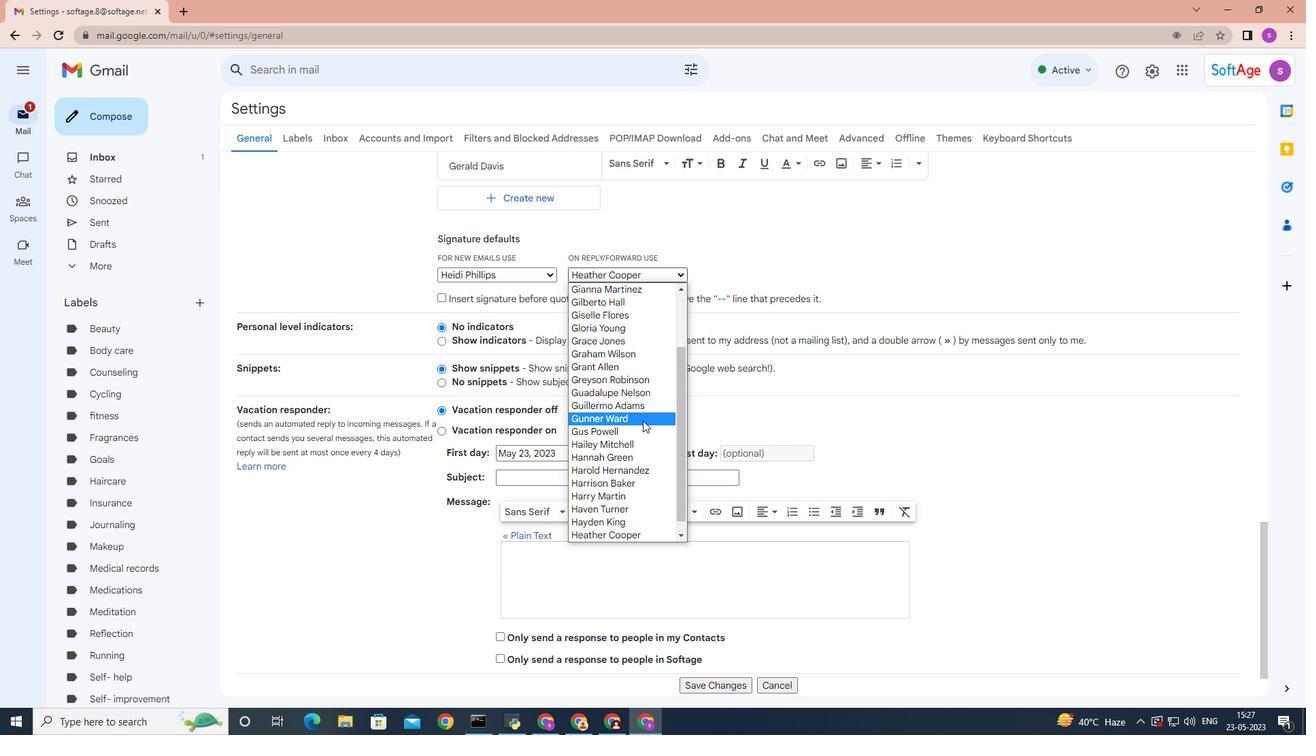 
Action: Mouse scrolled (642, 419) with delta (0, 0)
Screenshot: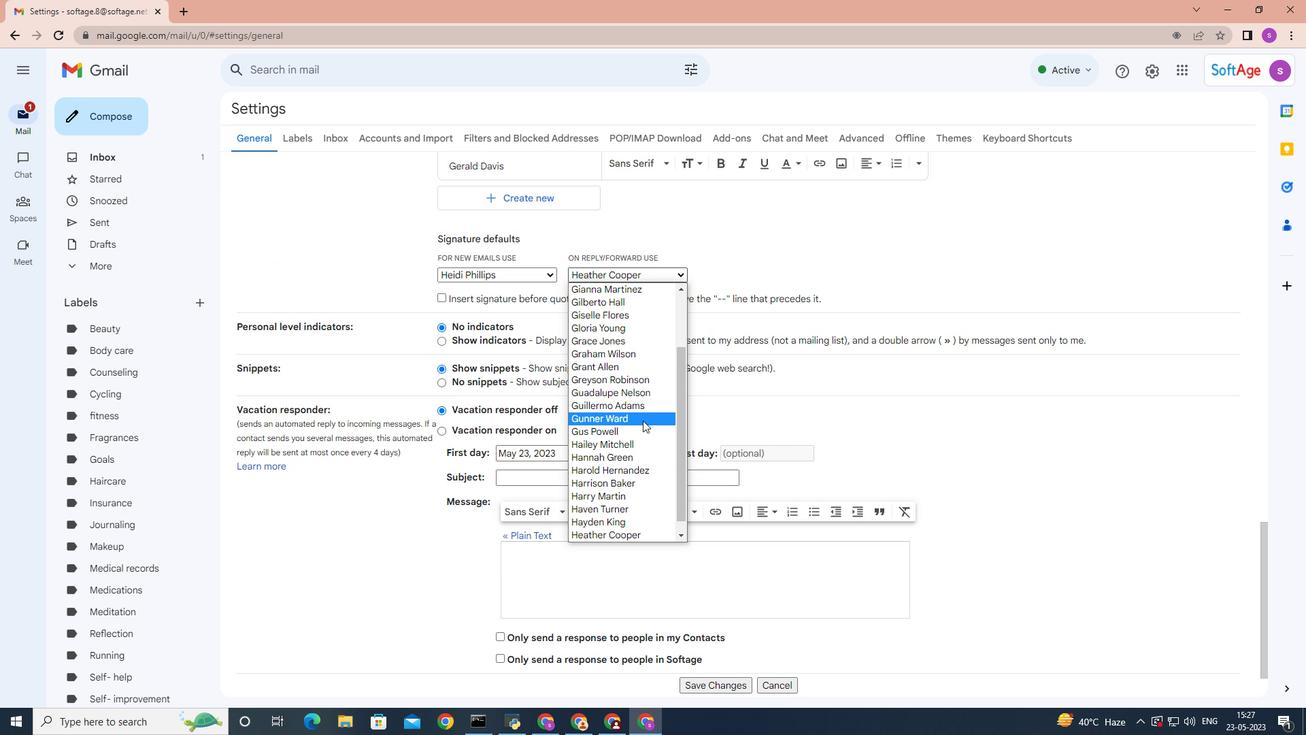 
Action: Mouse moved to (648, 535)
Screenshot: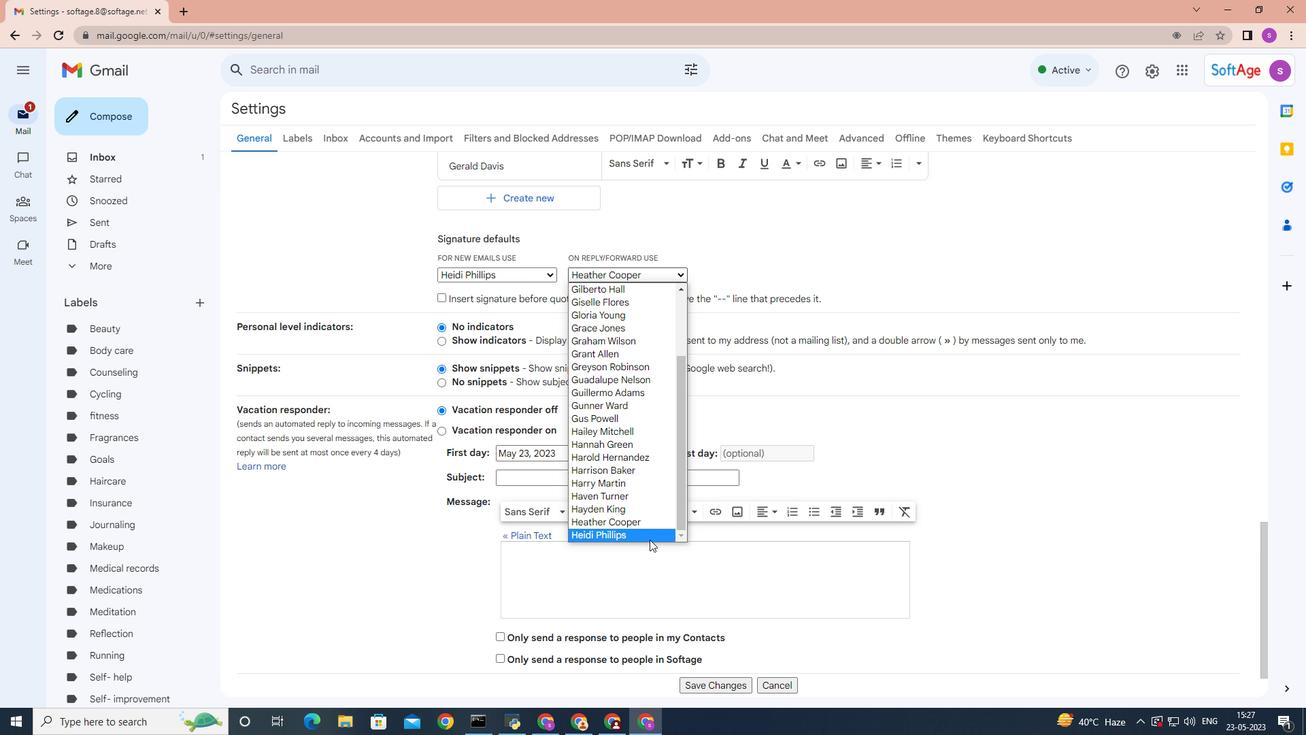
Action: Mouse pressed left at (648, 535)
Screenshot: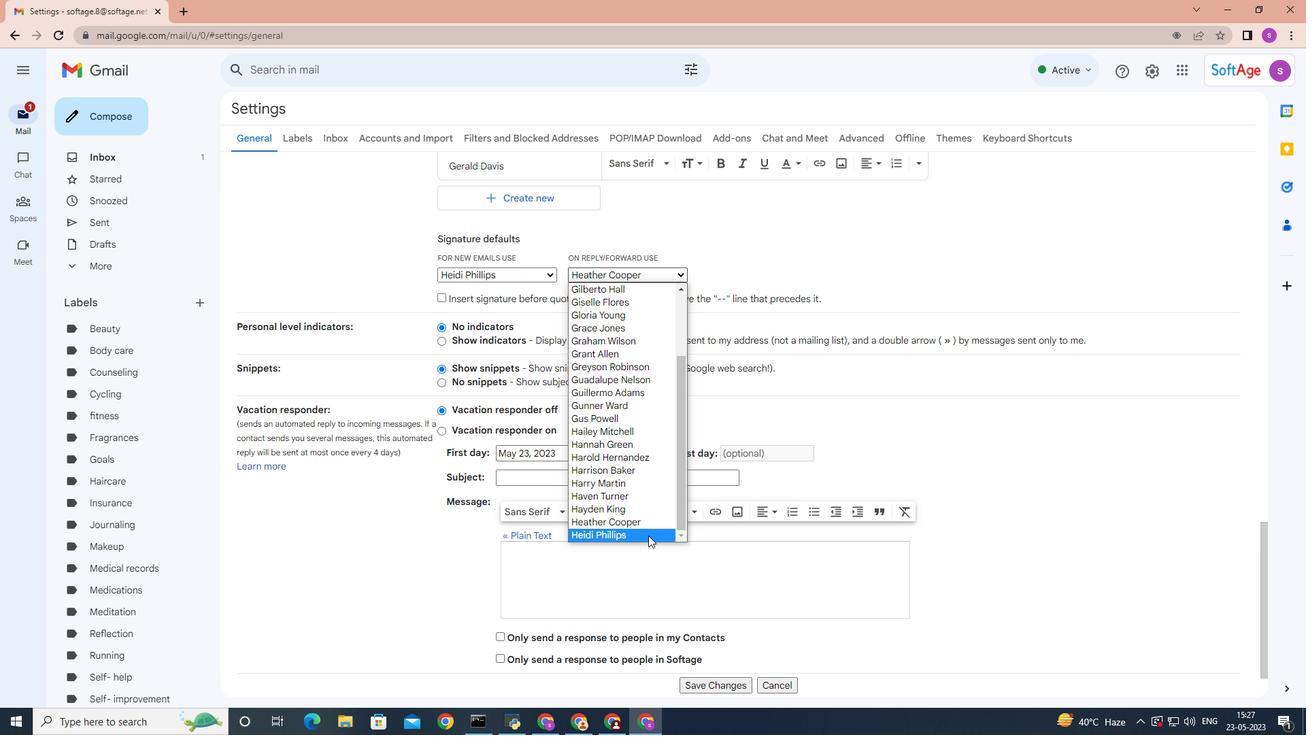 
Action: Mouse moved to (719, 684)
Screenshot: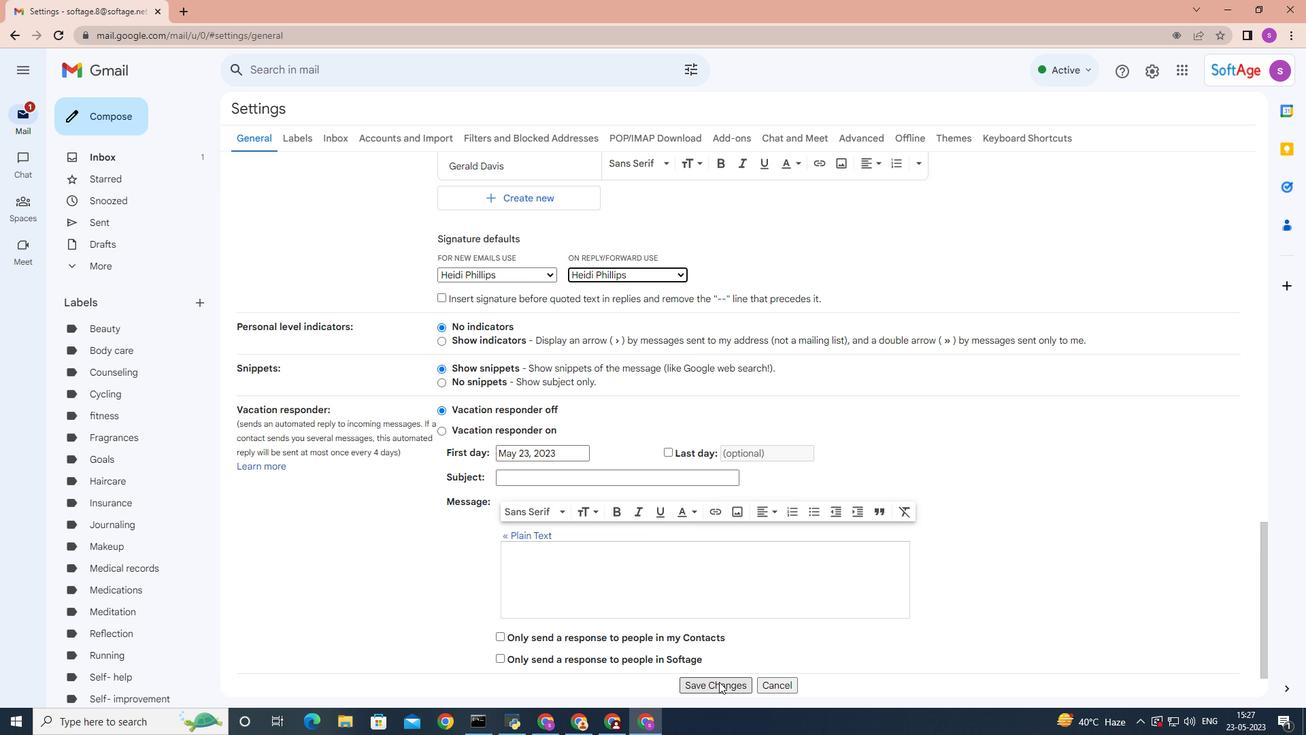 
Action: Mouse pressed left at (719, 684)
Screenshot: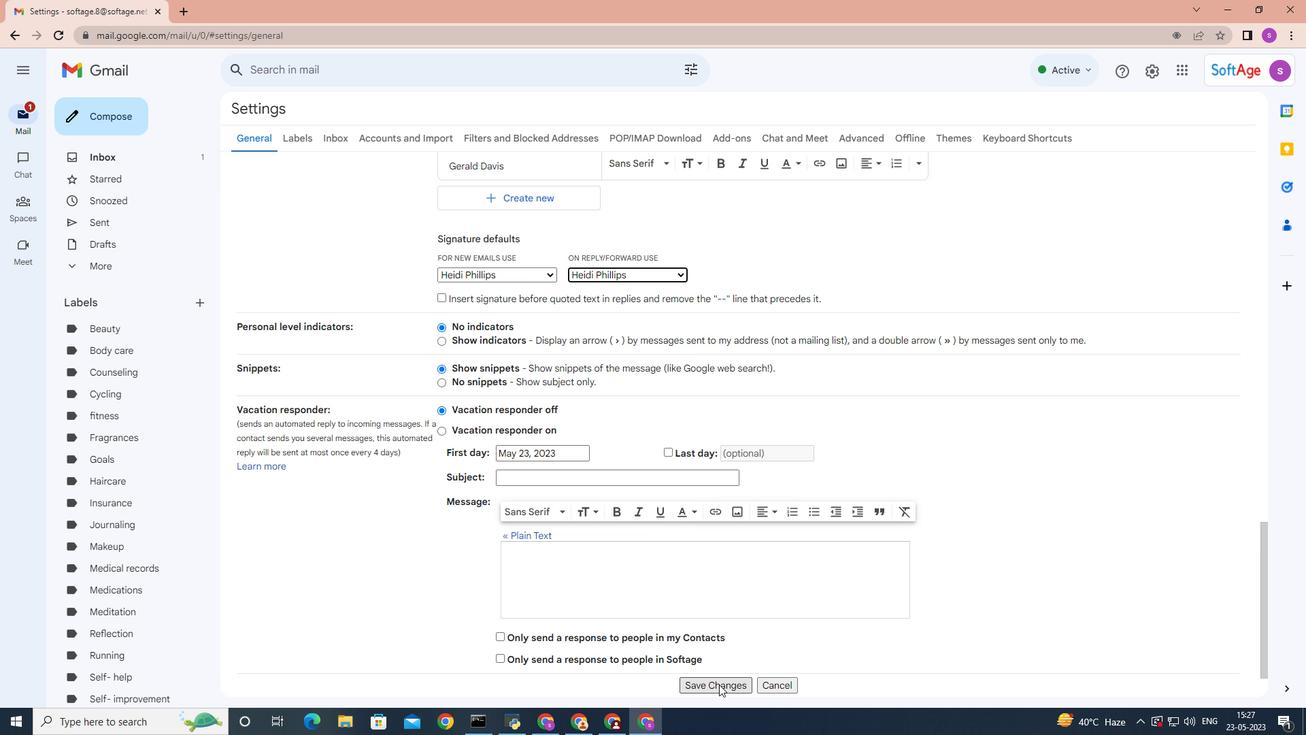 
Action: Mouse moved to (142, 115)
Screenshot: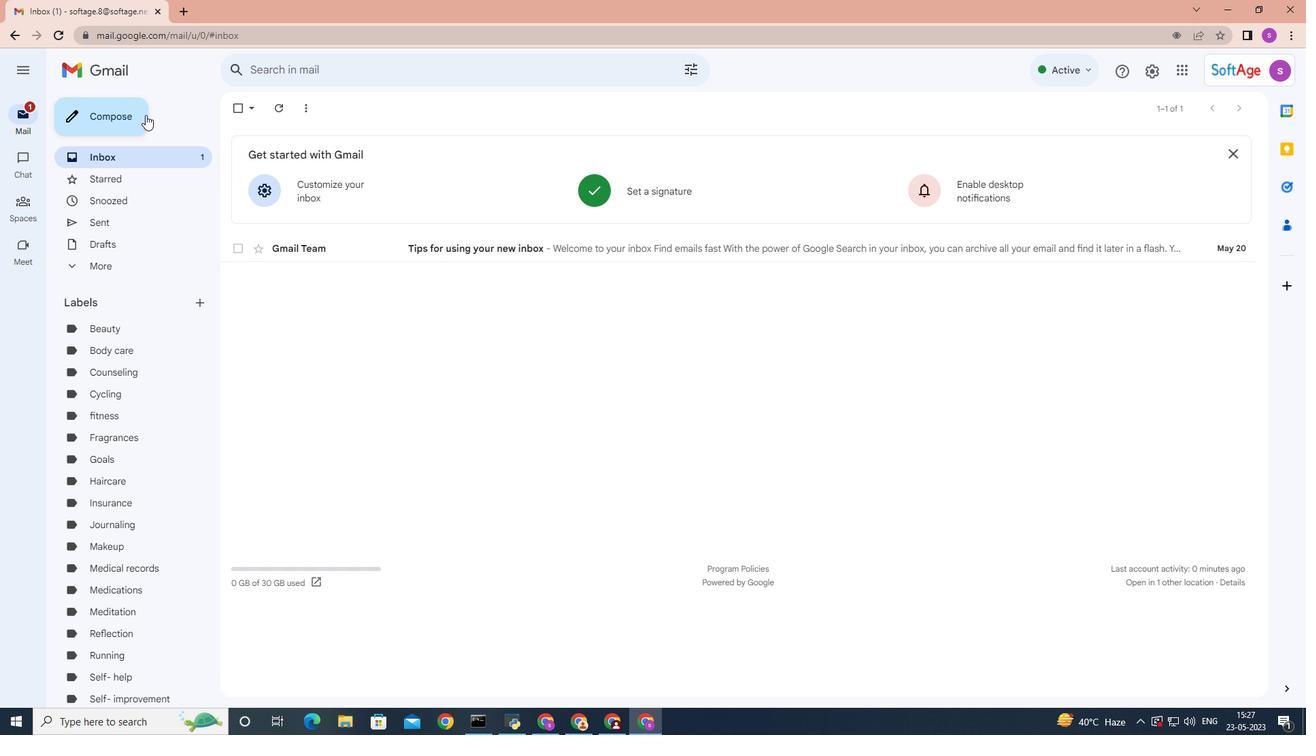 
Action: Mouse pressed left at (142, 115)
Screenshot: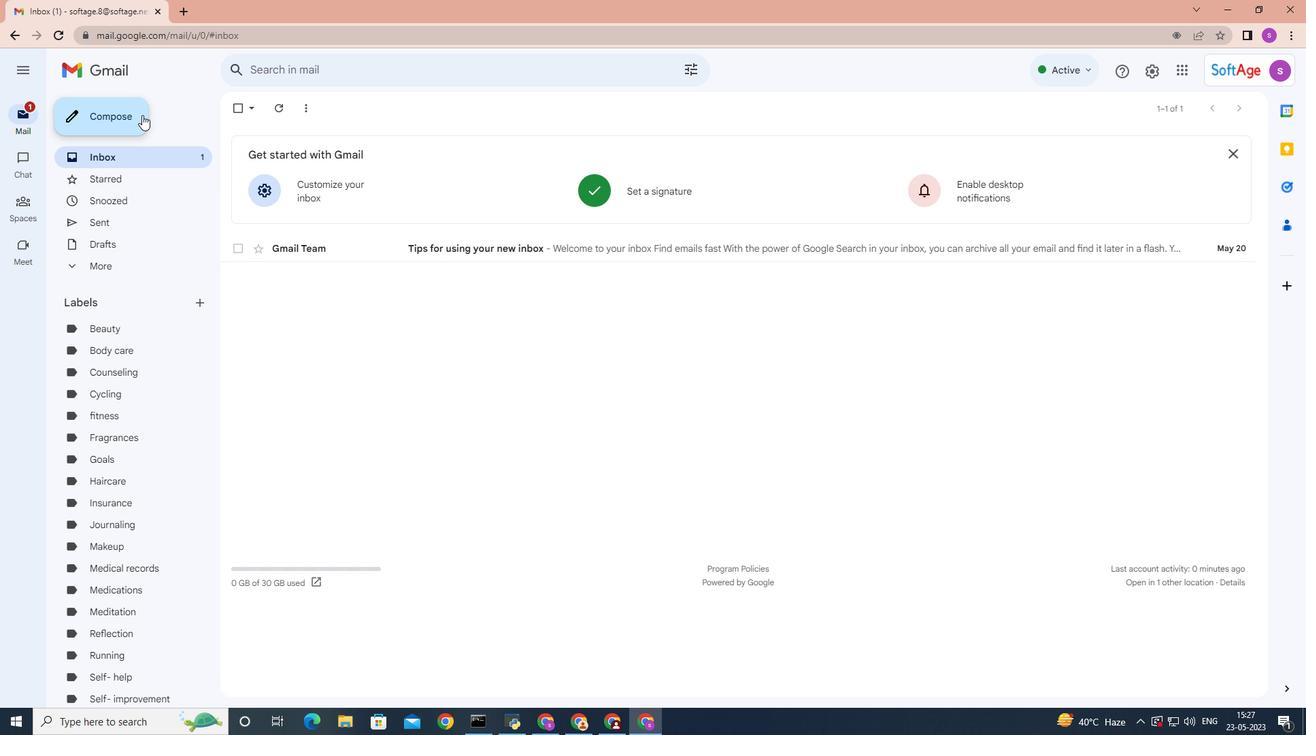 
Action: Mouse moved to (912, 353)
Screenshot: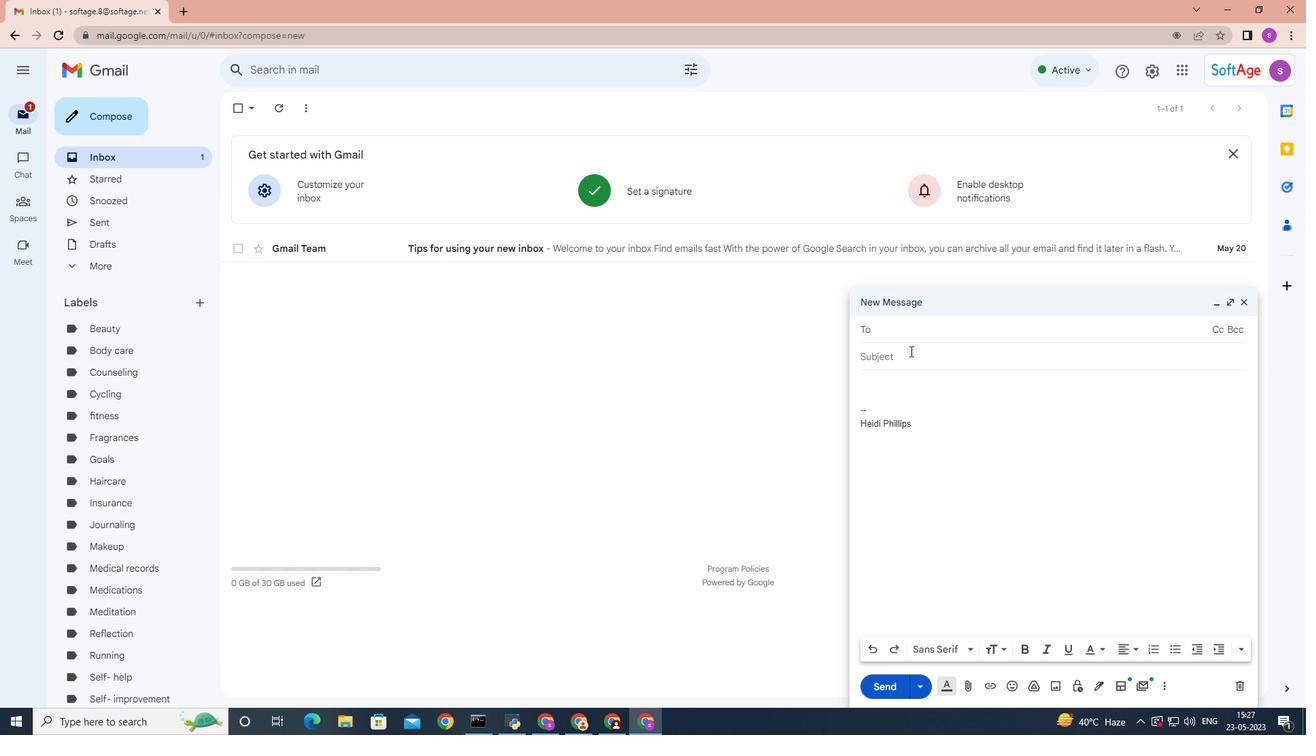 
Action: Mouse pressed left at (912, 353)
Screenshot: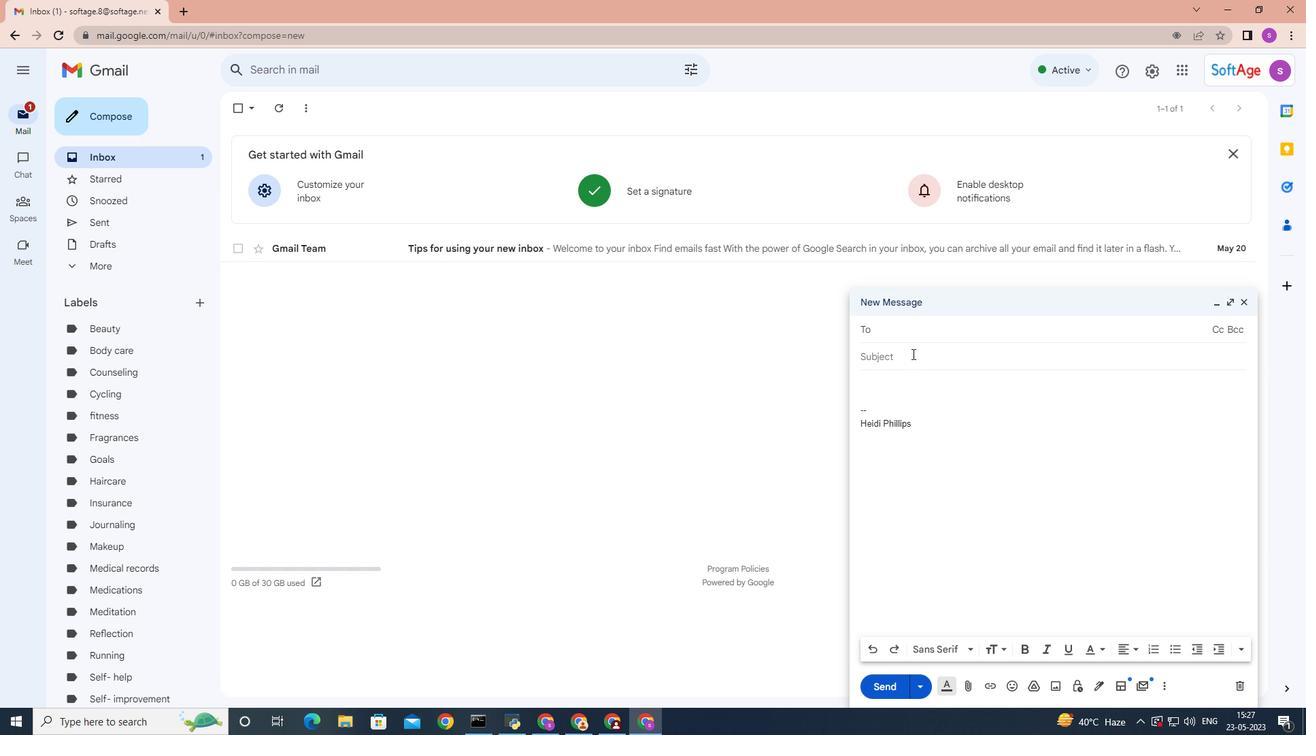 
Action: Key pressed <Key.shift>Confirmation<Key.space>of<Key.space>an<Key.space>order<Key.space>
Screenshot: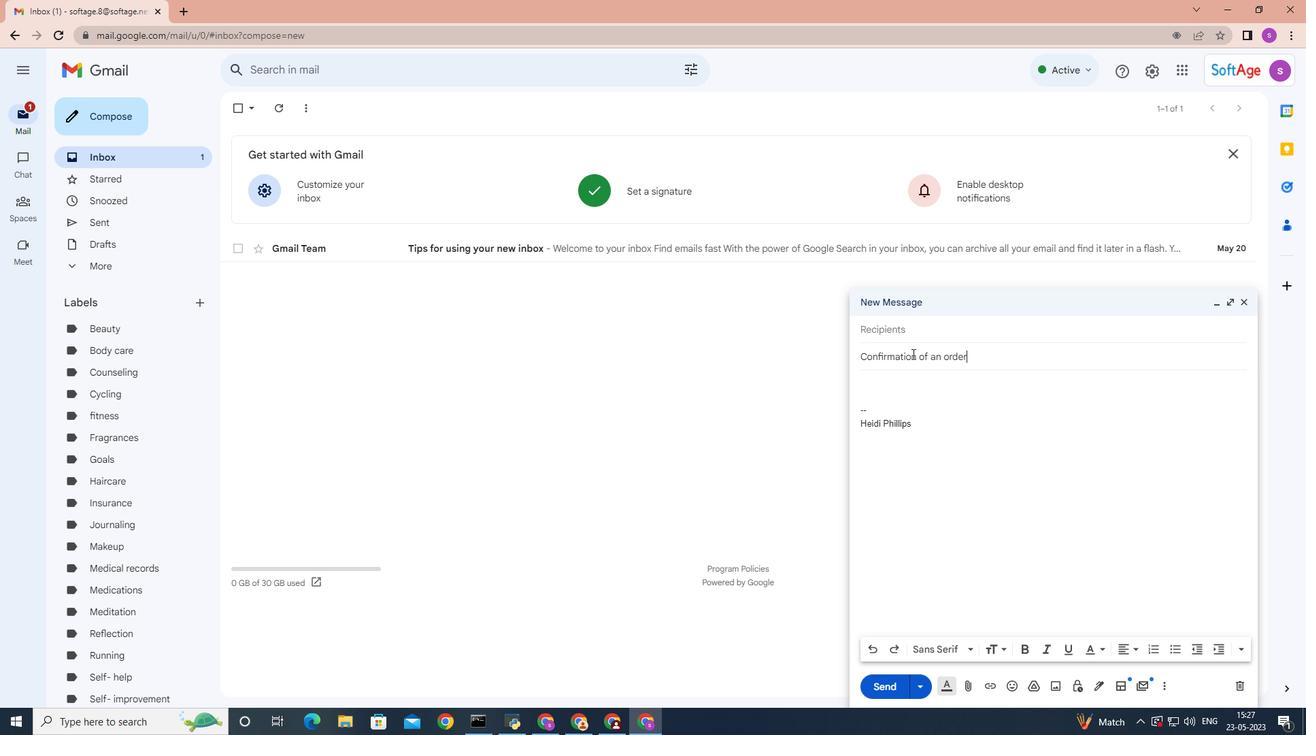 
Action: Mouse moved to (868, 381)
Screenshot: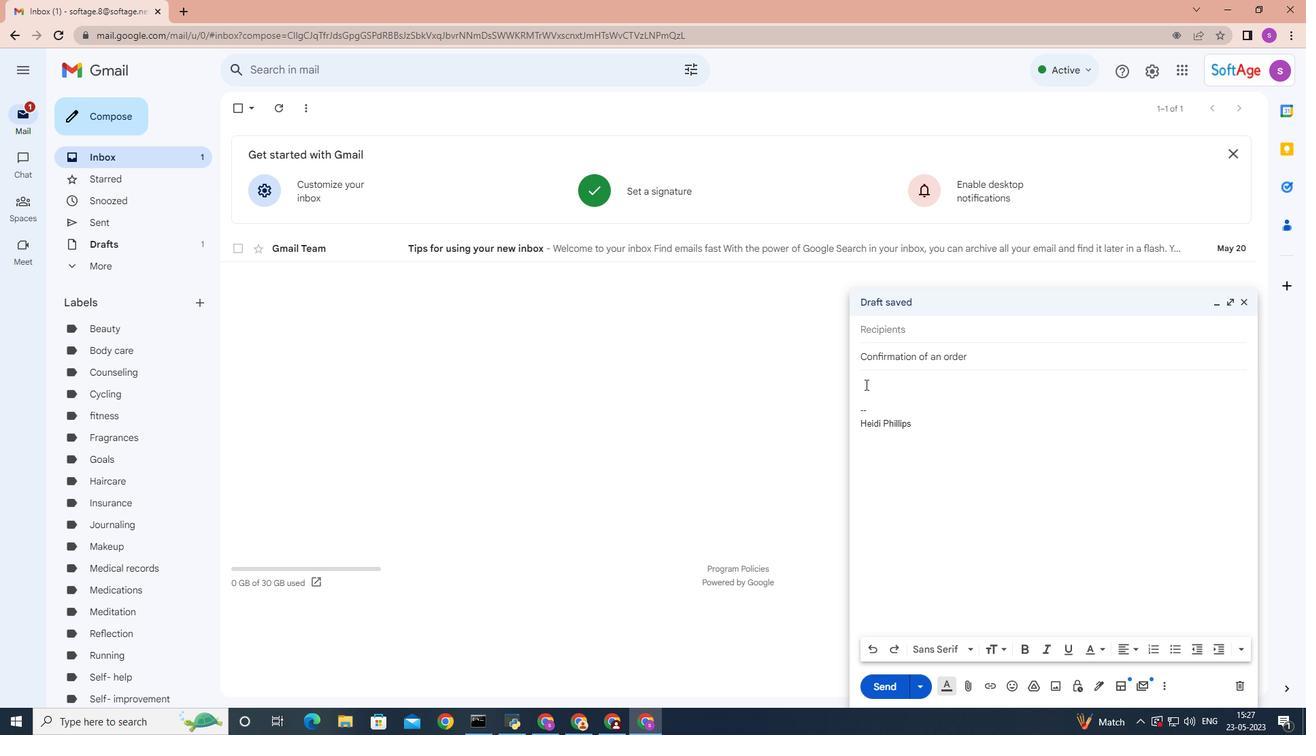 
Action: Mouse pressed left at (868, 381)
Screenshot: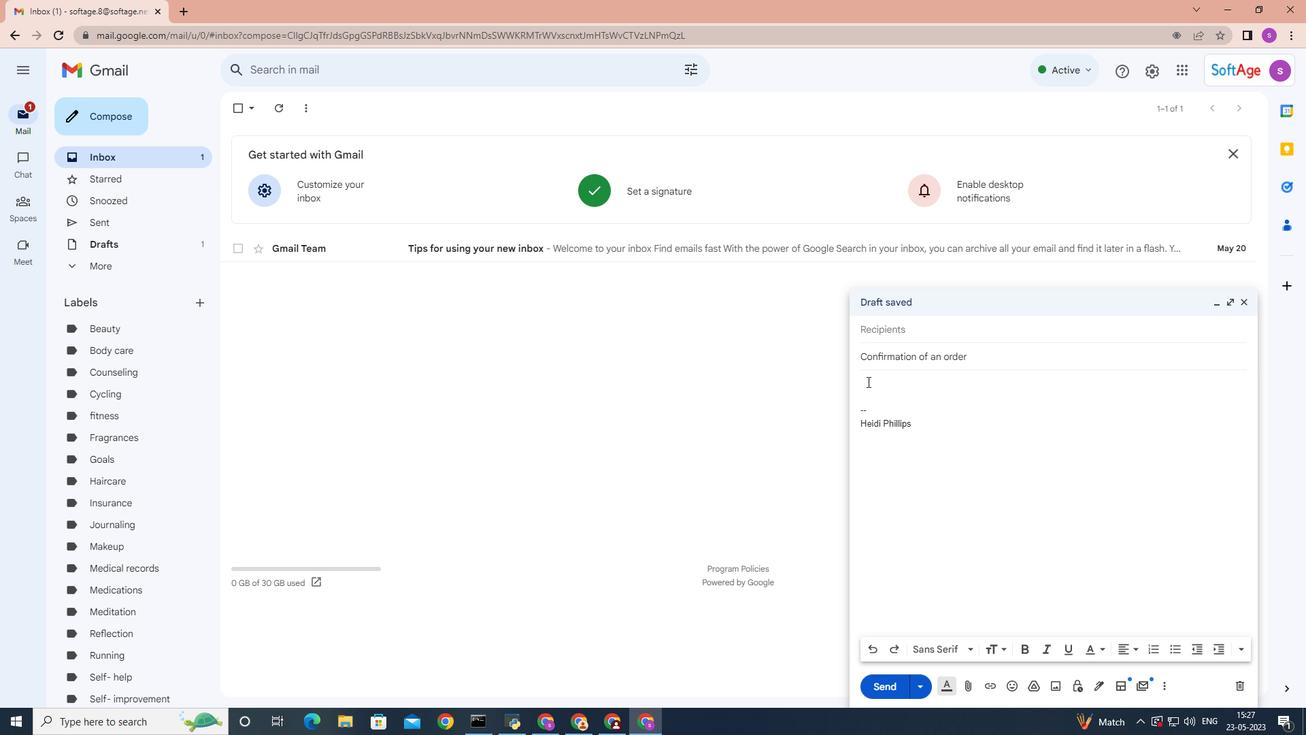 
Action: Key pressed <Key.shift>We<Key.space>regret<Key.space>to<Key.space>inform<Key.space>you<Key.space>that<Key.space>the<Key.space>shipment<Key.space>g<Key.backspace>jhas<Key.backspace><Key.backspace><Key.backspace><Key.backspace>has<Key.space>been<Key.space>delat<Key.backspace>yed<Key.space>due<Key.space>to<Key.space>unforess<Key.backspace>een<Key.space>circumstances.
Screenshot: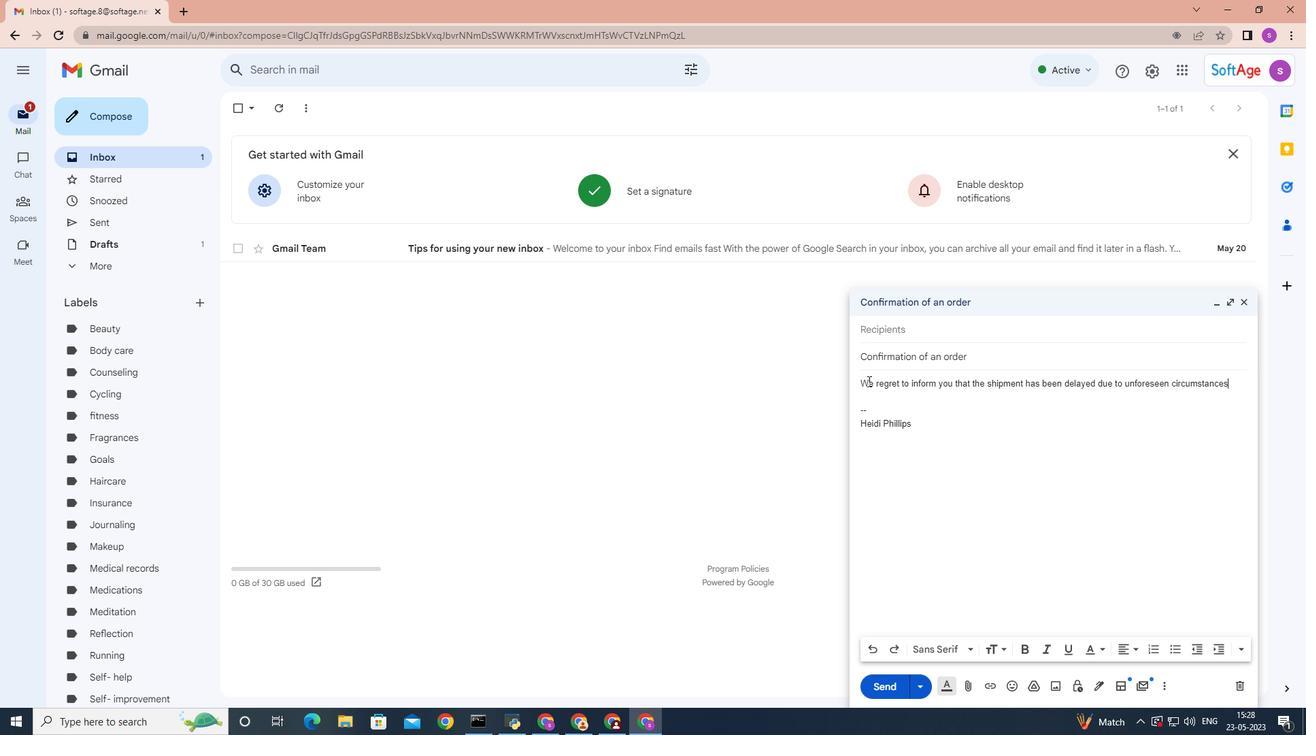 
Action: Mouse moved to (895, 334)
Screenshot: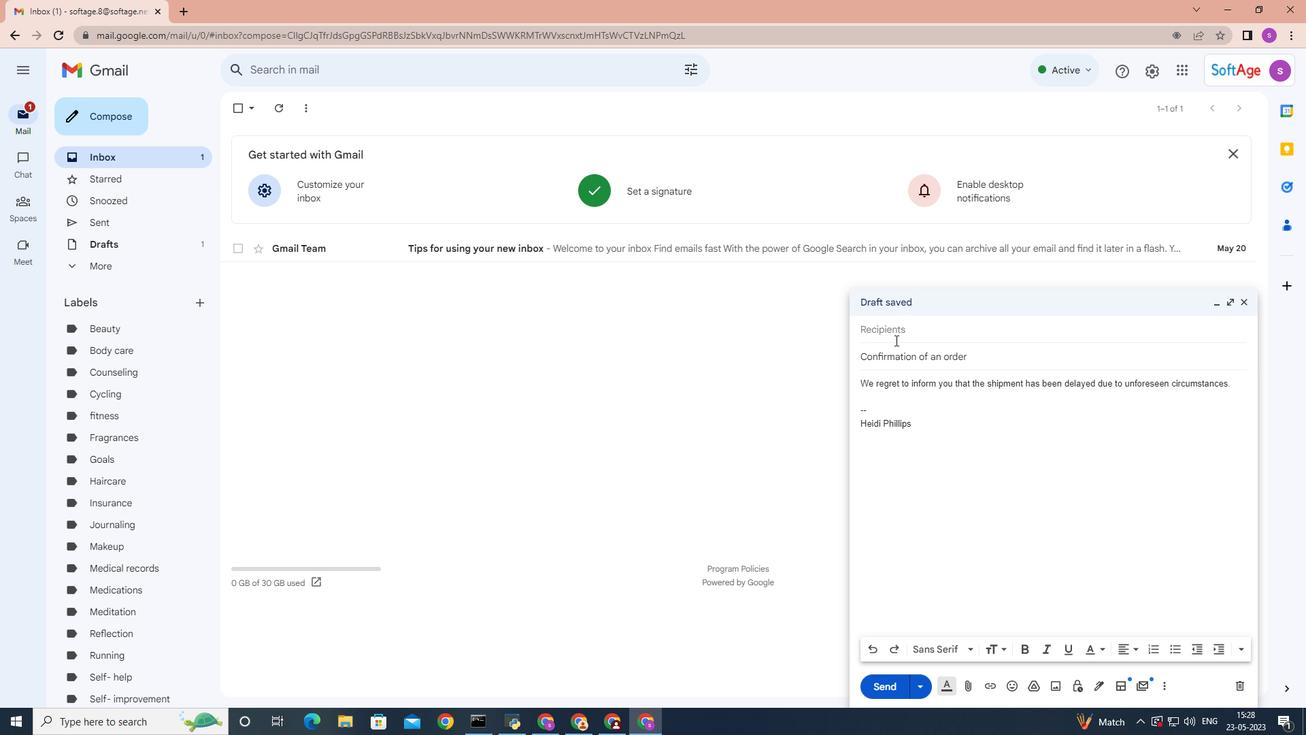 
Action: Mouse pressed left at (895, 334)
Screenshot: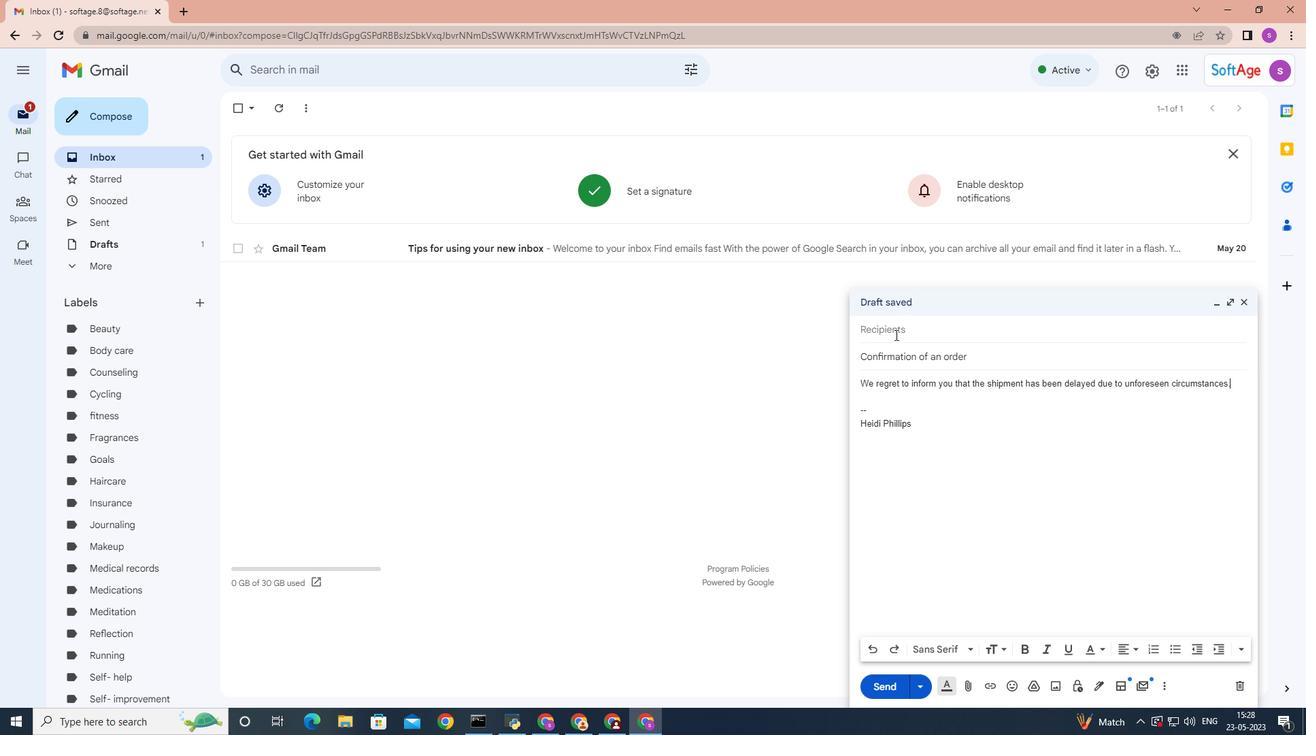 
Action: Key pressed <Key.shift>Softage.7
Screenshot: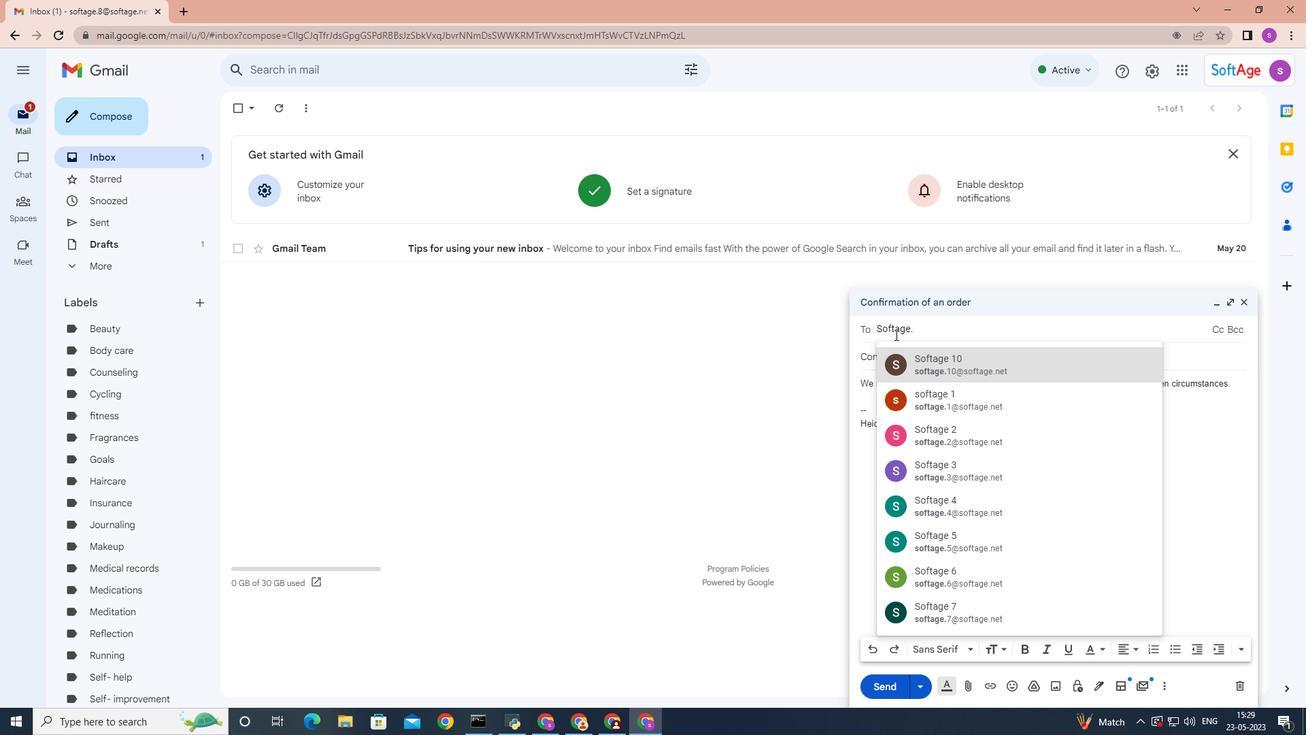 
Action: Mouse moved to (946, 357)
Screenshot: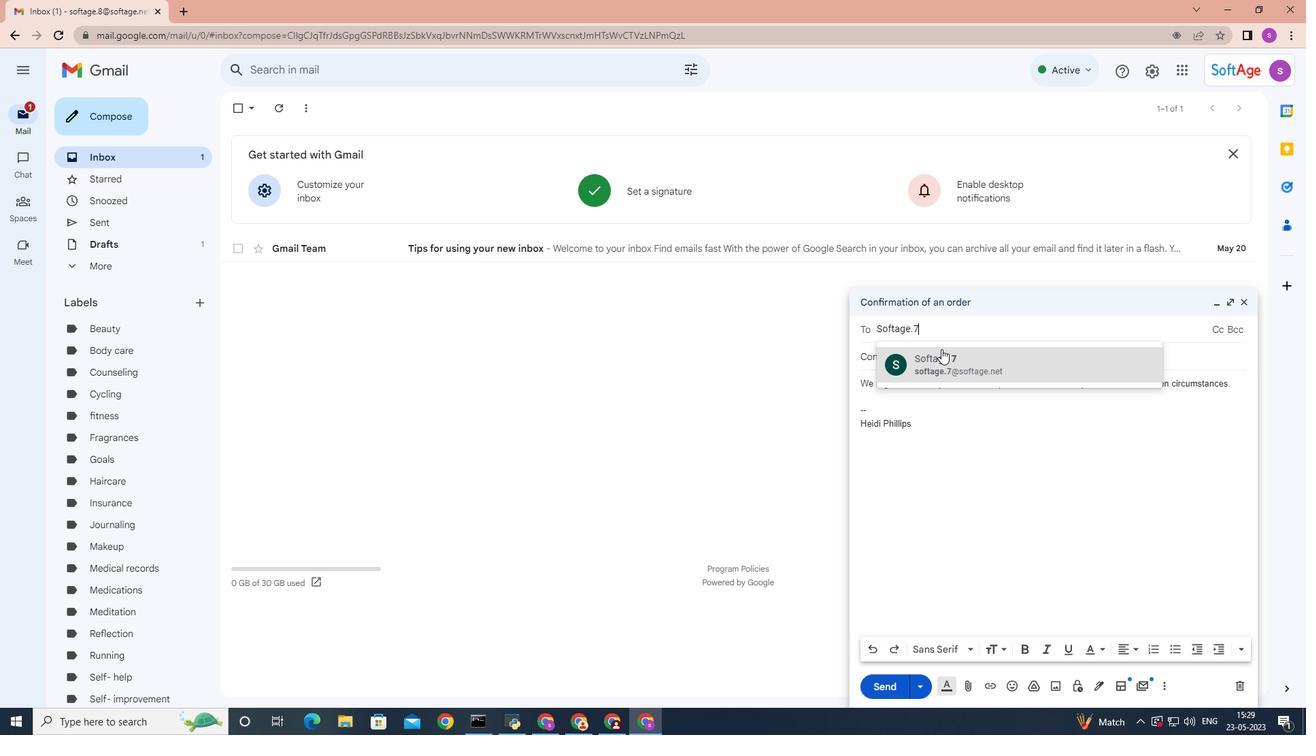 
Action: Mouse pressed left at (946, 357)
Screenshot: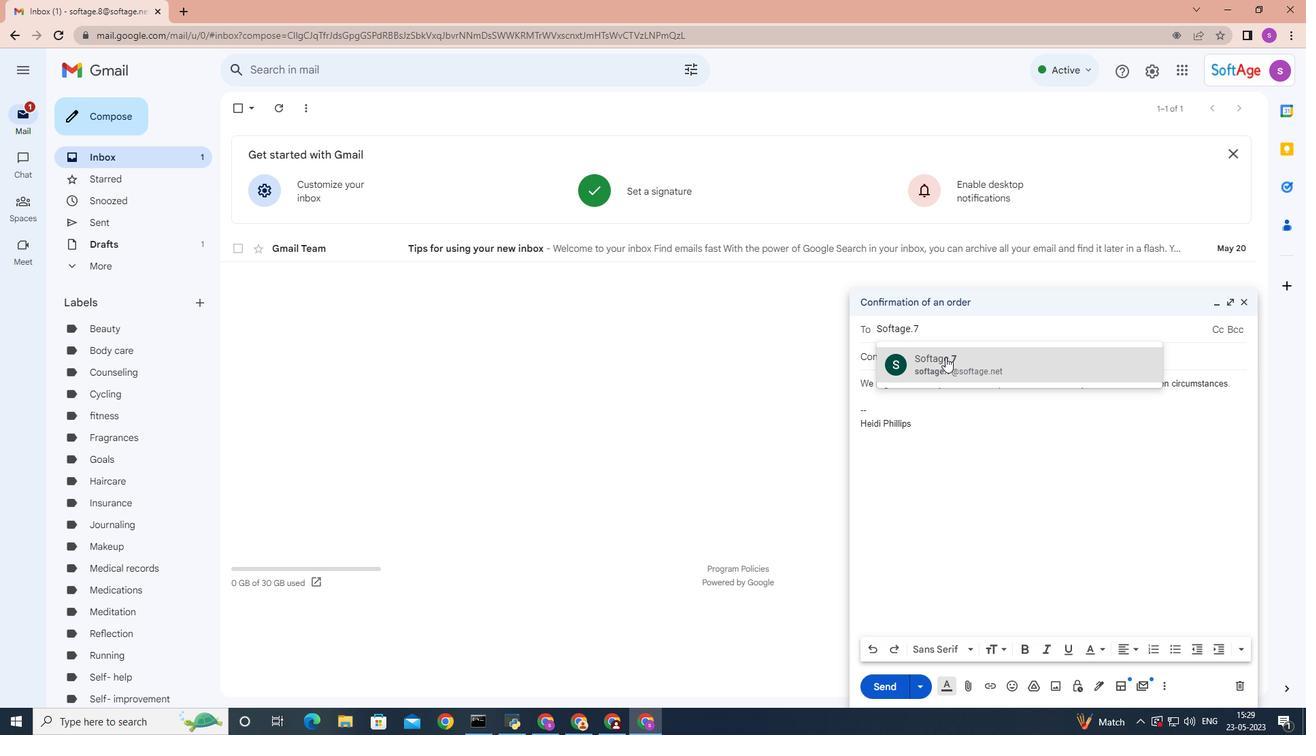 
Action: Mouse moved to (1234, 397)
Screenshot: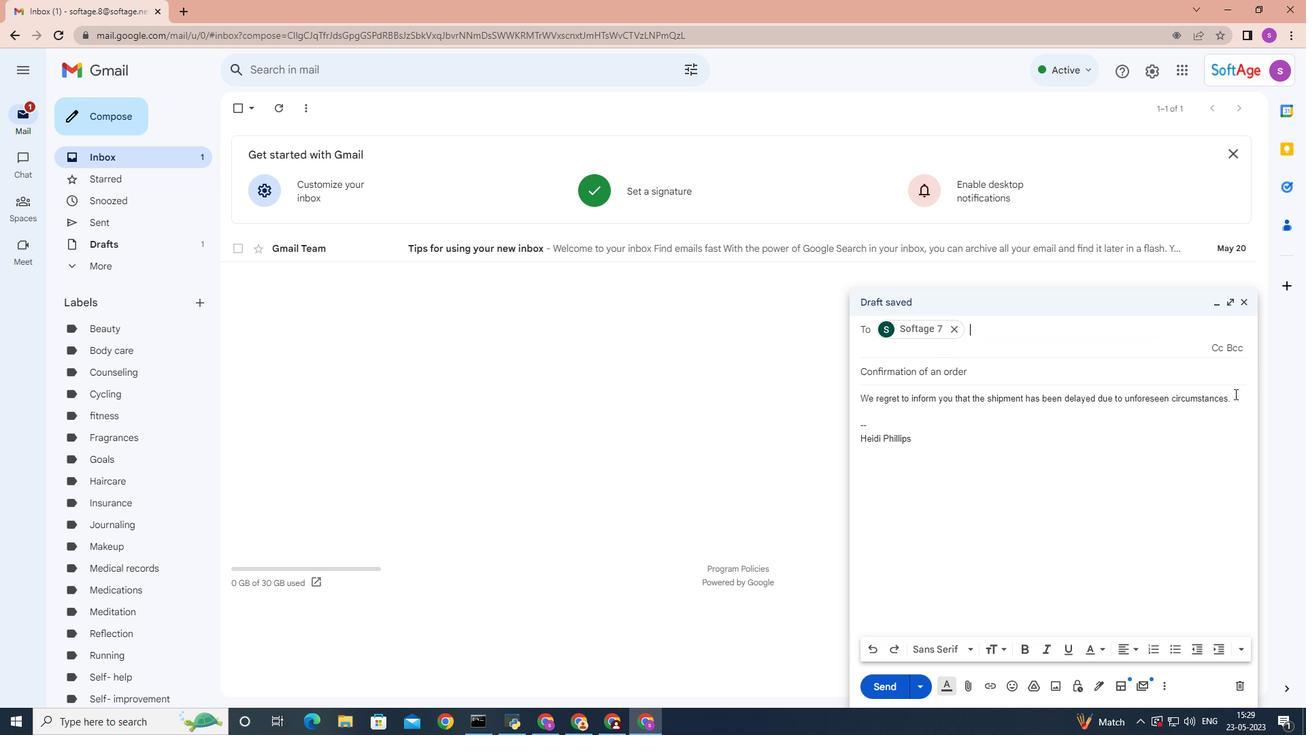 
Action: Mouse pressed left at (1234, 397)
Screenshot: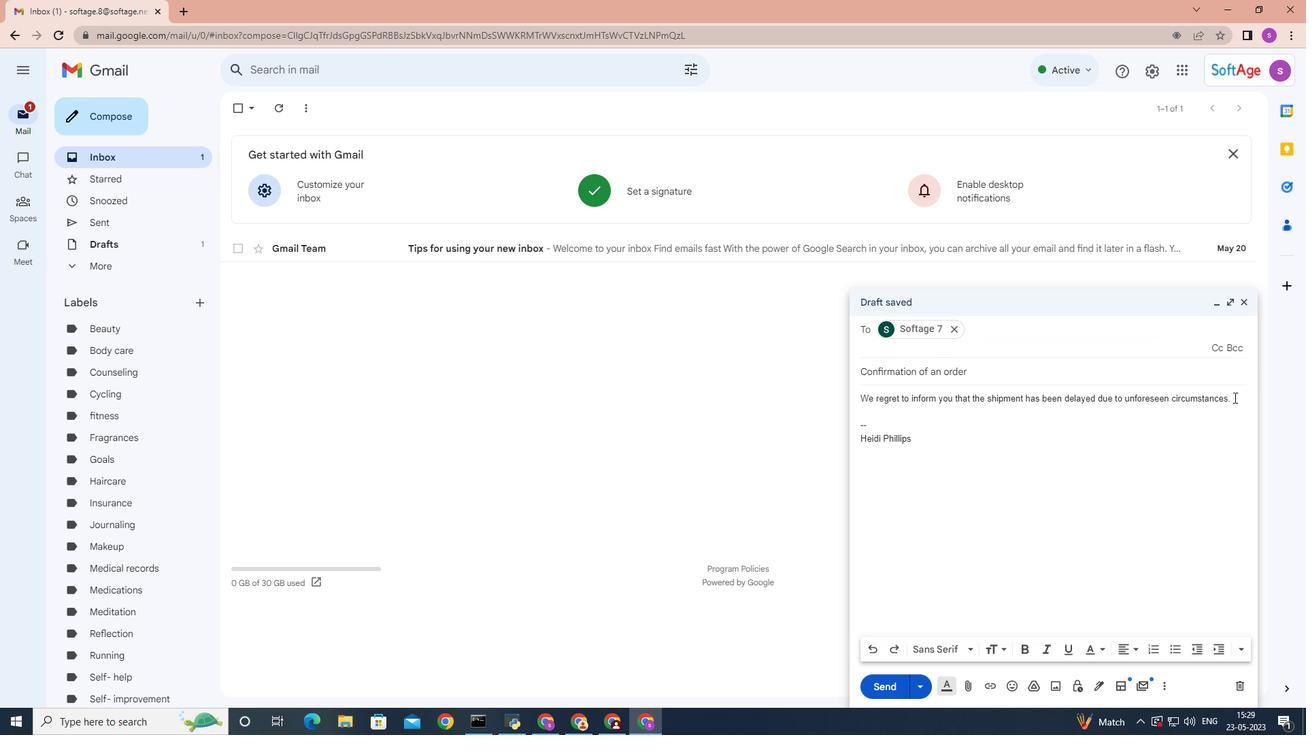
Action: Mouse moved to (1232, 383)
Screenshot: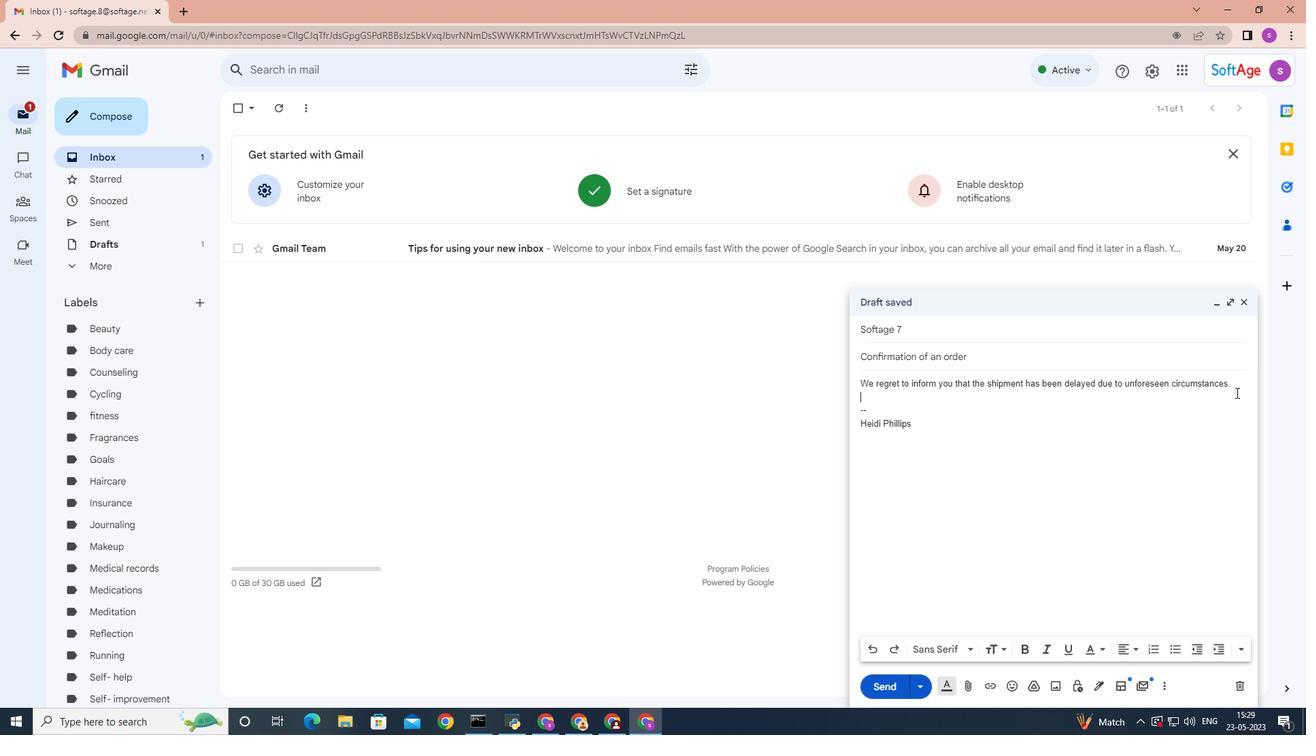 
Action: Mouse pressed left at (1232, 383)
Screenshot: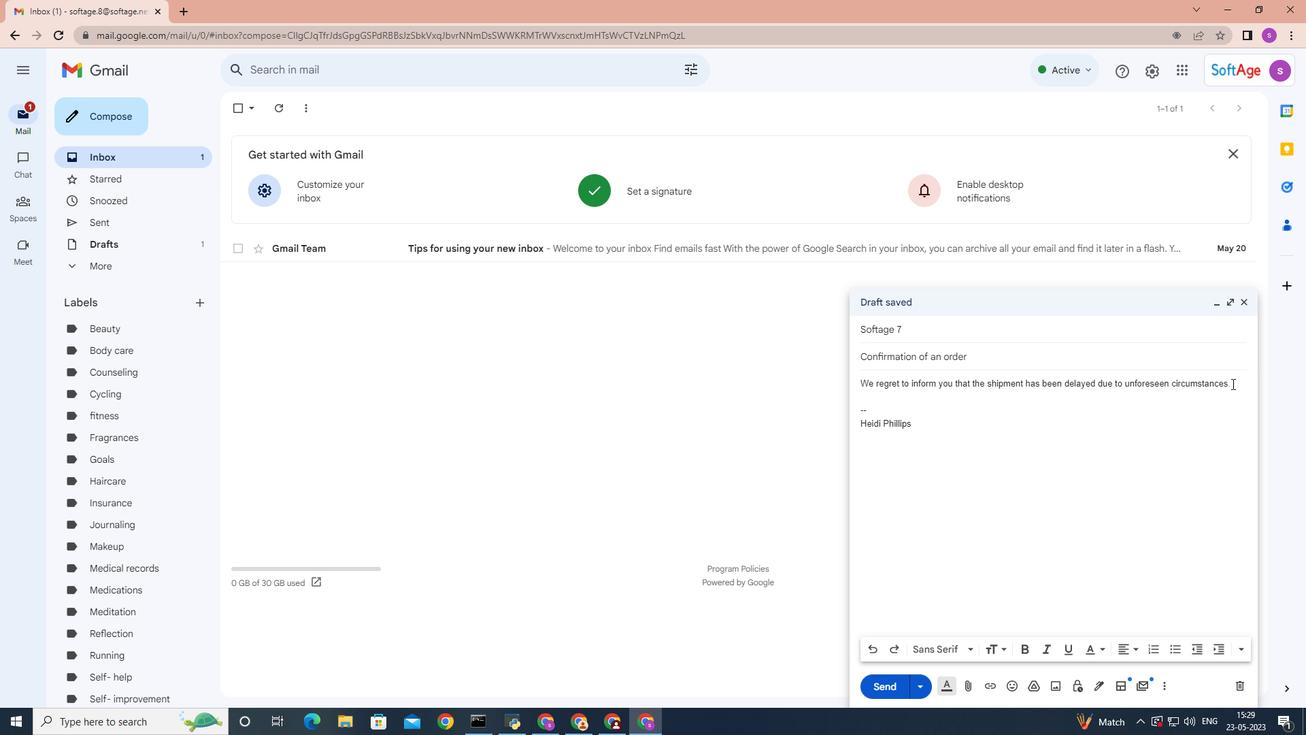 
Action: Mouse moved to (1243, 421)
Screenshot: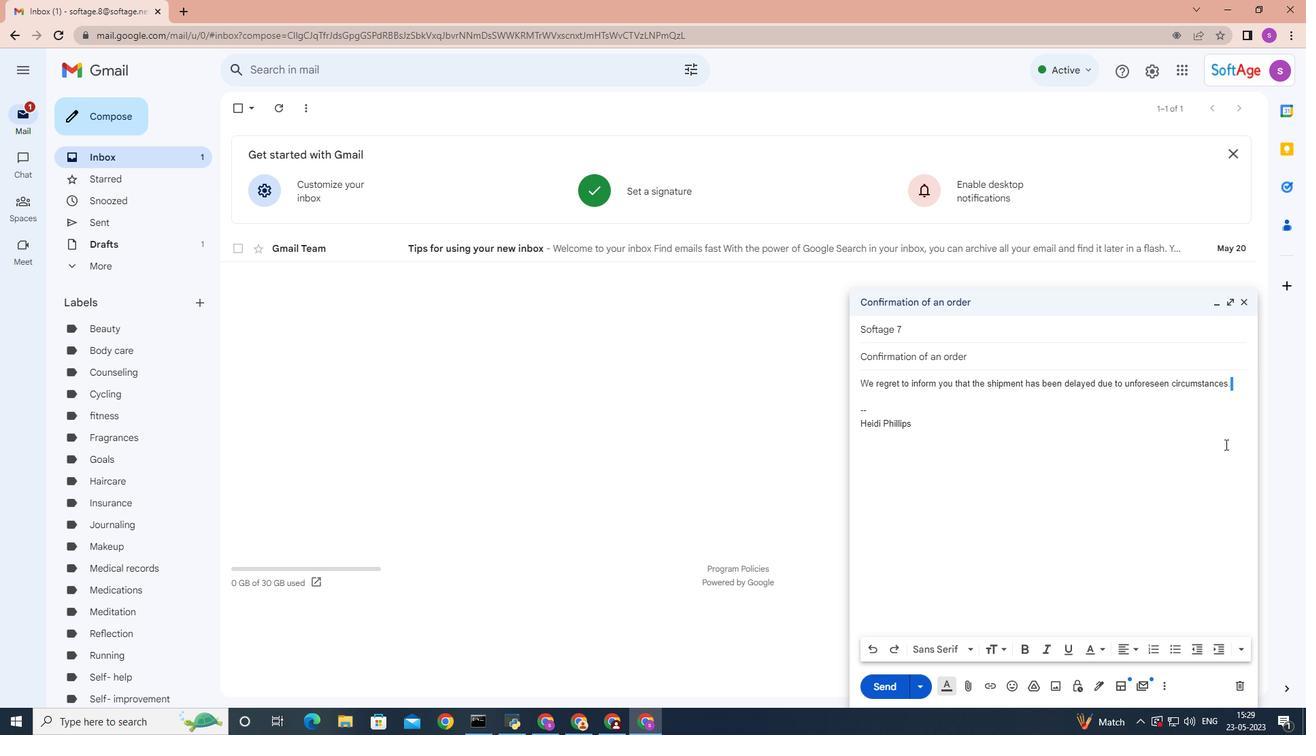 
Action: Mouse pressed left at (1243, 421)
Screenshot: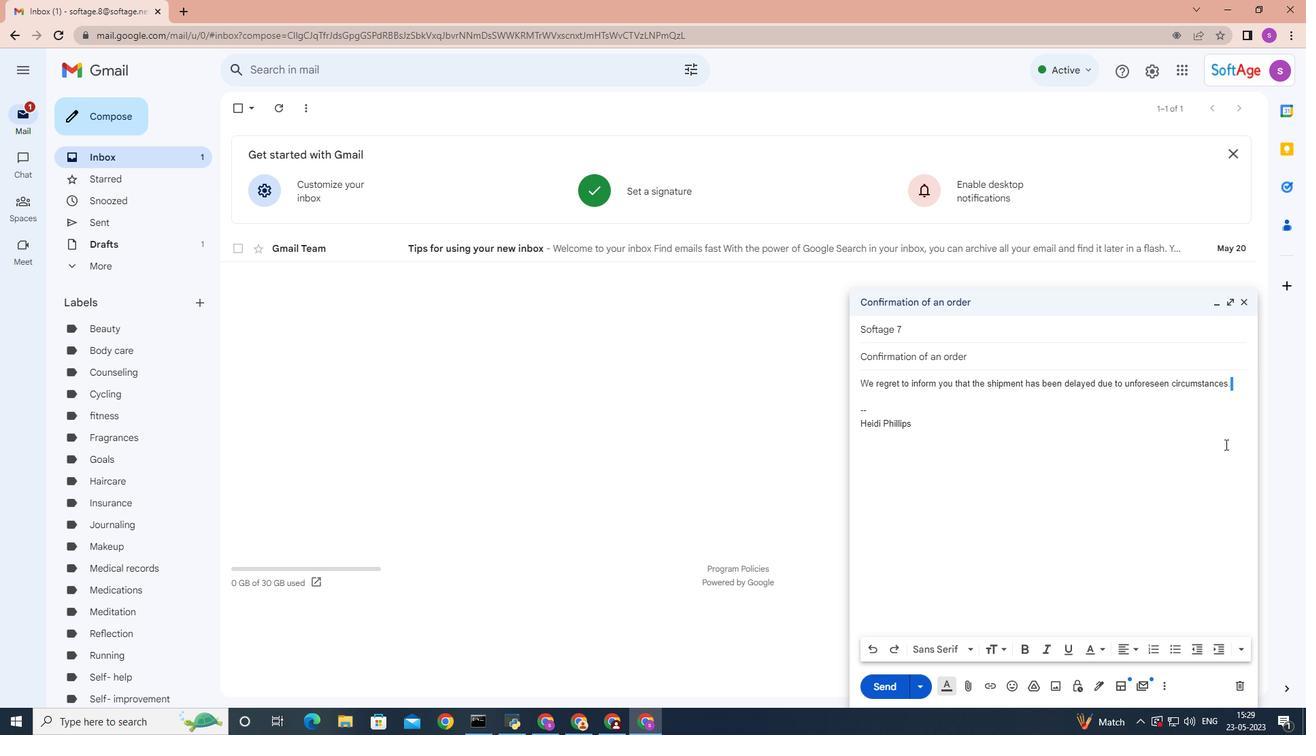 
Action: Mouse moved to (1231, 383)
Screenshot: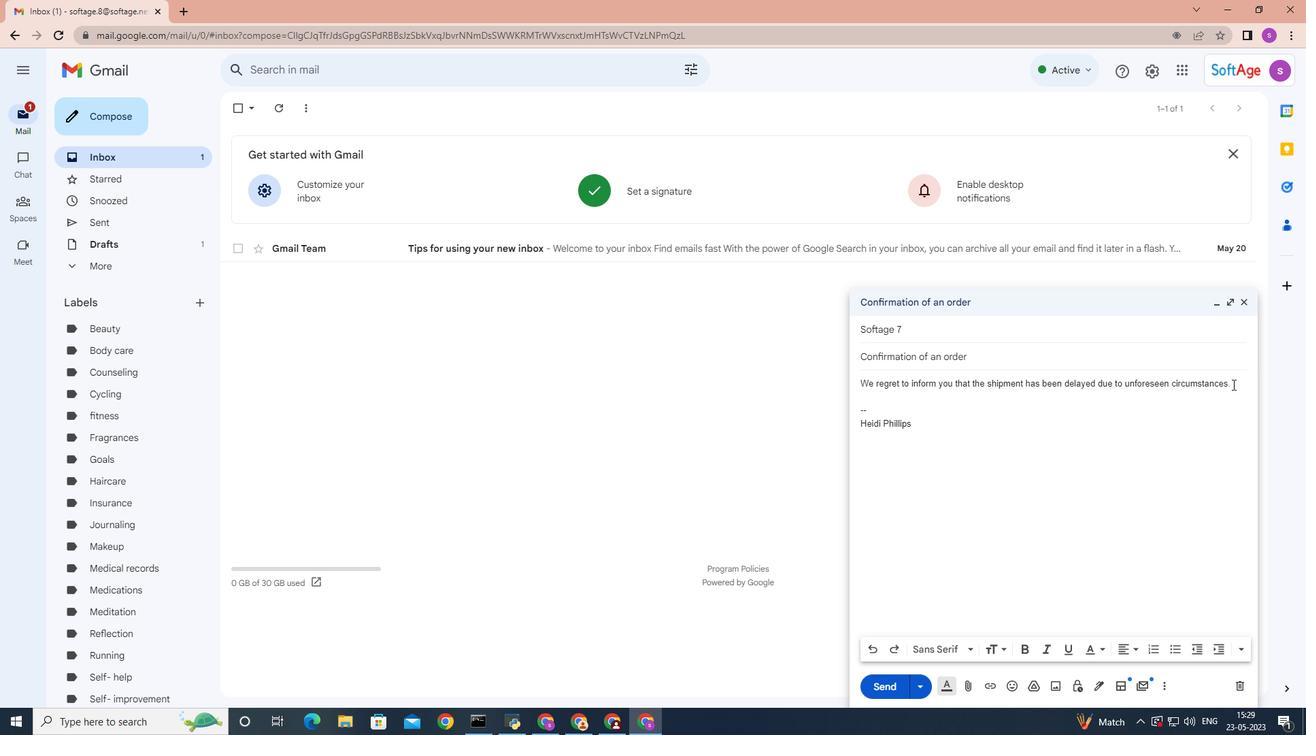 
Action: Mouse pressed left at (1231, 383)
Screenshot: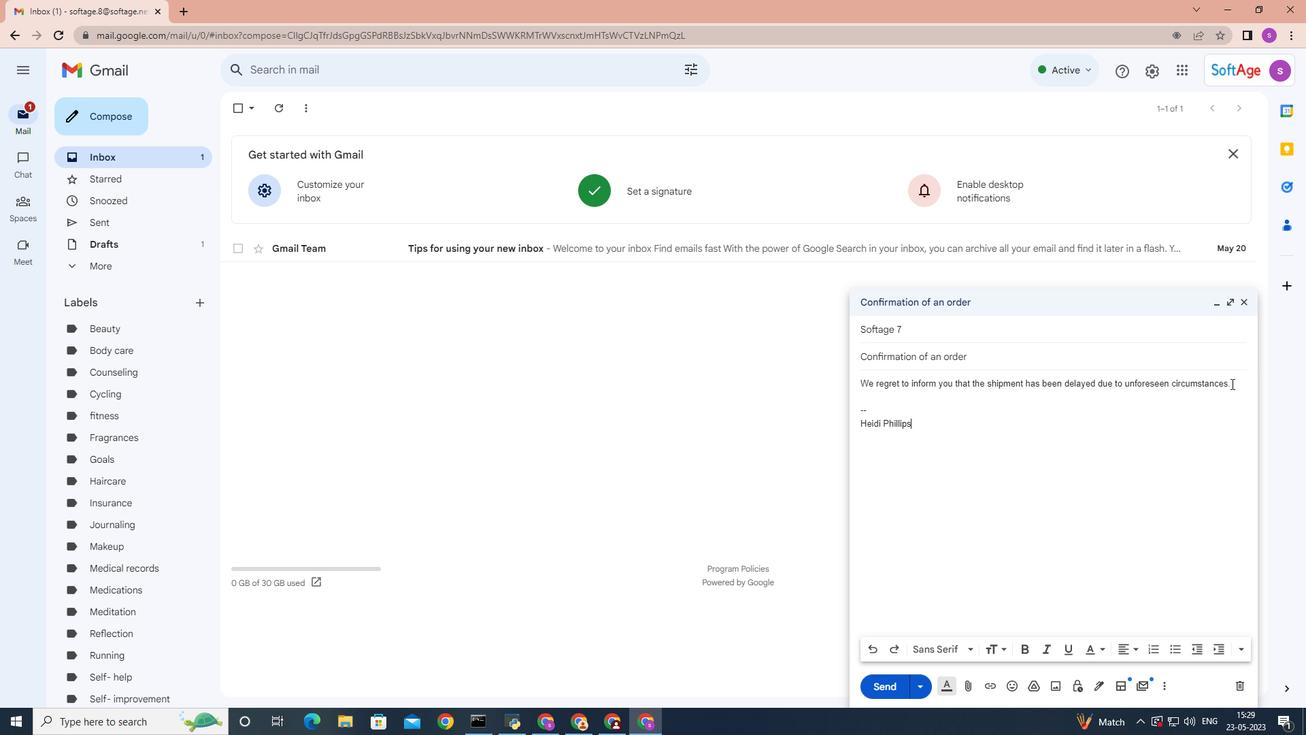 
Action: Mouse moved to (1065, 532)
Screenshot: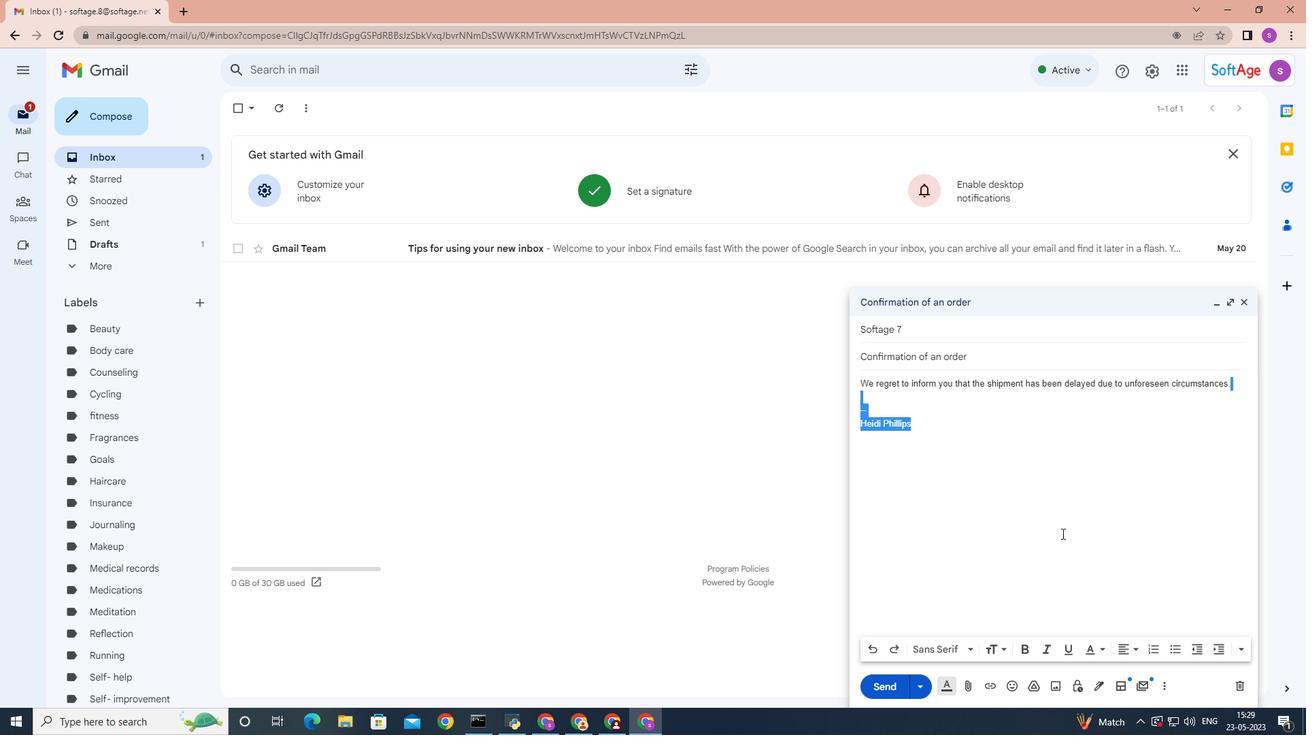 
Action: Mouse pressed left at (1065, 532)
Screenshot: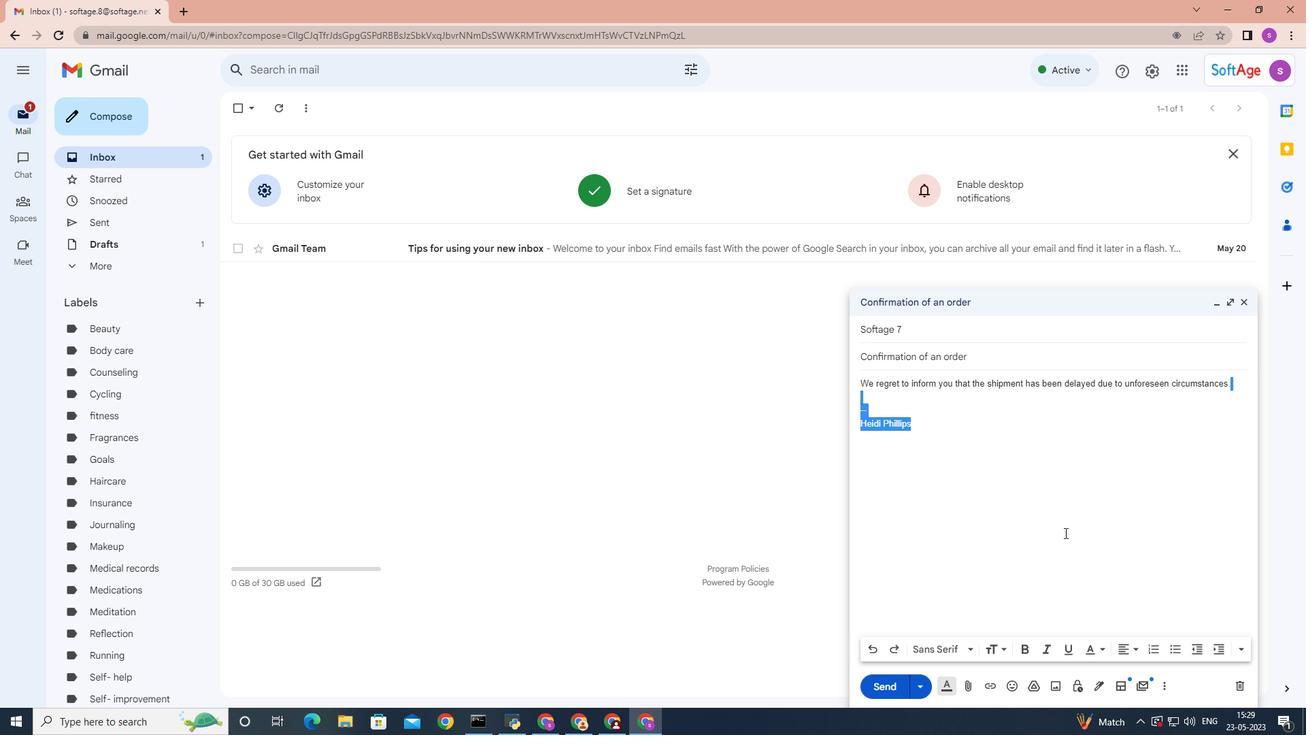 
Action: Mouse moved to (1164, 482)
Screenshot: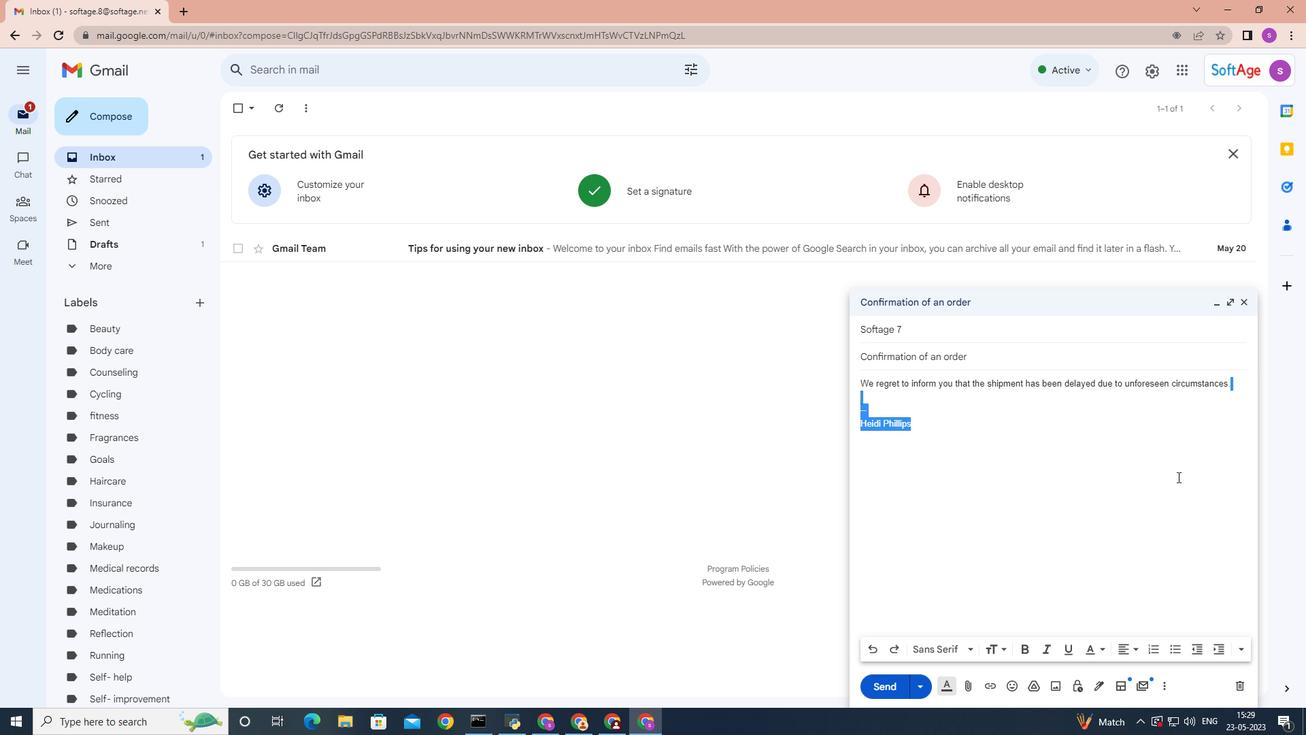 
Action: Mouse pressed left at (1164, 482)
Screenshot: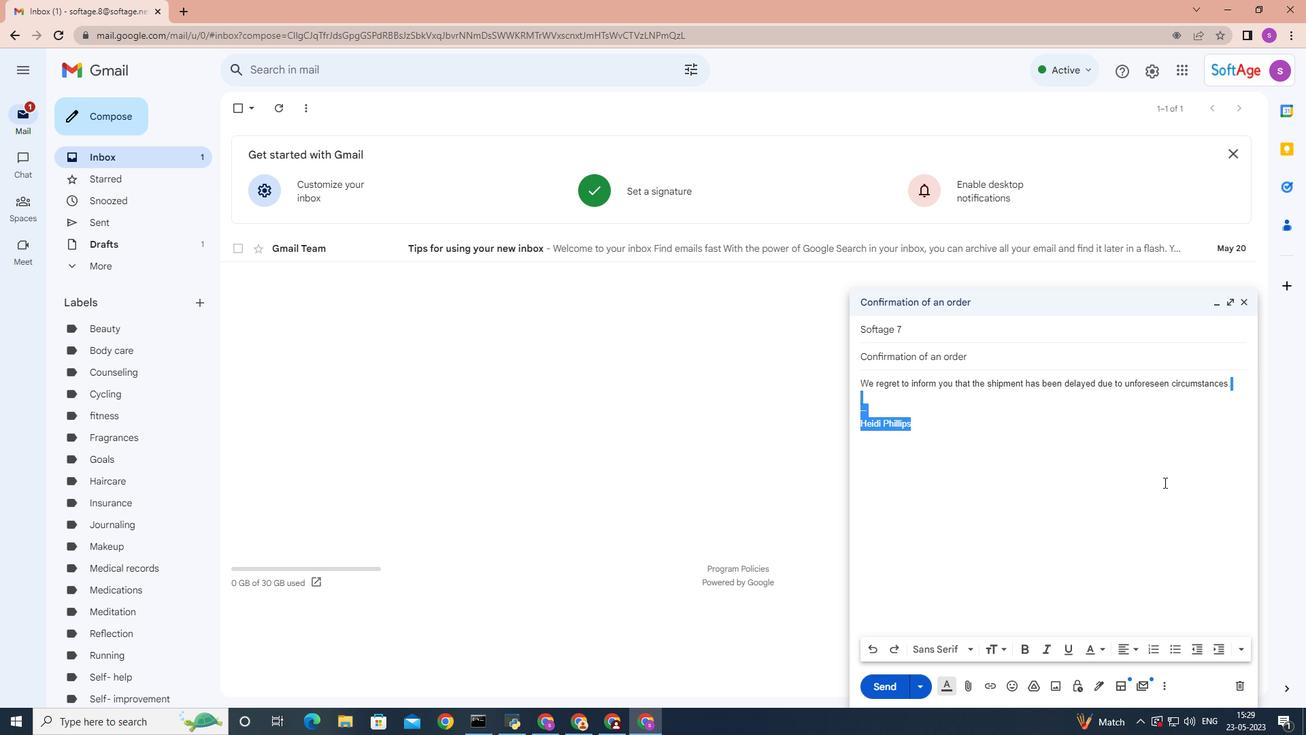 
Action: Mouse moved to (1237, 385)
Screenshot: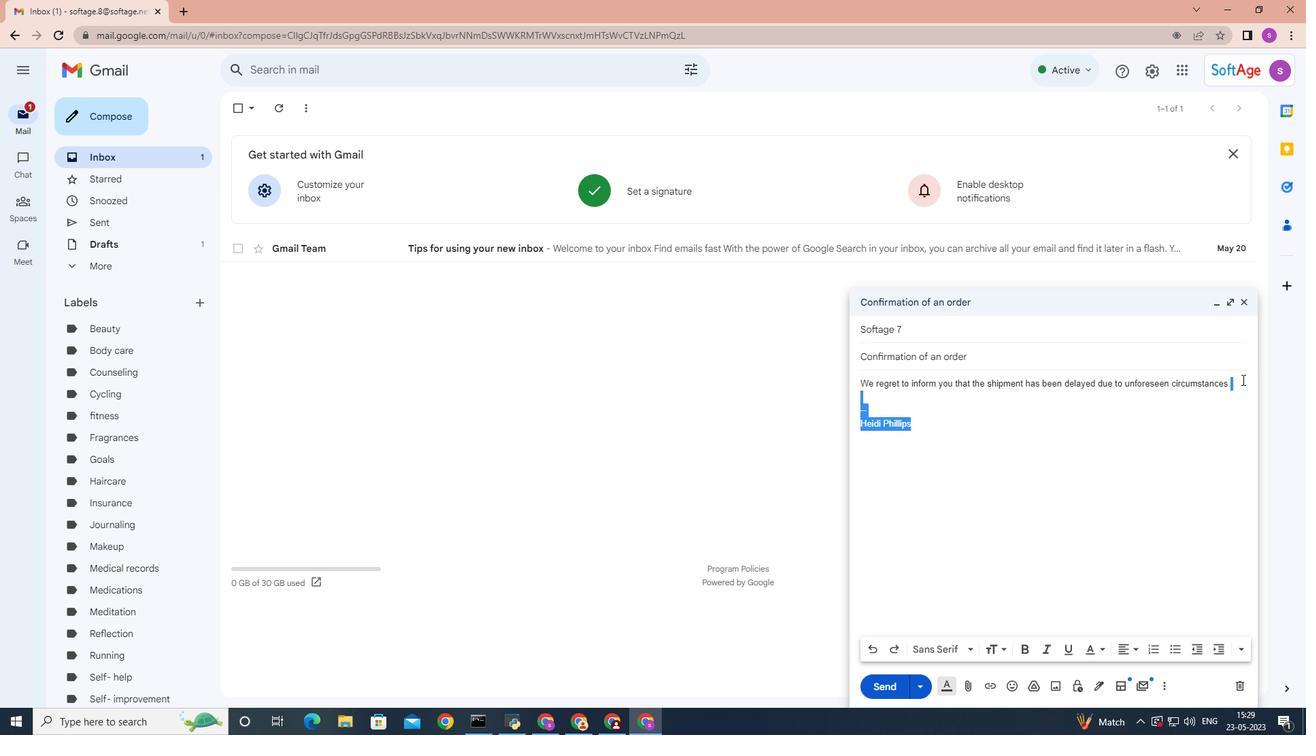 
Action: Mouse pressed left at (1237, 385)
Screenshot: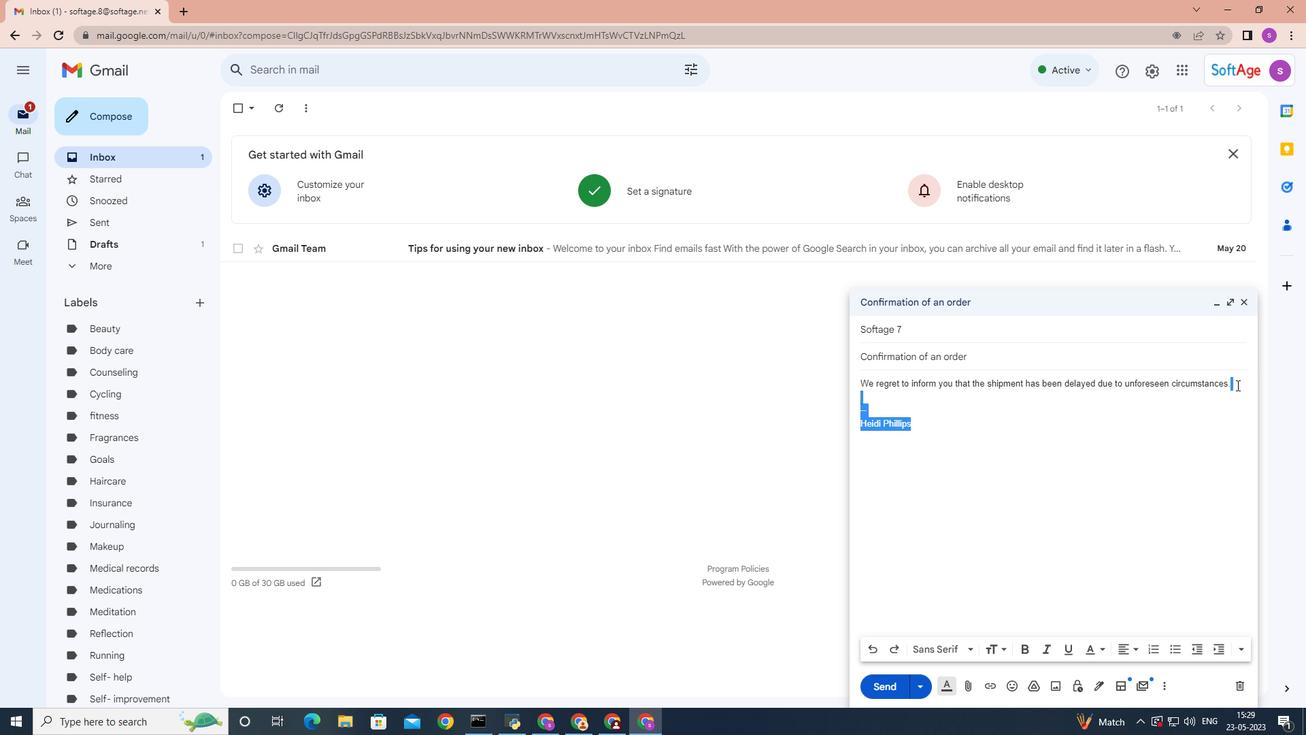 
Action: Mouse moved to (1233, 382)
Screenshot: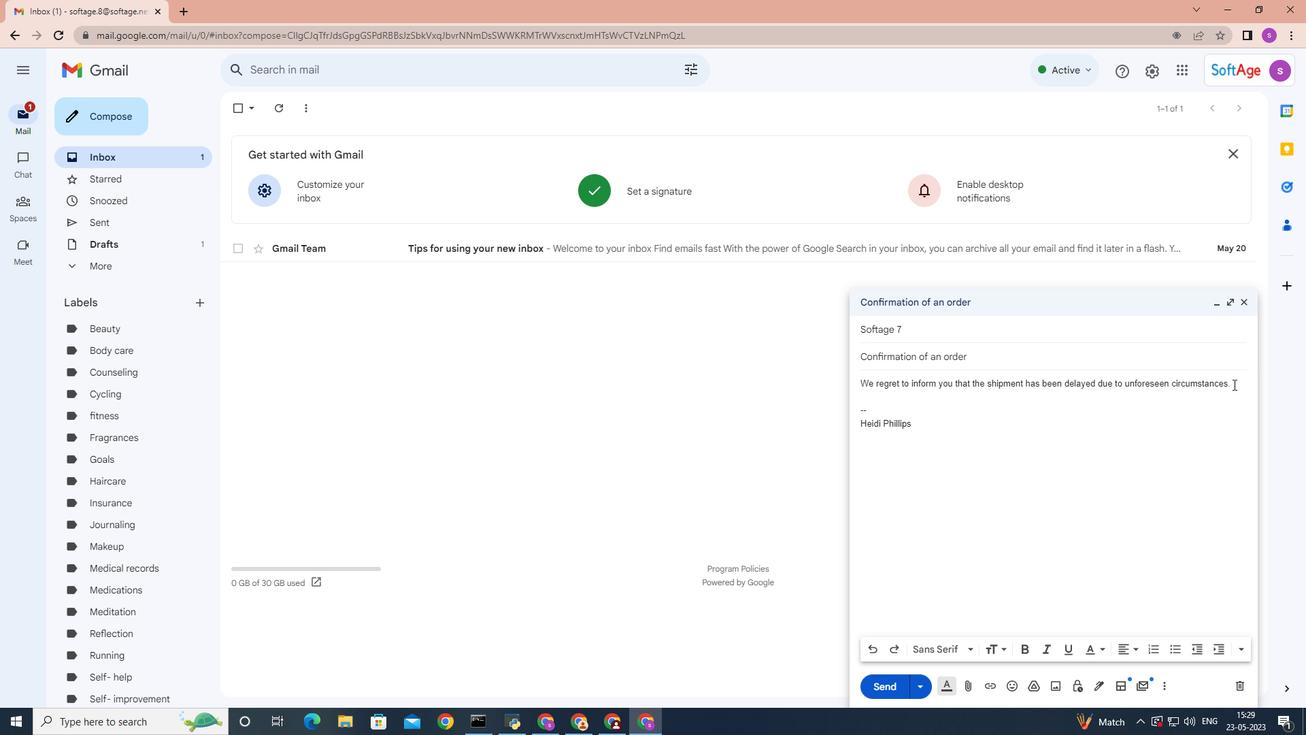 
Action: Mouse pressed left at (1233, 382)
Screenshot: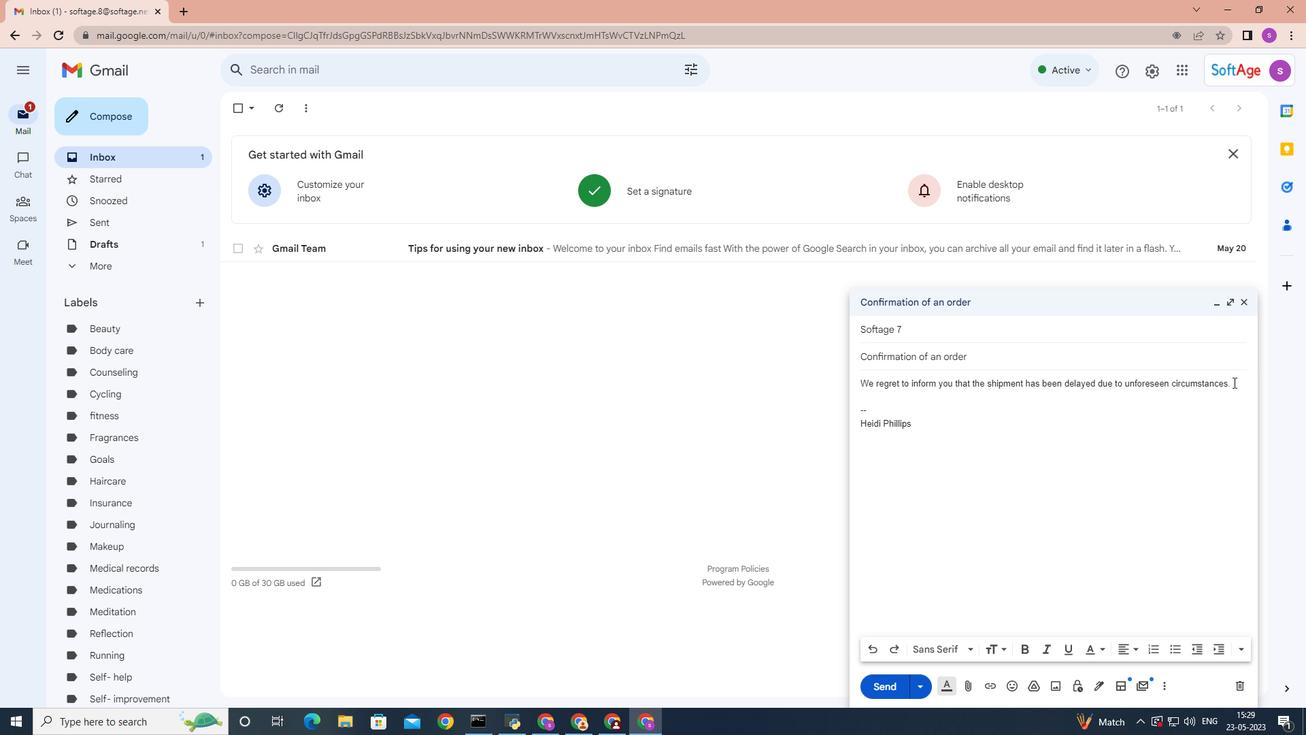 
Action: Mouse moved to (1169, 649)
Screenshot: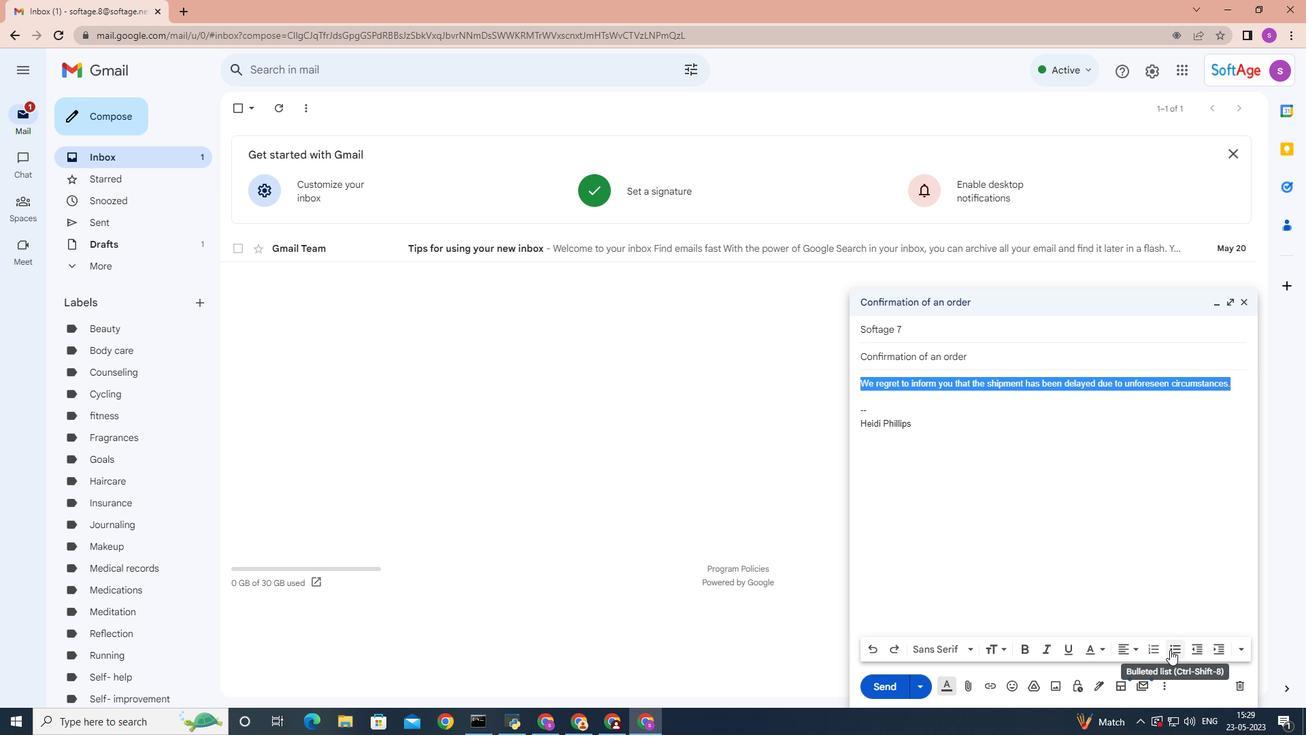 
Action: Mouse pressed left at (1169, 649)
Screenshot: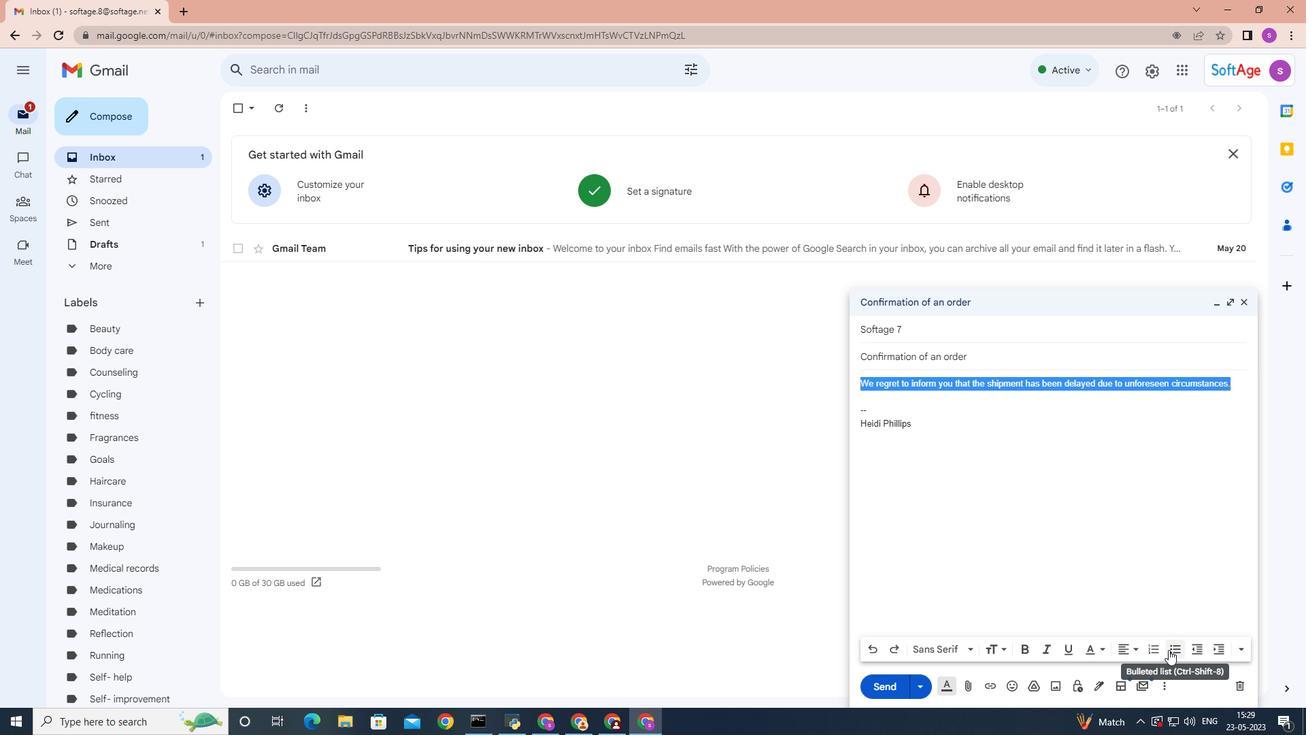 
Action: Mouse moved to (969, 652)
Screenshot: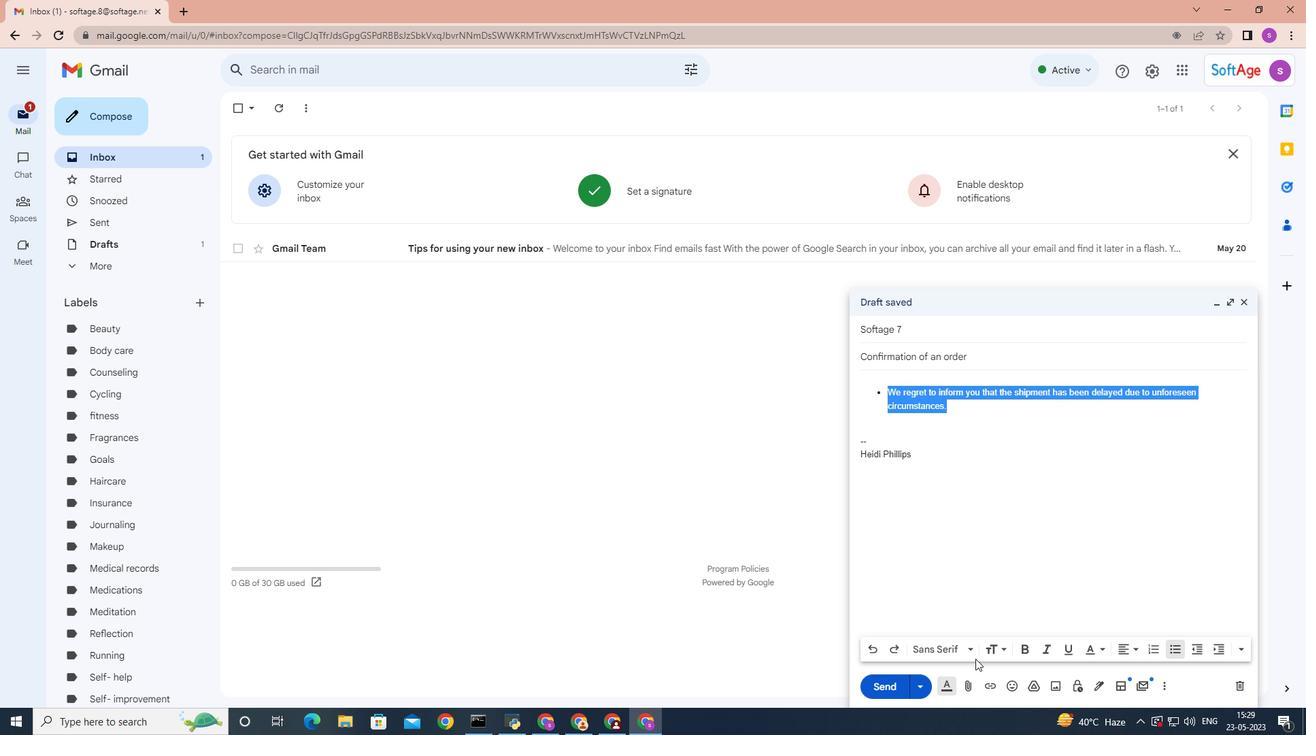 
Action: Mouse pressed left at (969, 652)
Screenshot: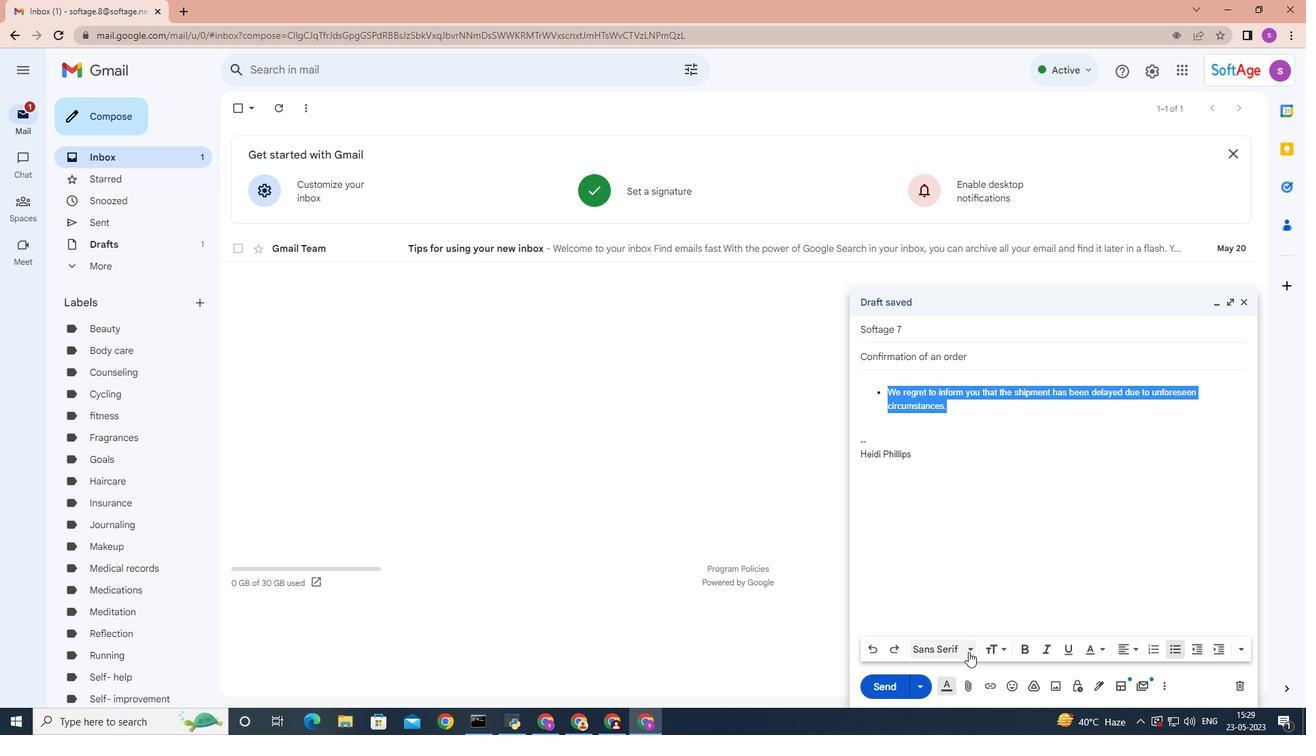
Action: Mouse moved to (988, 515)
Screenshot: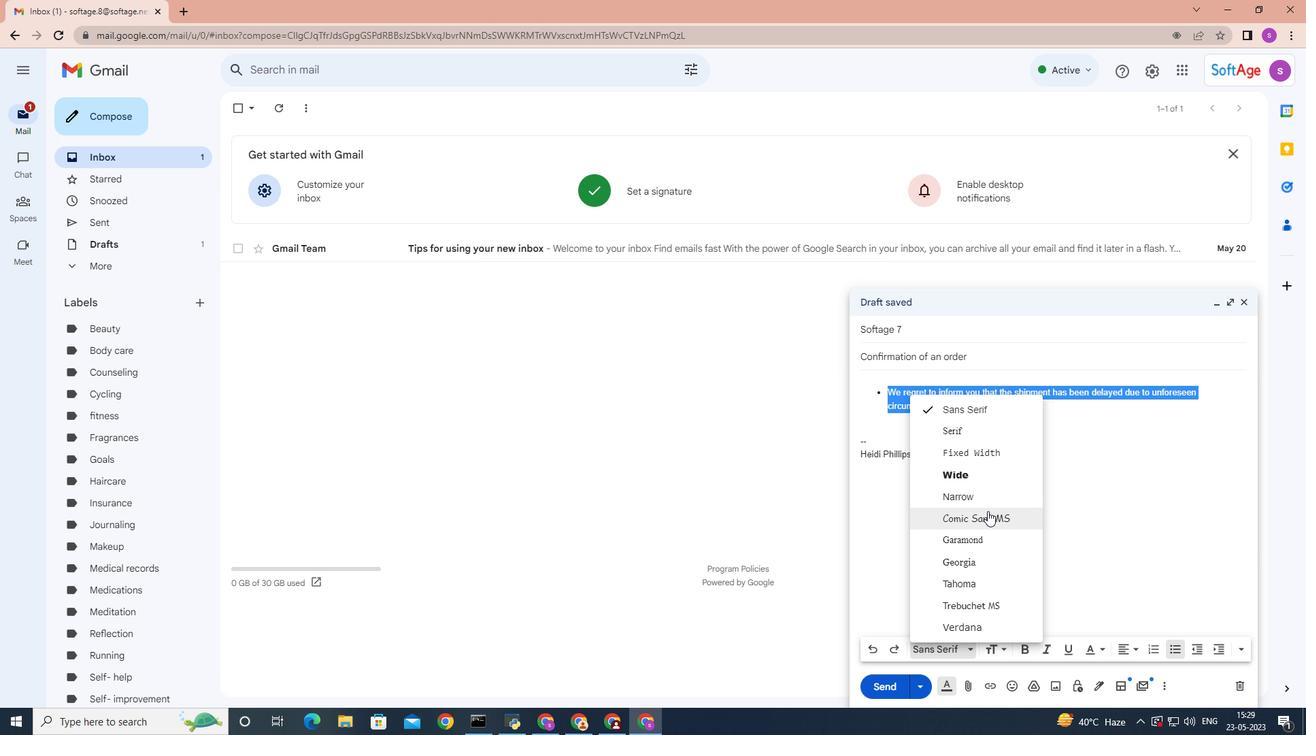 
Action: Mouse pressed left at (988, 515)
Screenshot: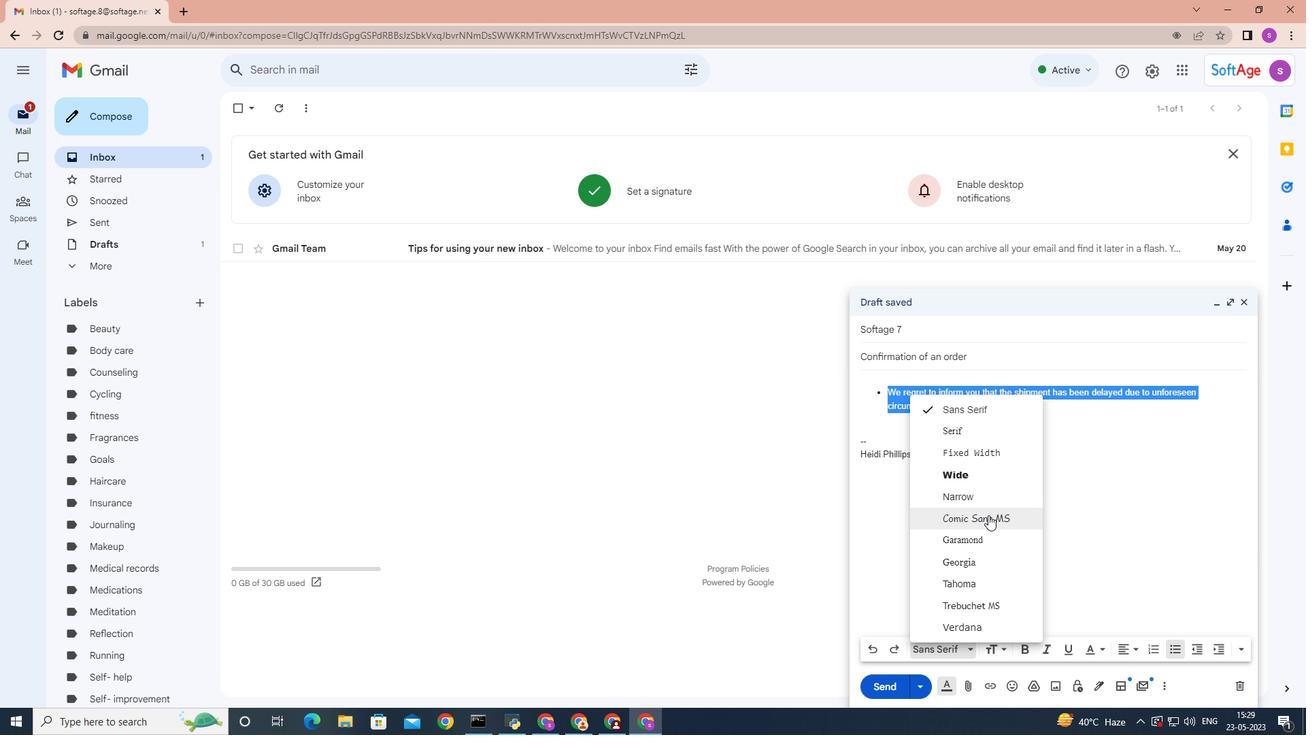 
Action: Mouse moved to (1242, 650)
Screenshot: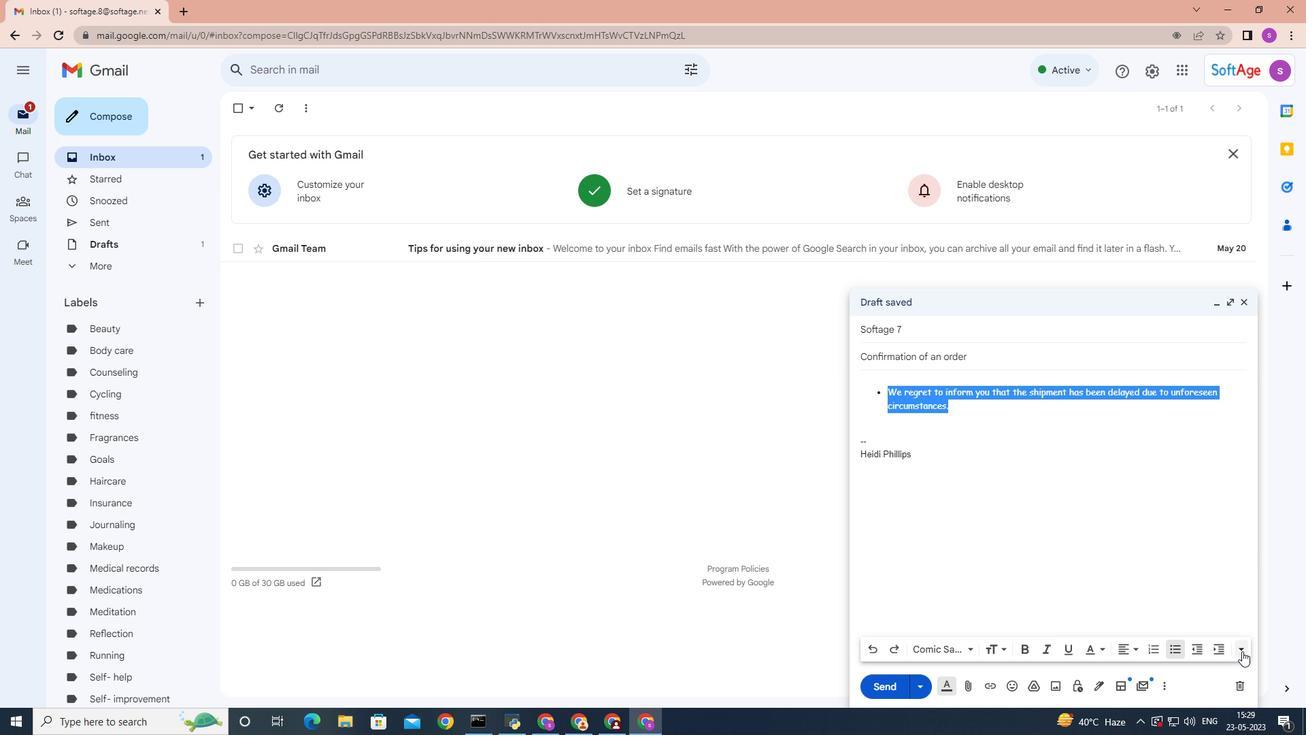 
Action: Mouse pressed left at (1242, 650)
Screenshot: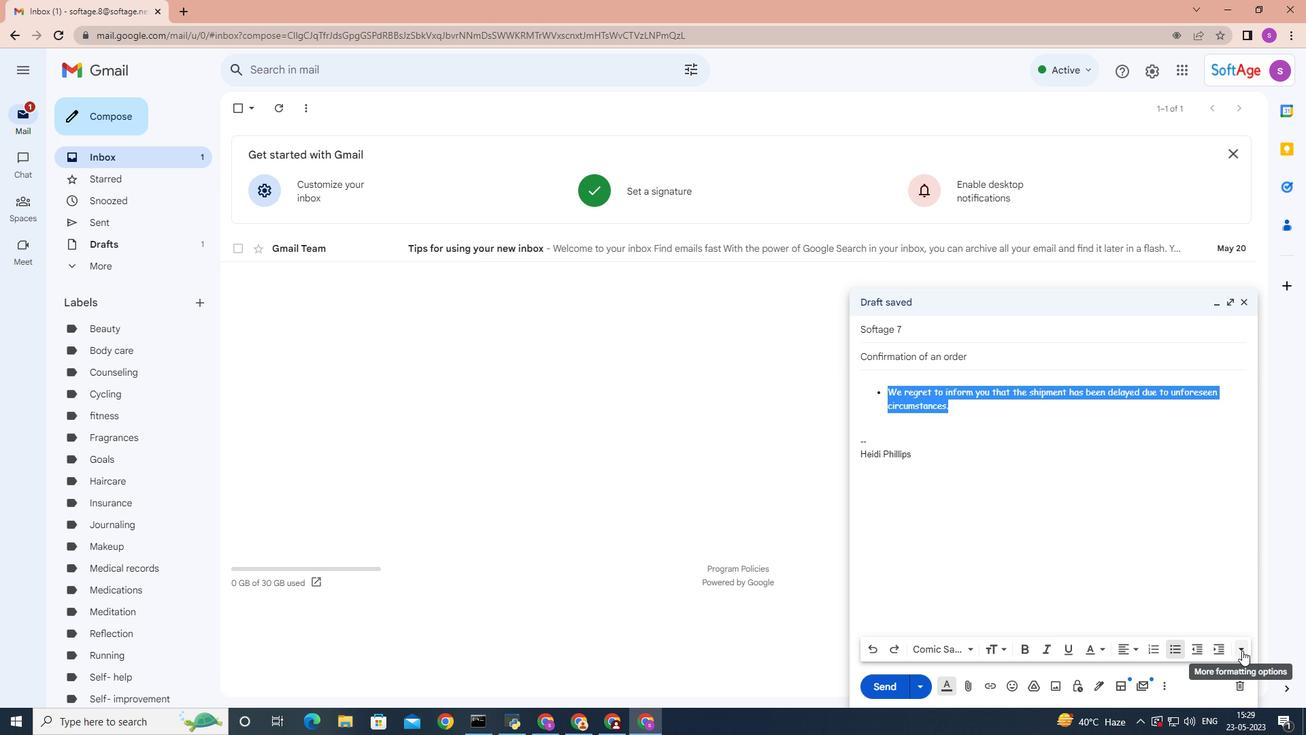 
Action: Mouse moved to (1244, 607)
Screenshot: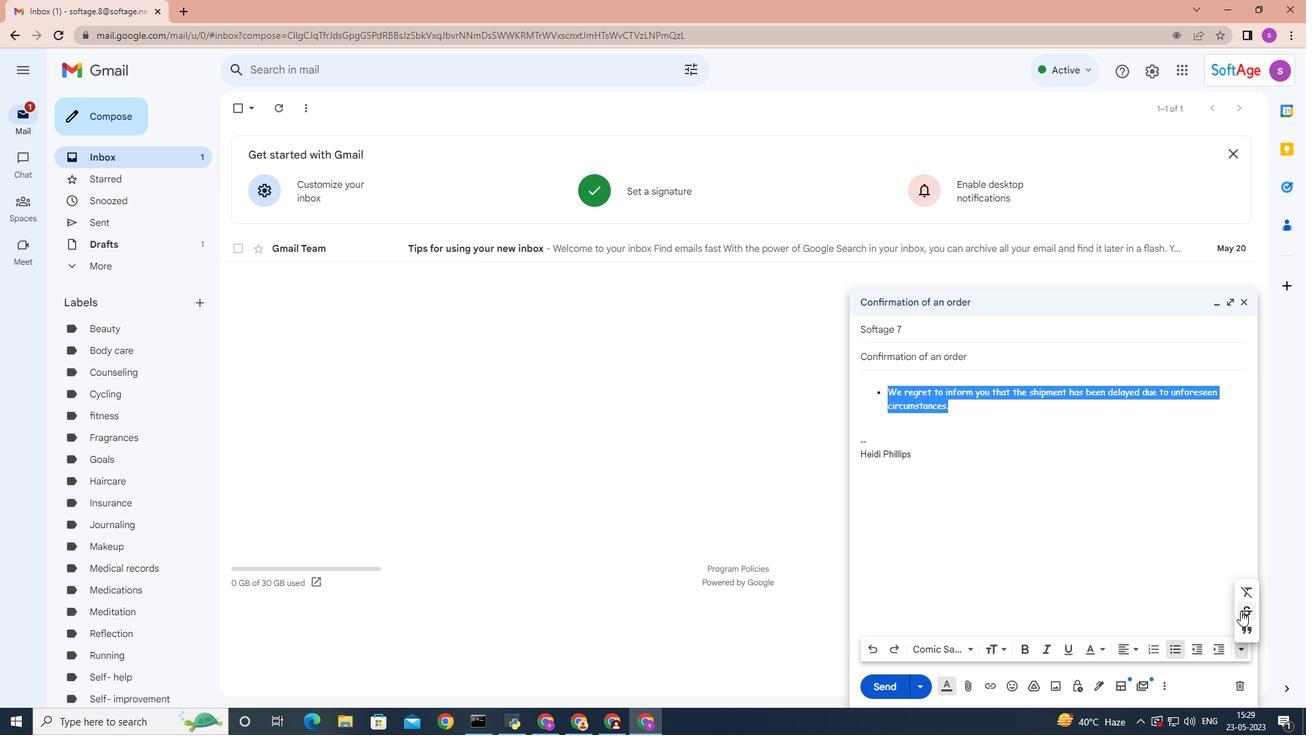 
Action: Mouse pressed left at (1244, 607)
Screenshot: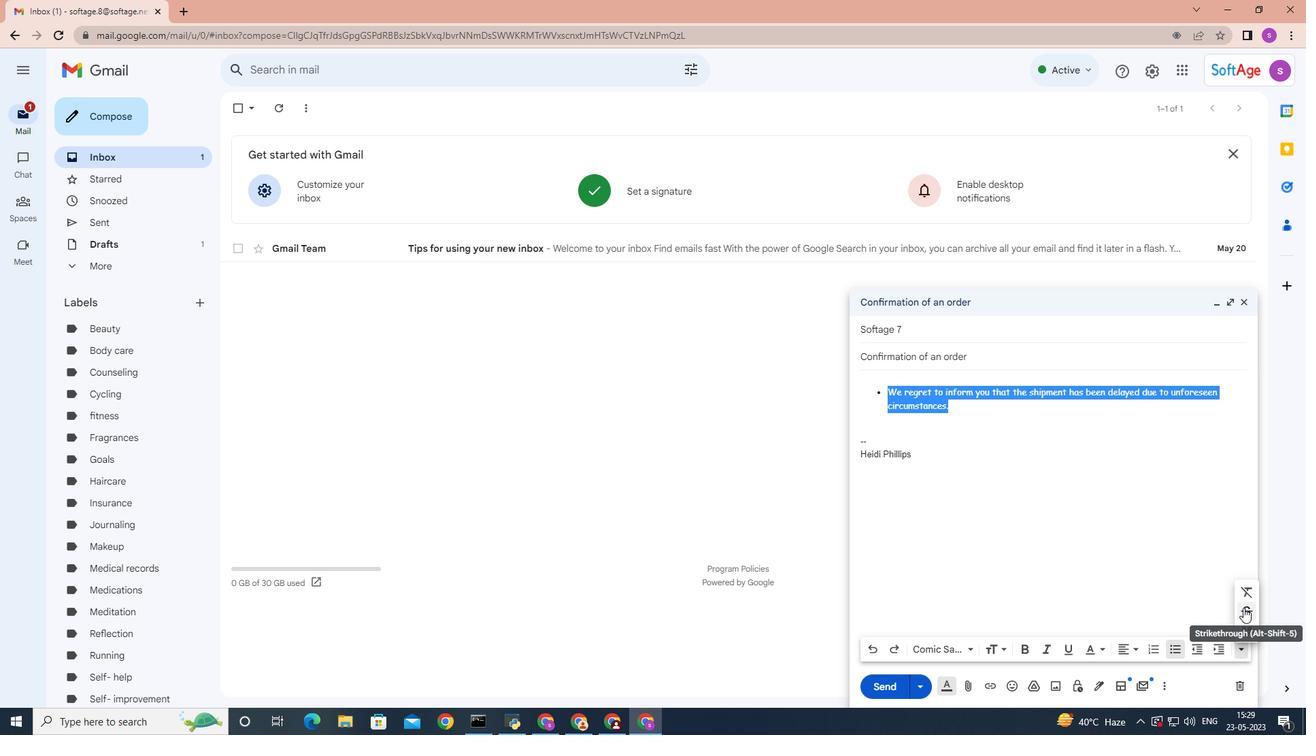 
Action: Mouse moved to (1175, 650)
Screenshot: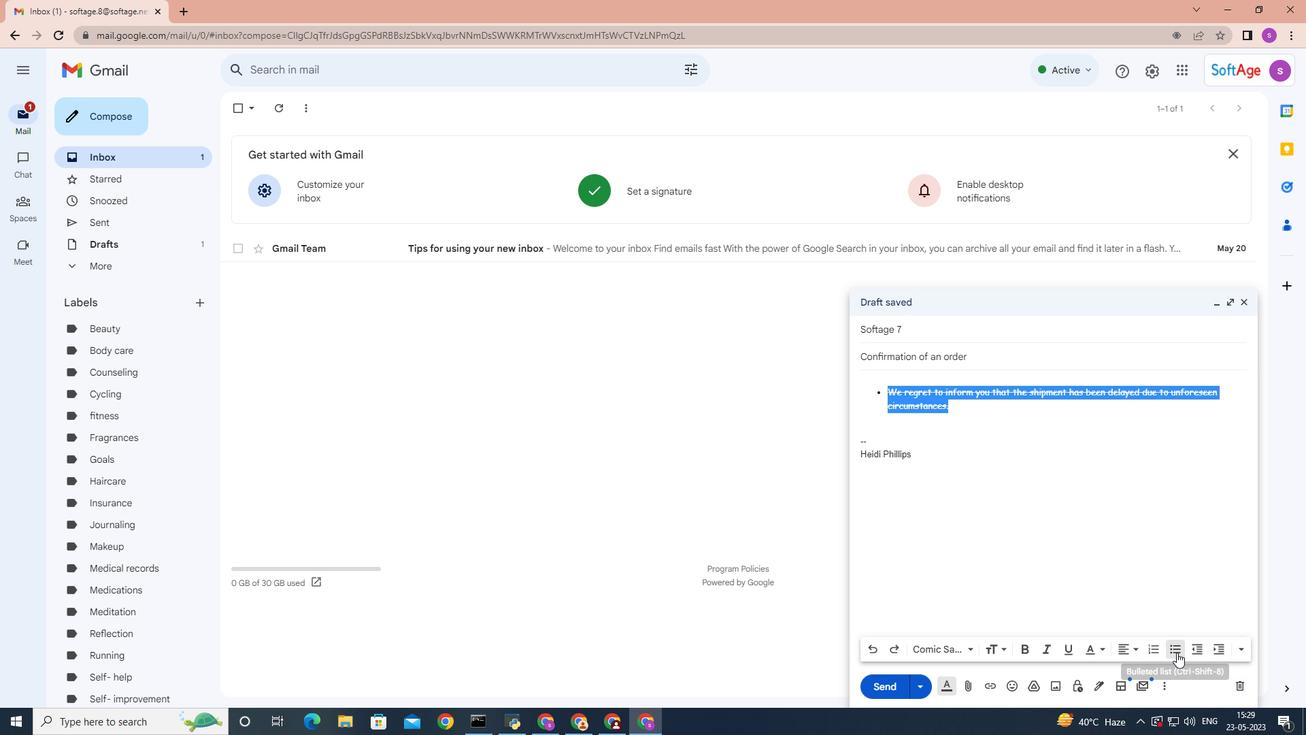 
Action: Mouse pressed left at (1175, 650)
Screenshot: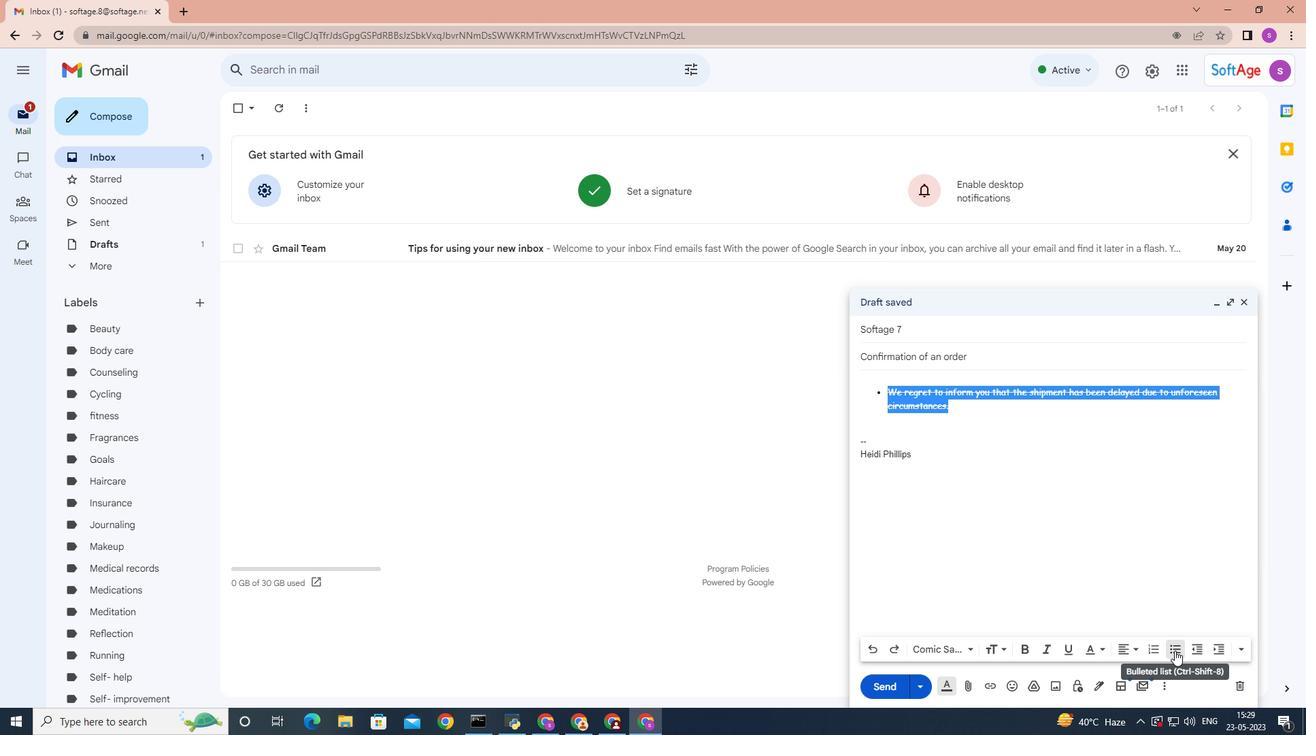 
Action: Mouse moved to (975, 649)
Screenshot: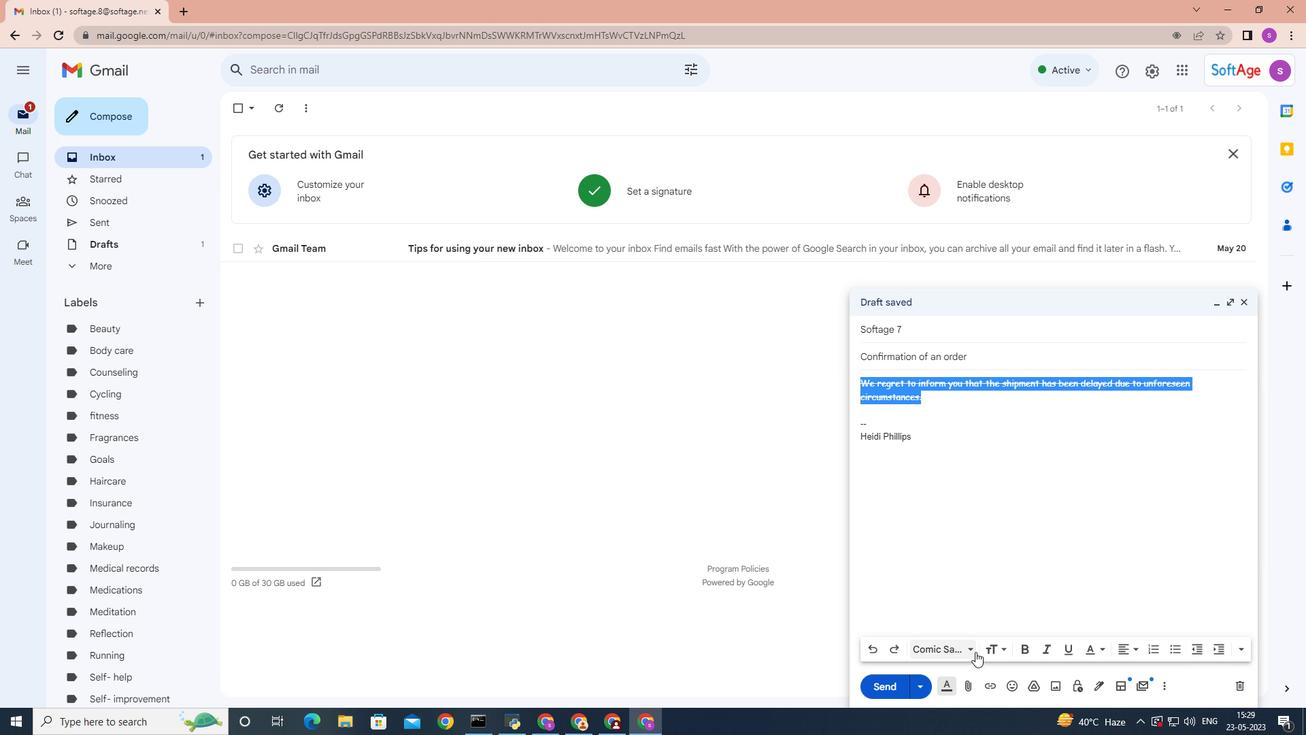 
Action: Mouse pressed left at (975, 649)
Screenshot: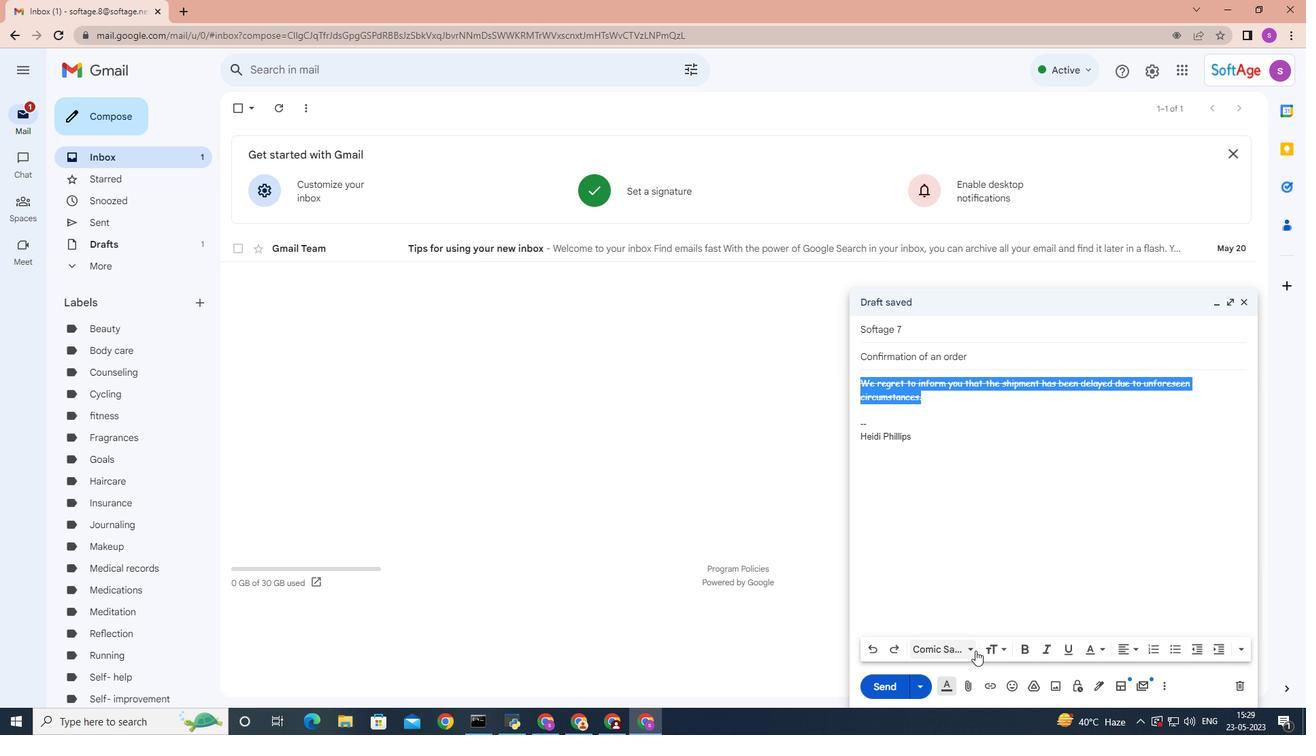 
Action: Mouse moved to (1007, 409)
Screenshot: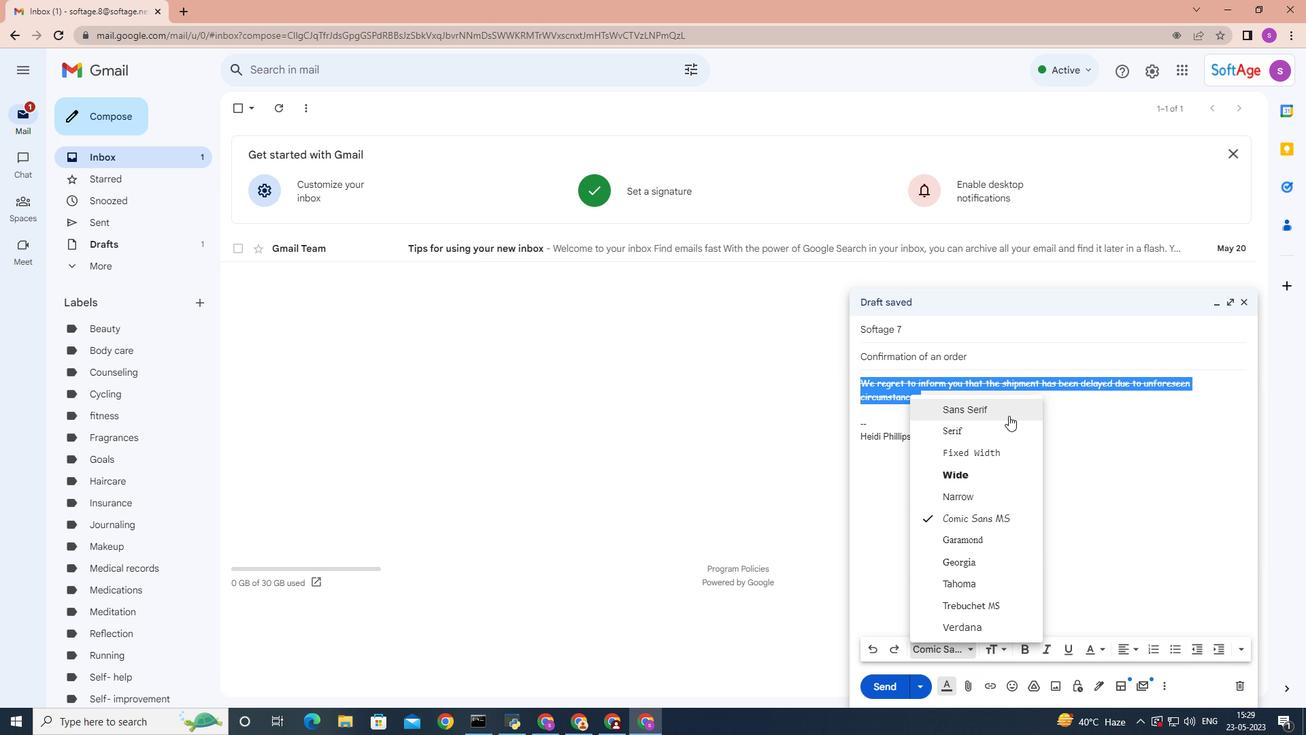 
Action: Mouse pressed left at (1007, 409)
Screenshot: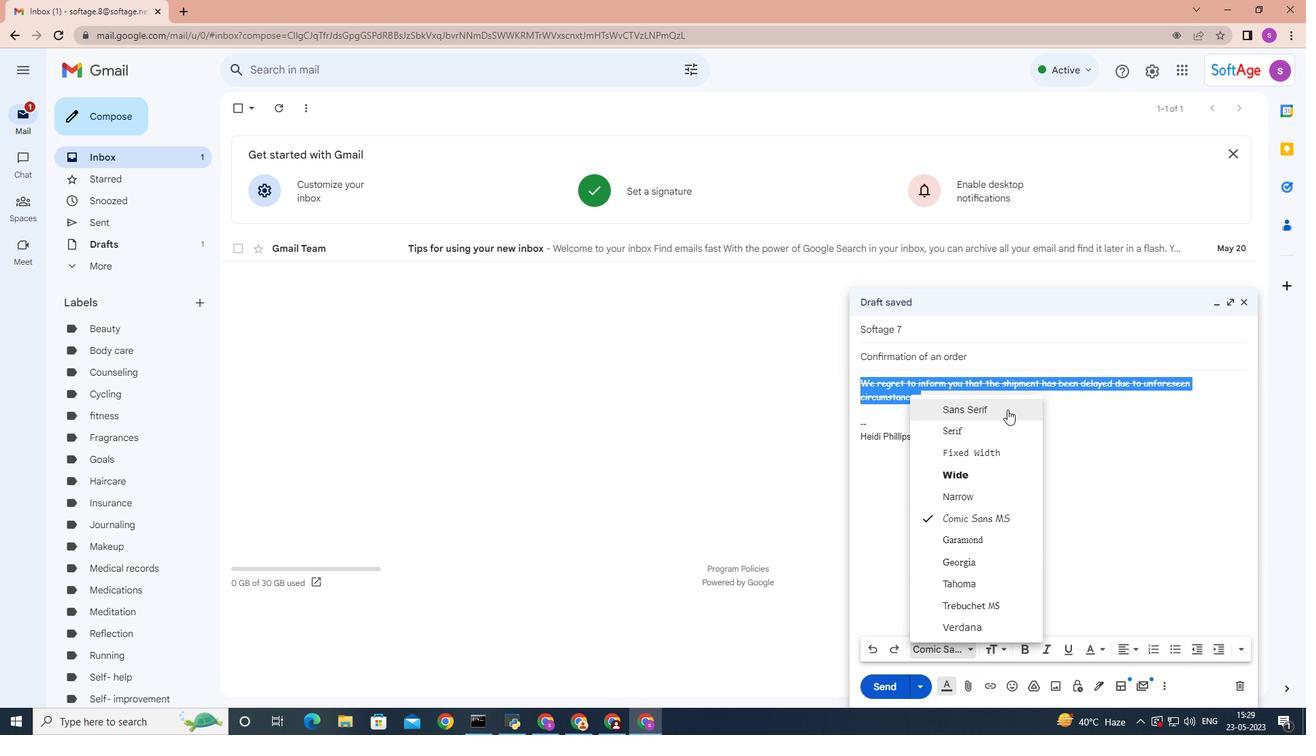 
Action: Mouse moved to (1243, 648)
Screenshot: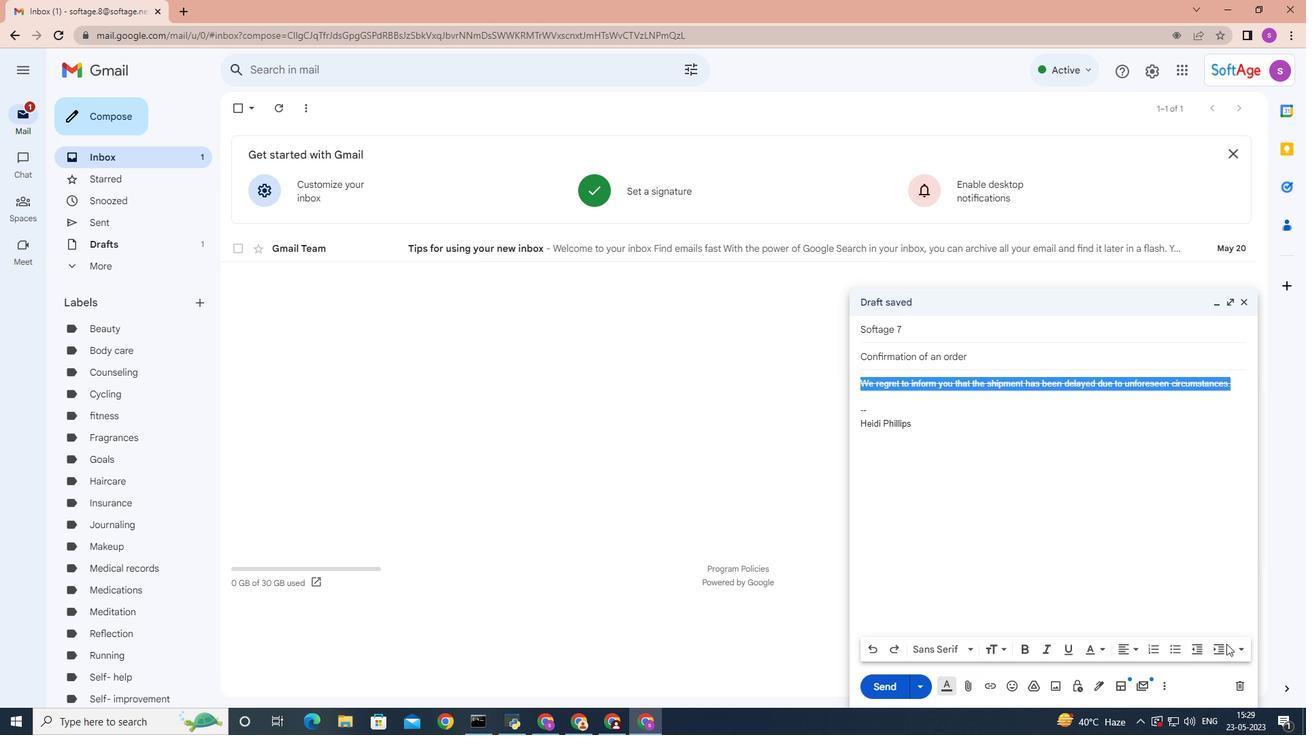 
Action: Mouse pressed left at (1243, 648)
Screenshot: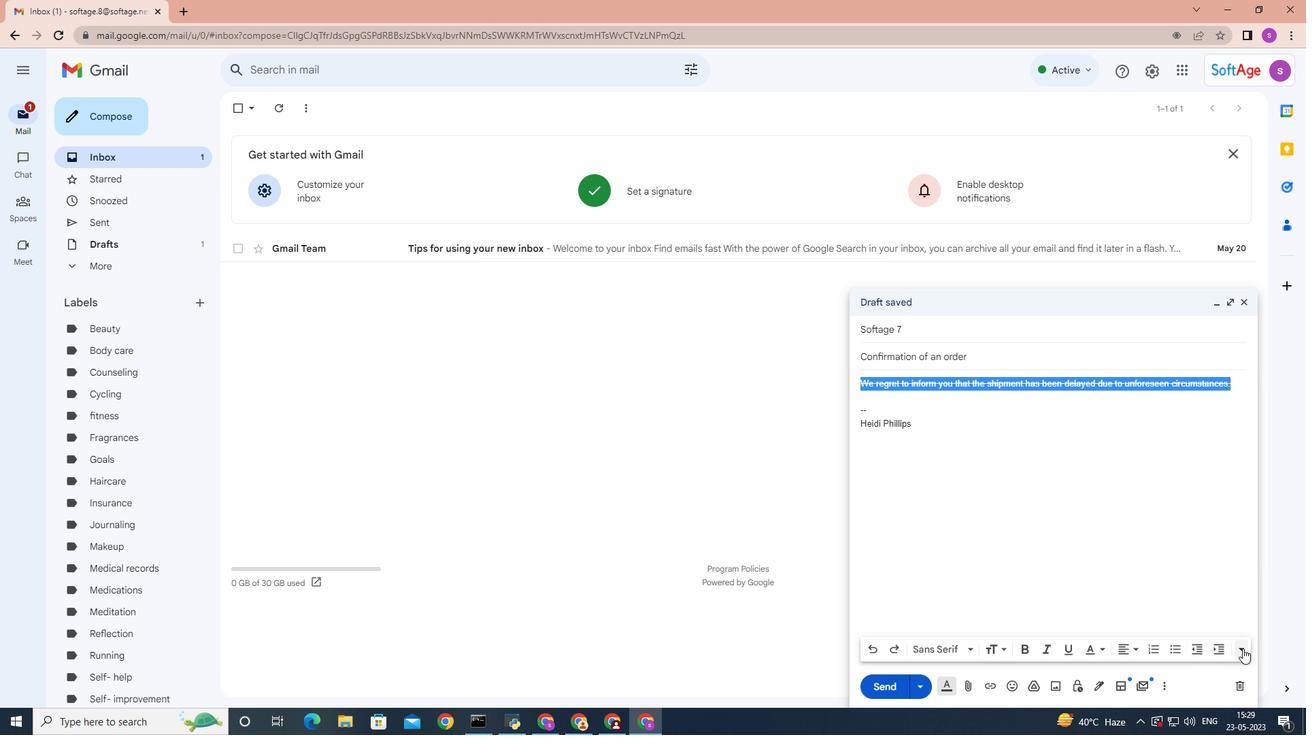 
Action: Mouse moved to (1242, 610)
Screenshot: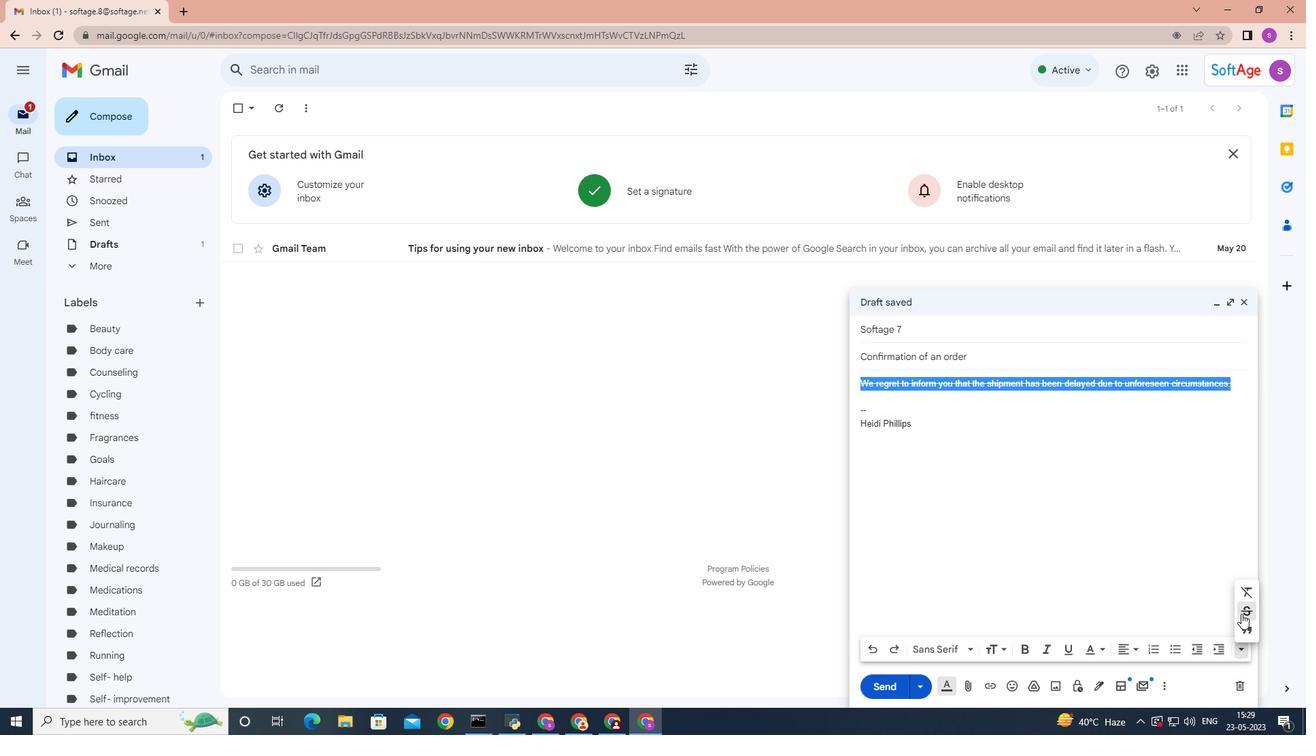 
Action: Mouse pressed left at (1242, 610)
Screenshot: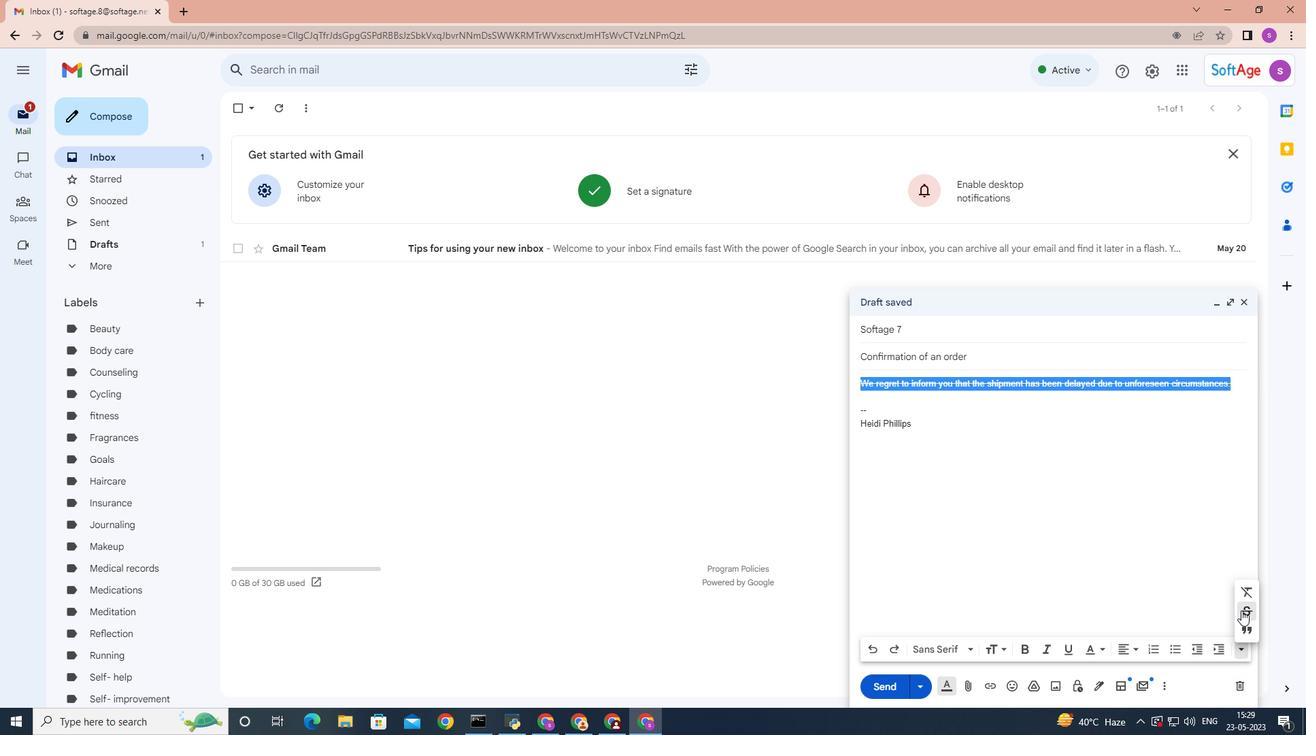 
Action: Mouse moved to (887, 682)
Screenshot: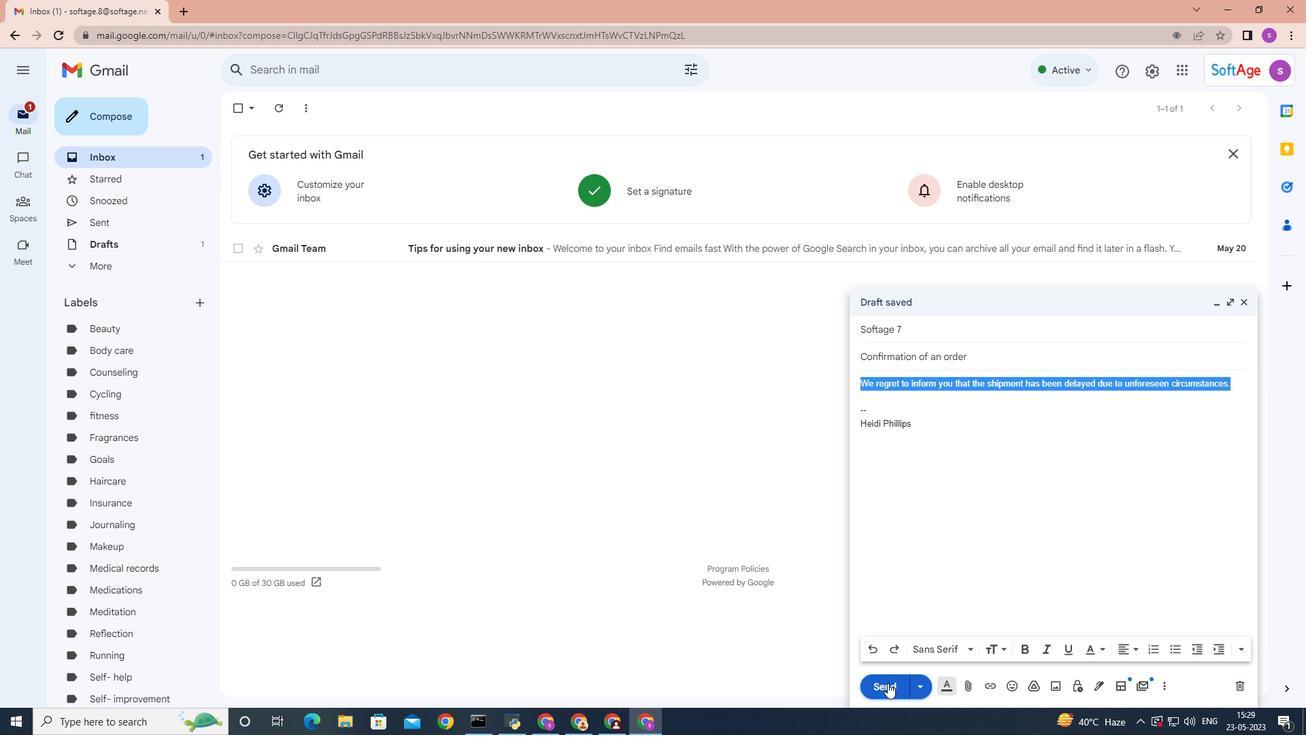 
Action: Mouse pressed left at (887, 682)
Screenshot: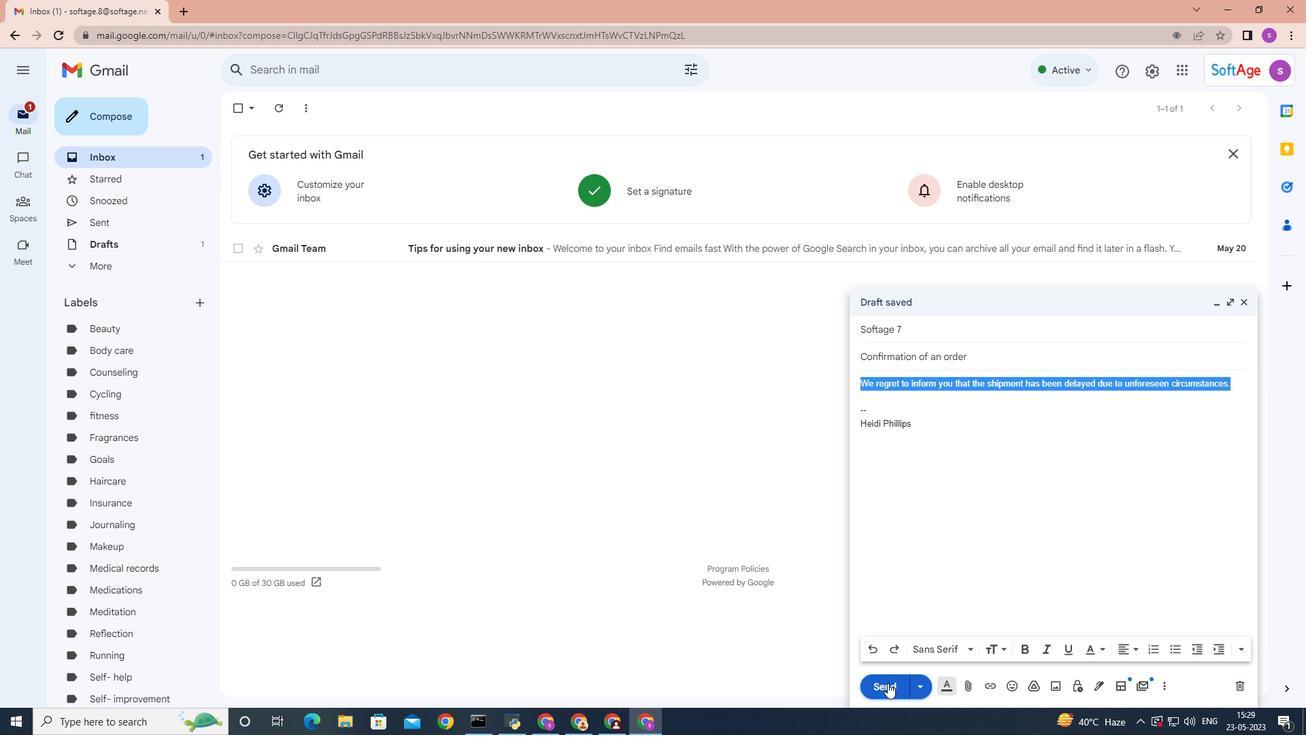 
Action: Mouse moved to (129, 219)
Screenshot: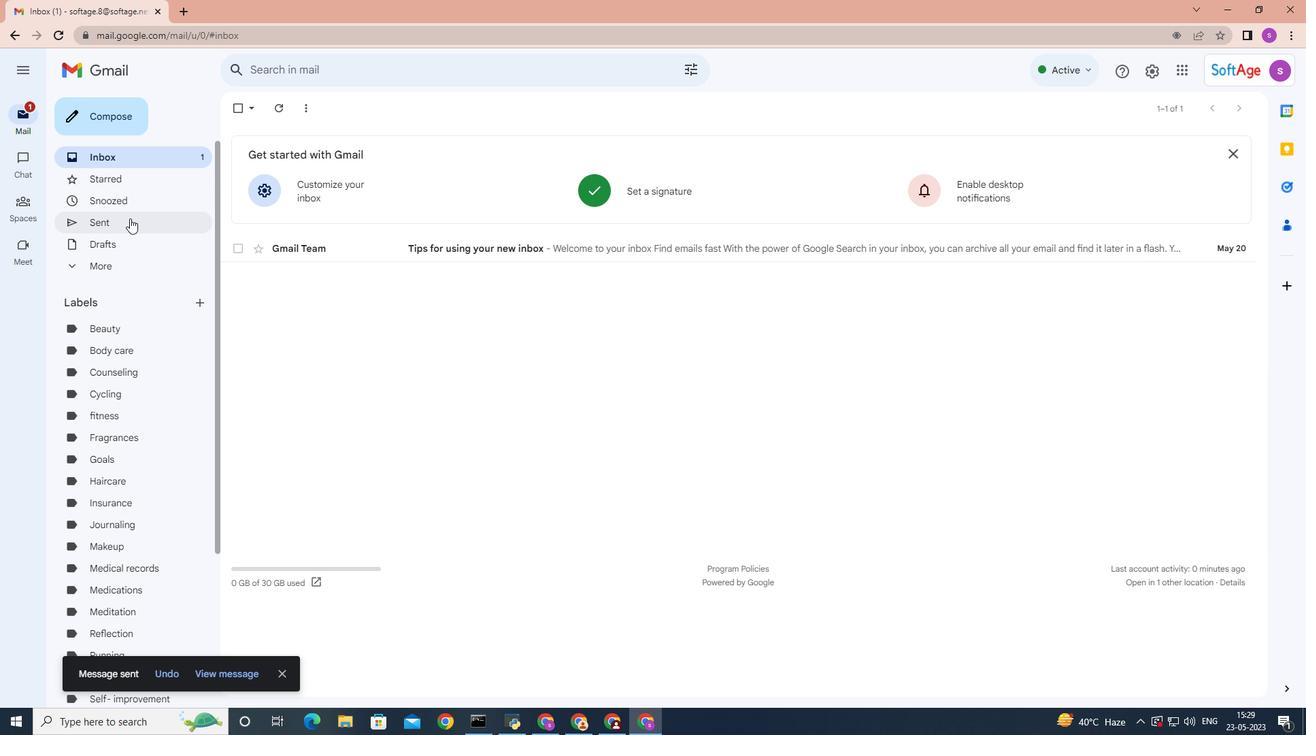 
Action: Mouse pressed left at (129, 219)
Screenshot: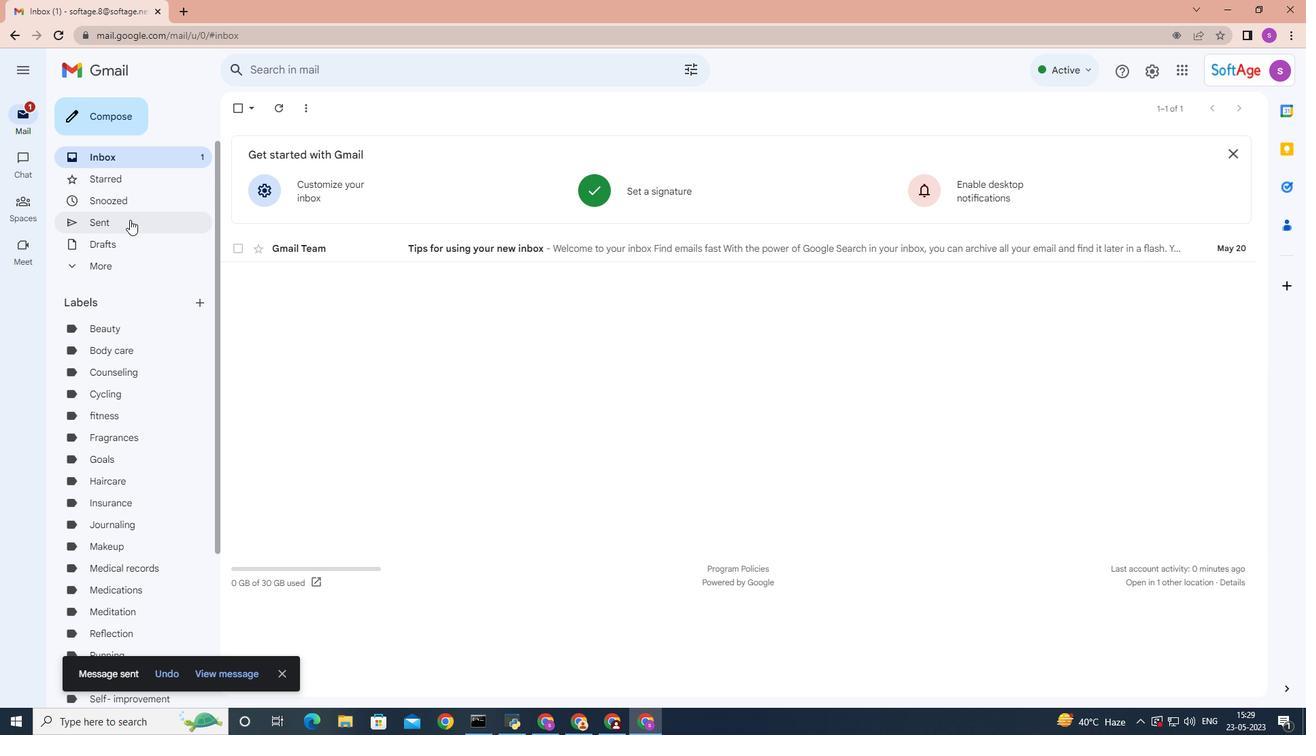 
Action: Mouse moved to (281, 172)
Screenshot: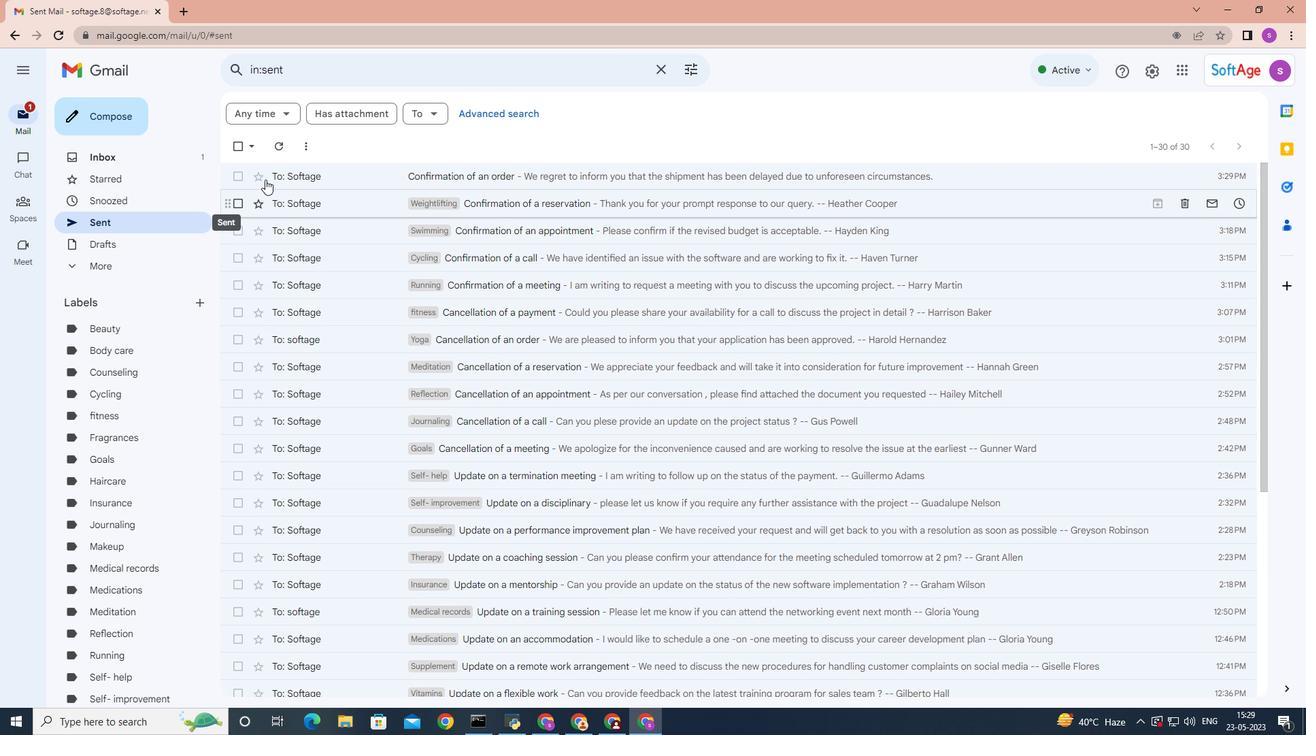 
Action: Mouse pressed right at (281, 172)
Screenshot: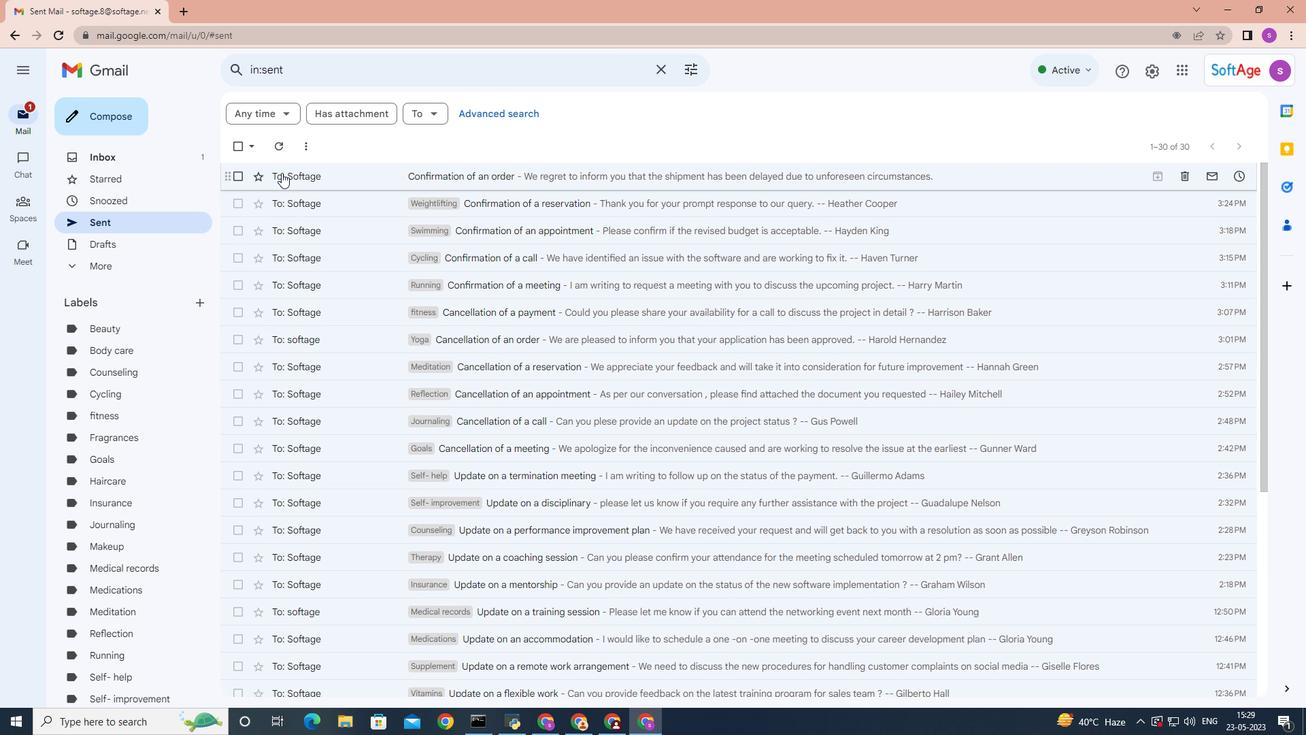
Action: Mouse moved to (523, 456)
Screenshot: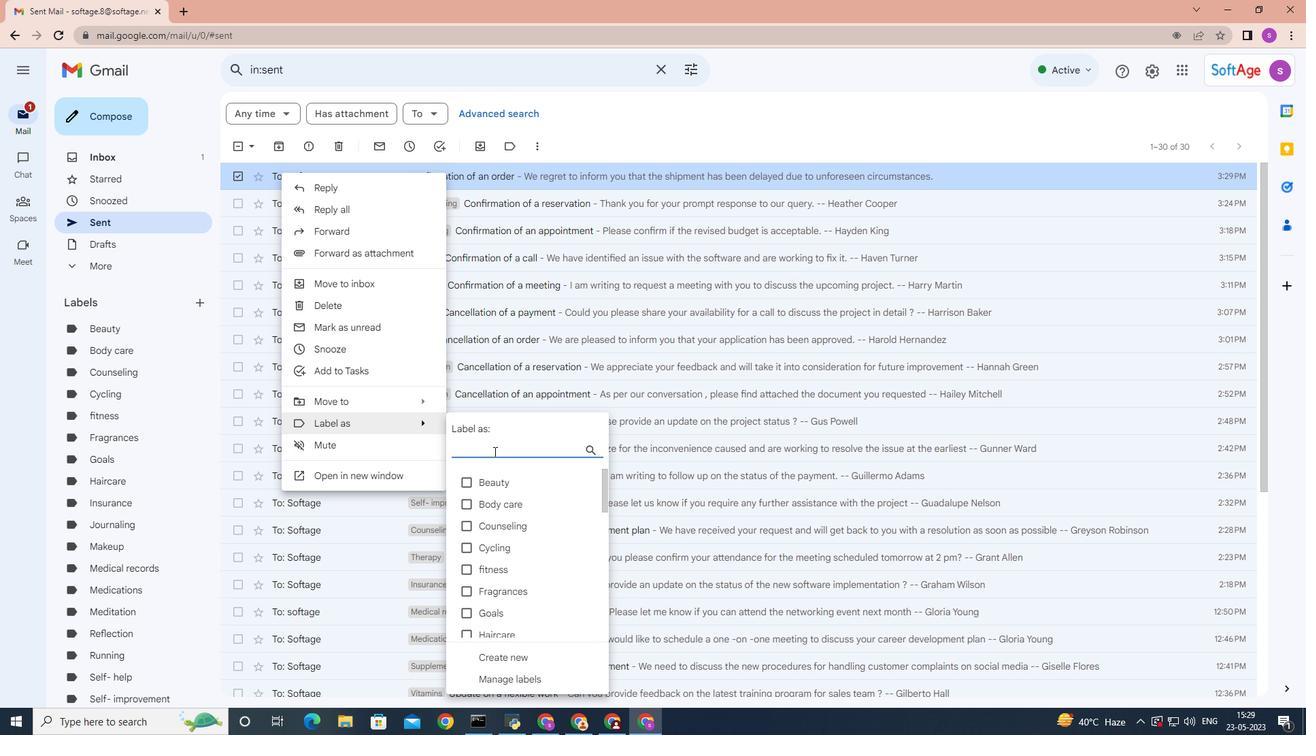 
Action: Key pressed <Key.shift>Sports<Key.space>training
Screenshot: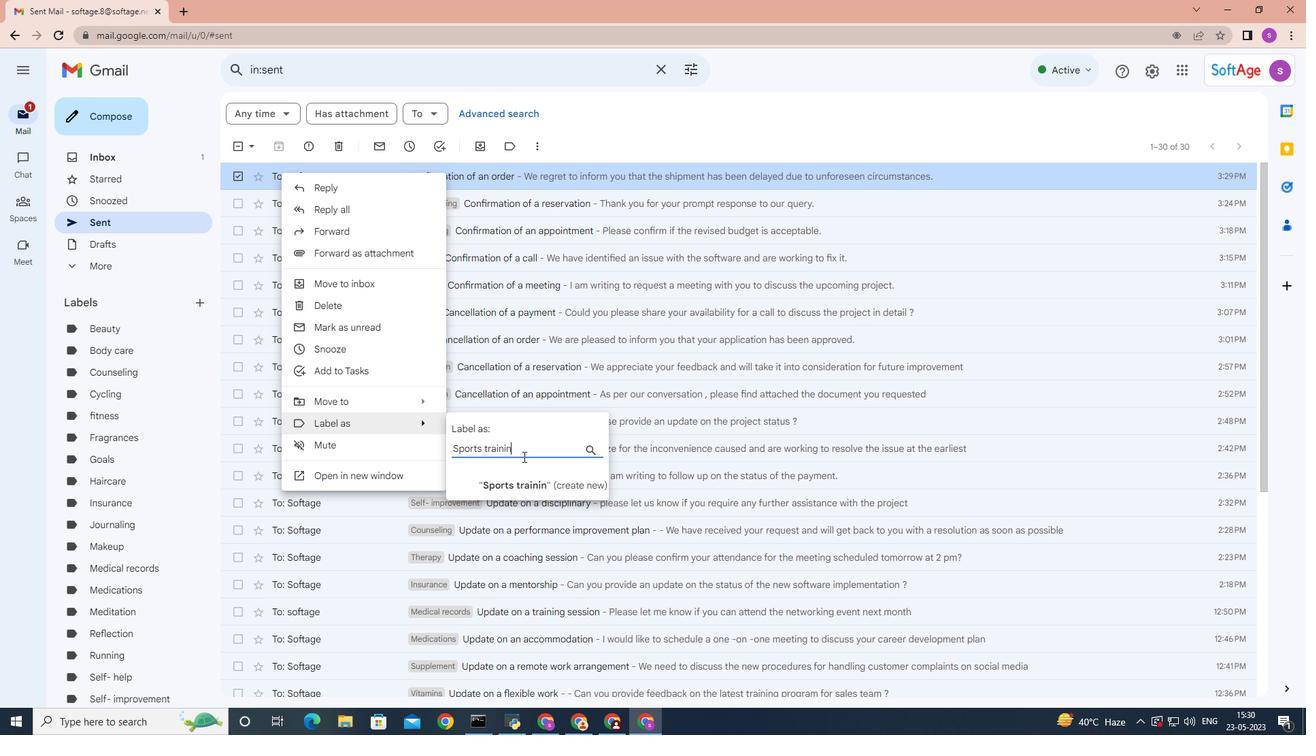 
Action: Mouse moved to (535, 479)
Screenshot: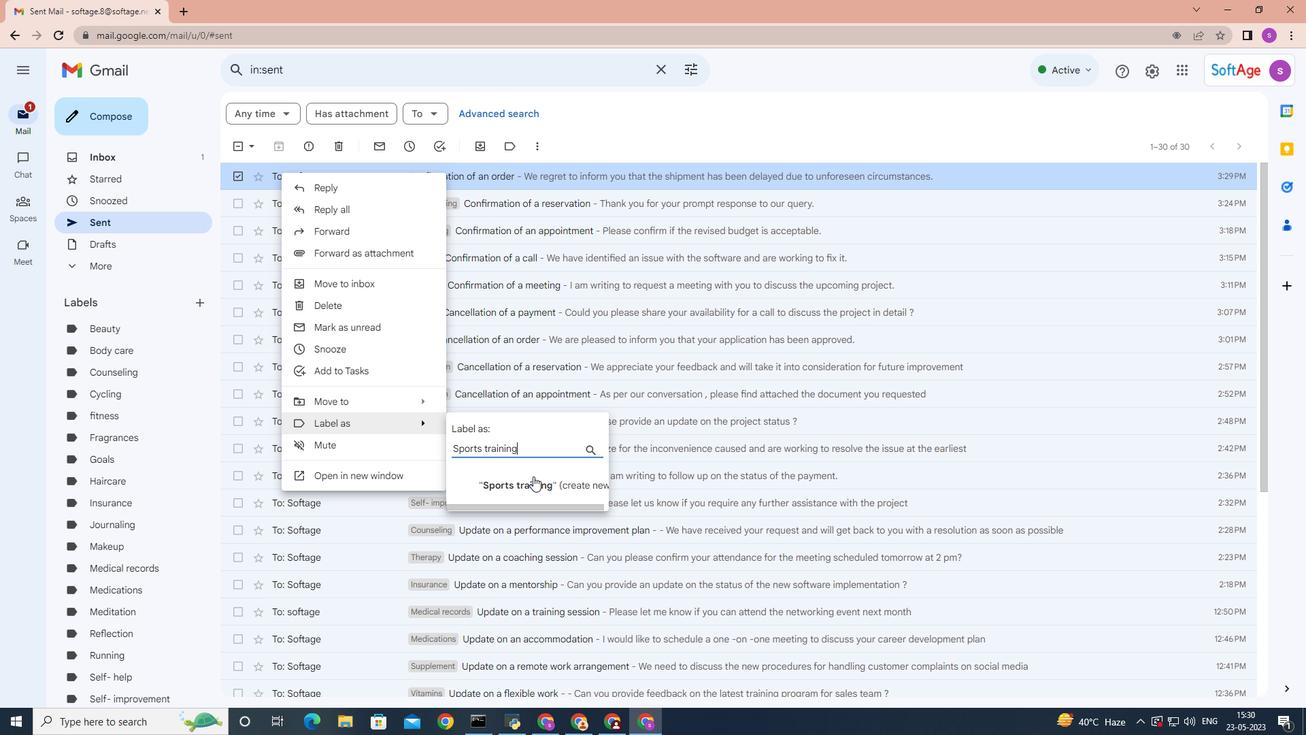 
Action: Mouse pressed left at (535, 479)
Screenshot: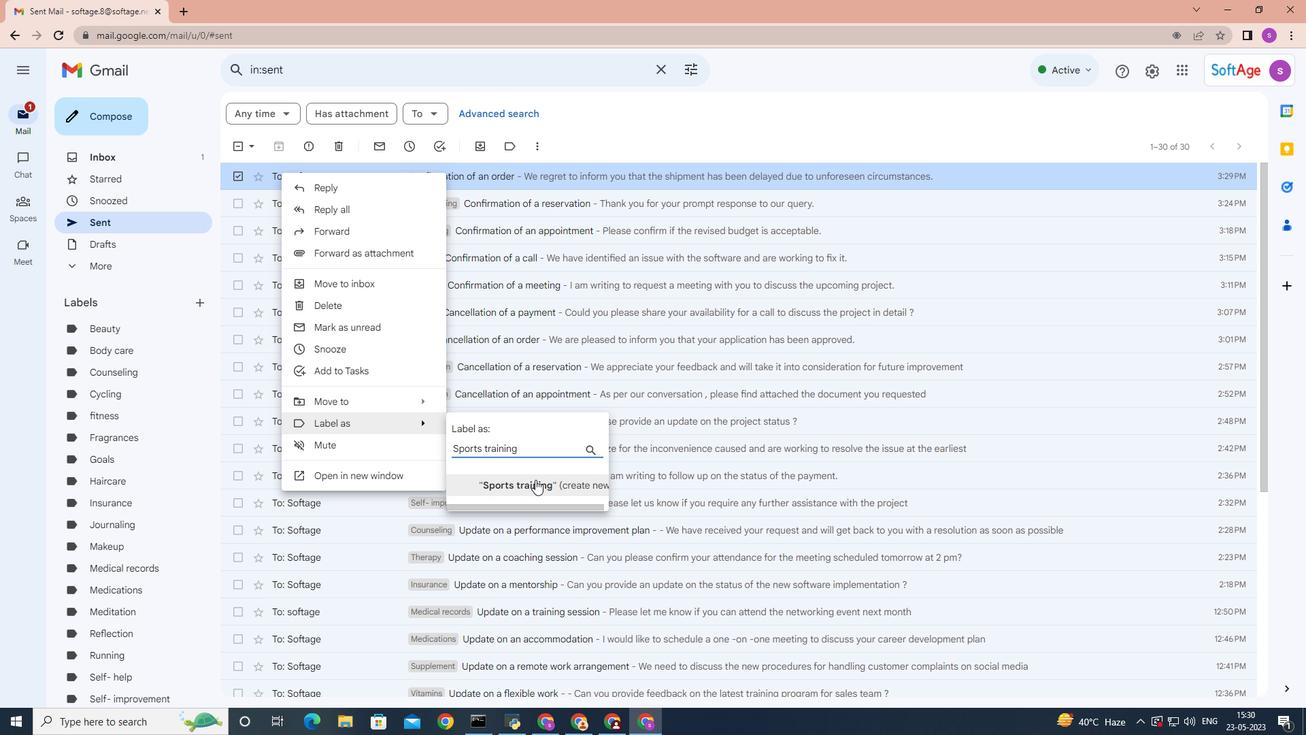 
Action: Mouse moved to (779, 433)
Screenshot: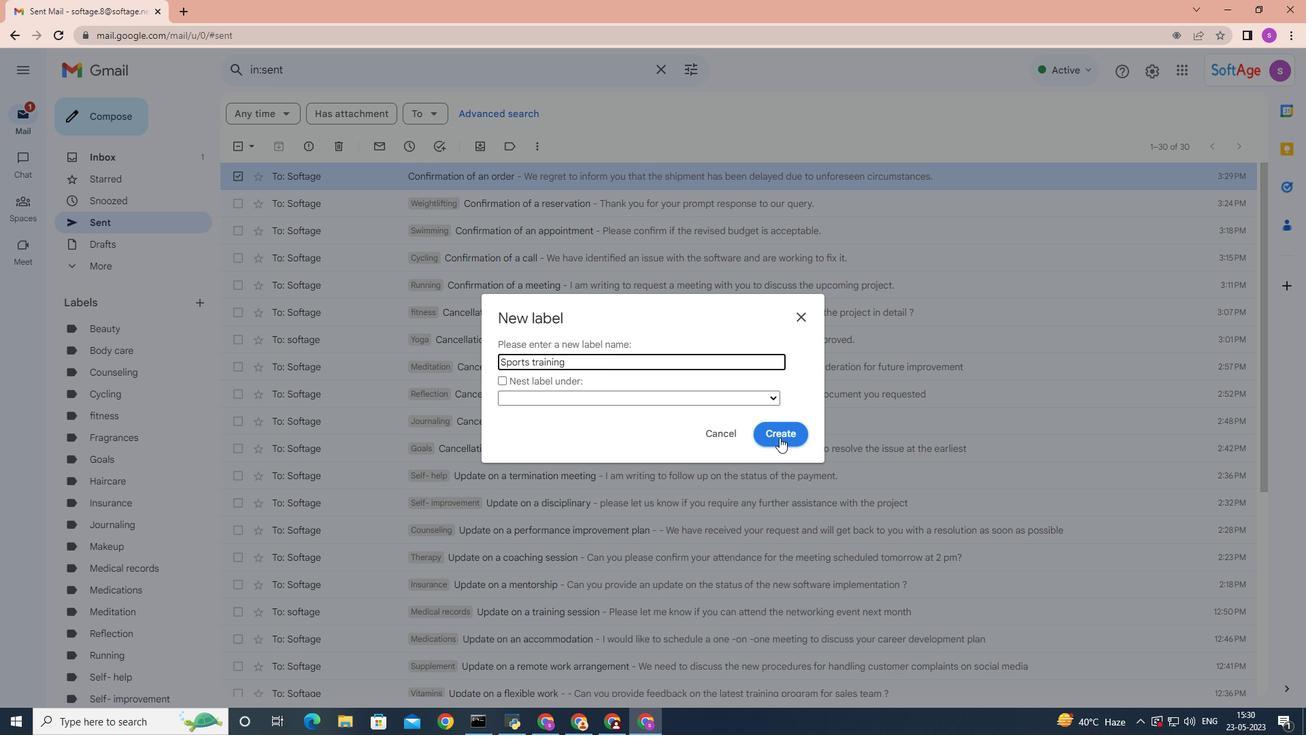 
Action: Mouse pressed left at (779, 433)
Screenshot: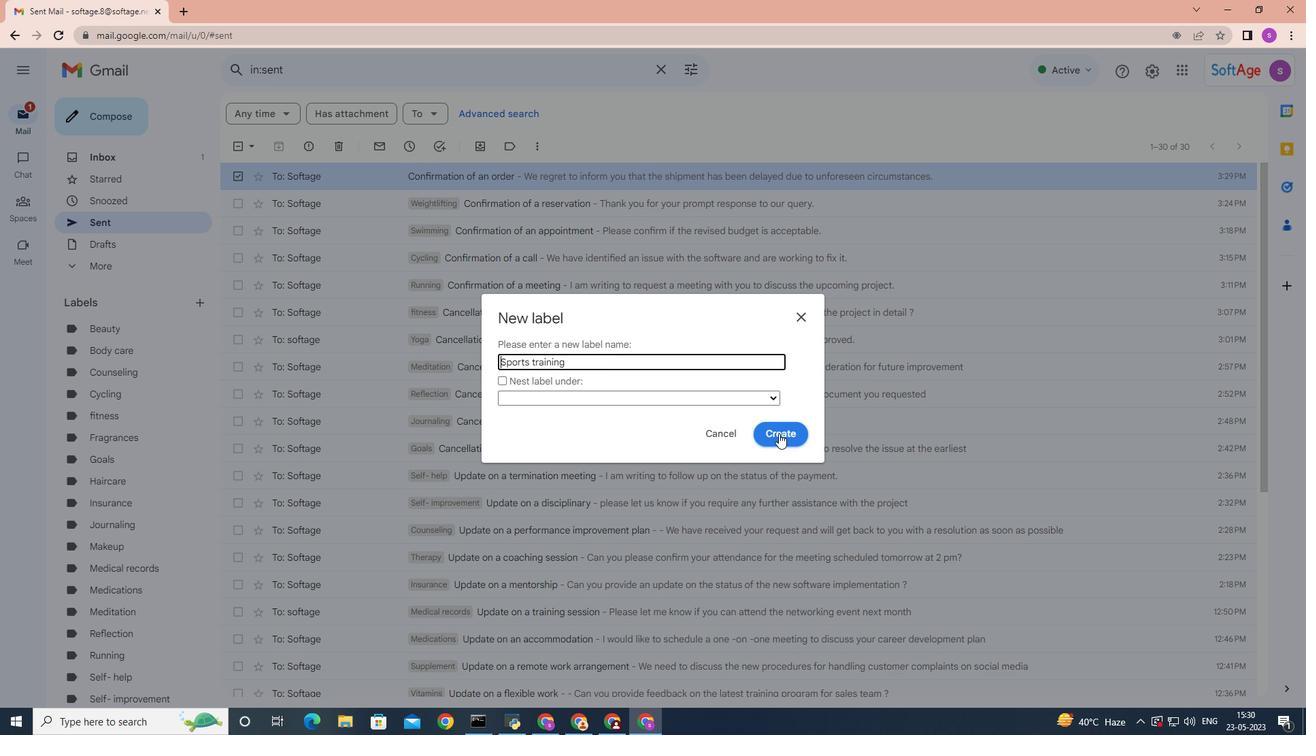 
